 Task: Look for space in Viana, Brazil from 7th July, 2023 to 15th July, 2023 for 6 adults in price range Rs.15000 to Rs.20000. Place can be entire place with 3 bedrooms having 3 beds and 3 bathrooms. Property type can be house, flat, guest house. Booking option can be shelf check-in. Required host language is Spanish.
Action: Mouse moved to (668, 99)
Screenshot: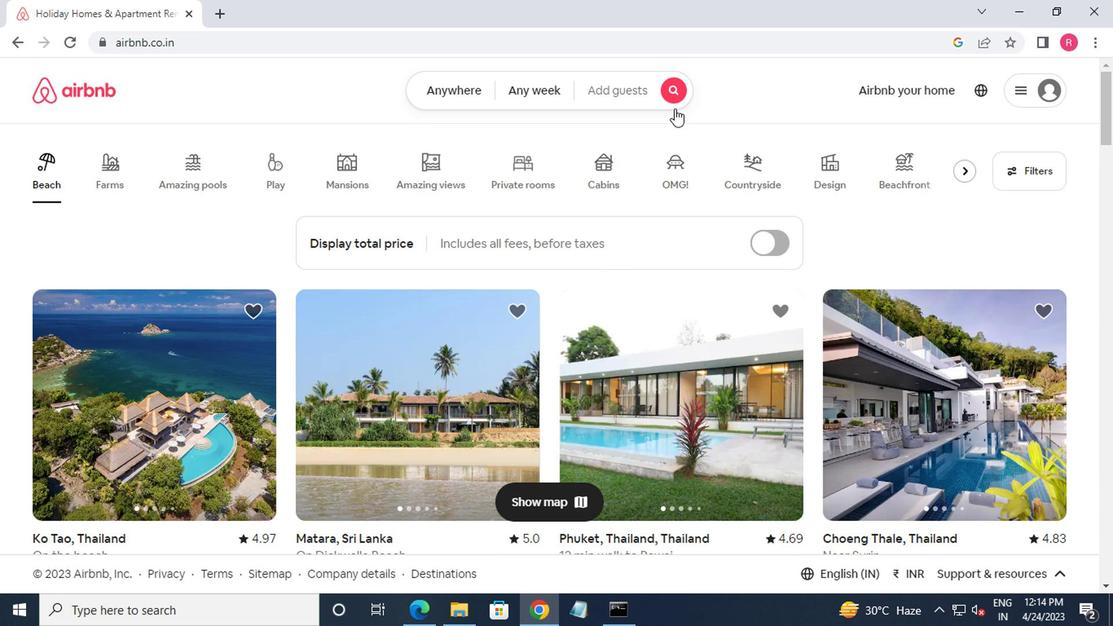 
Action: Mouse pressed left at (668, 99)
Screenshot: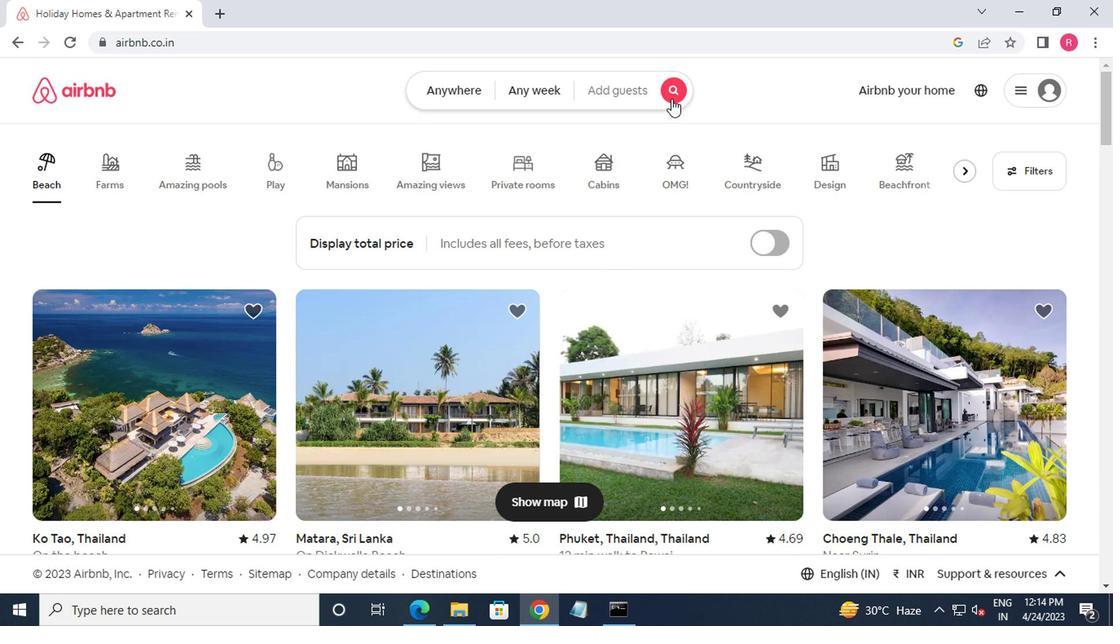 
Action: Mouse moved to (360, 152)
Screenshot: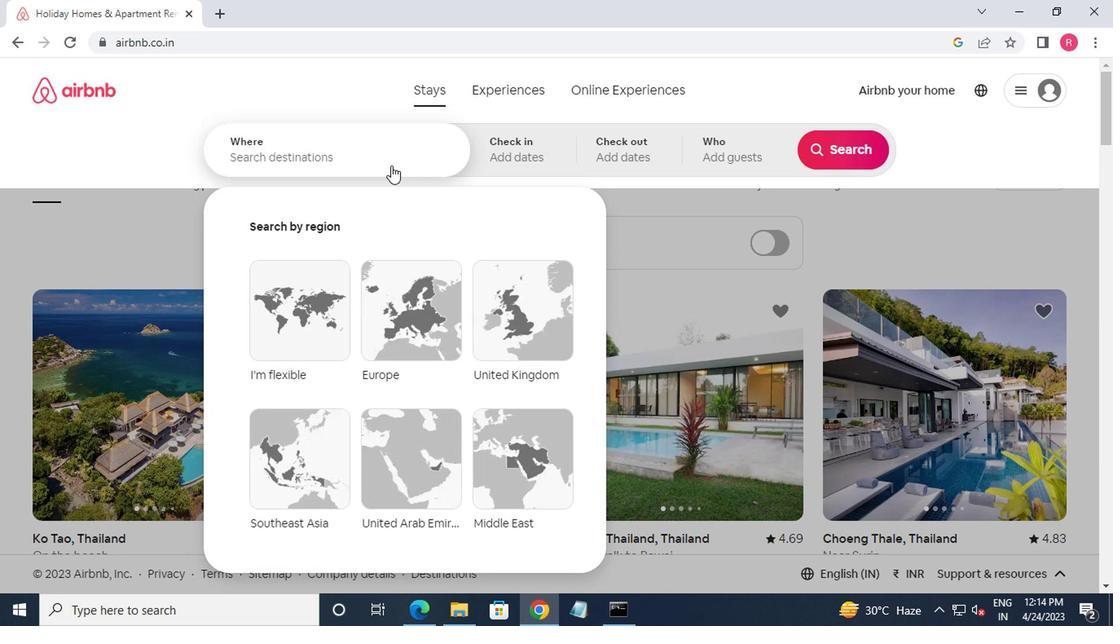 
Action: Mouse pressed left at (360, 152)
Screenshot: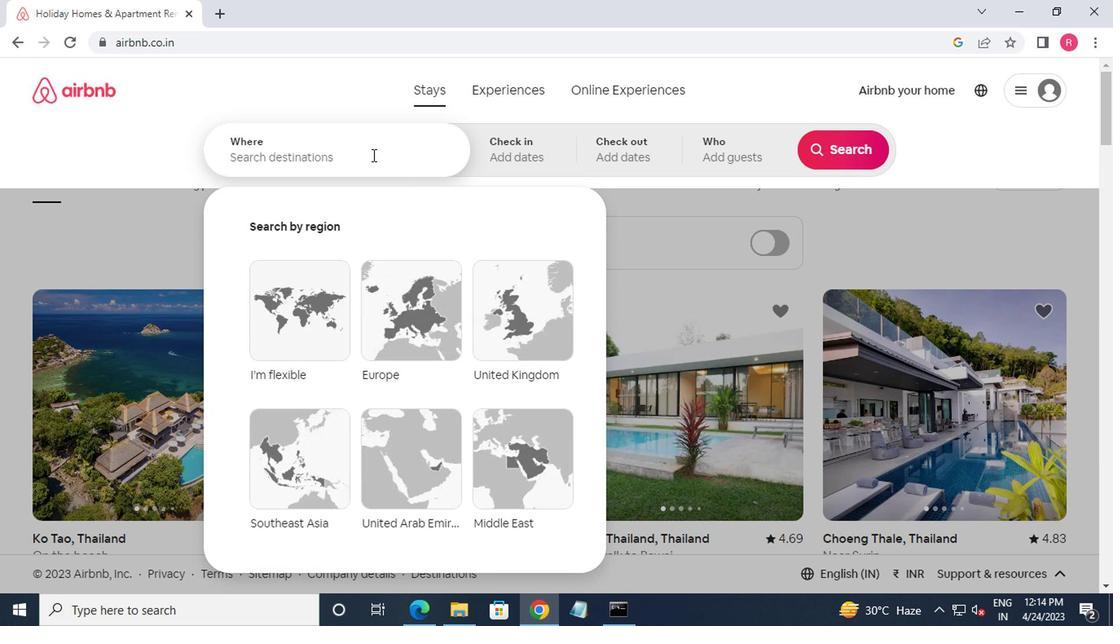 
Action: Mouse moved to (376, 198)
Screenshot: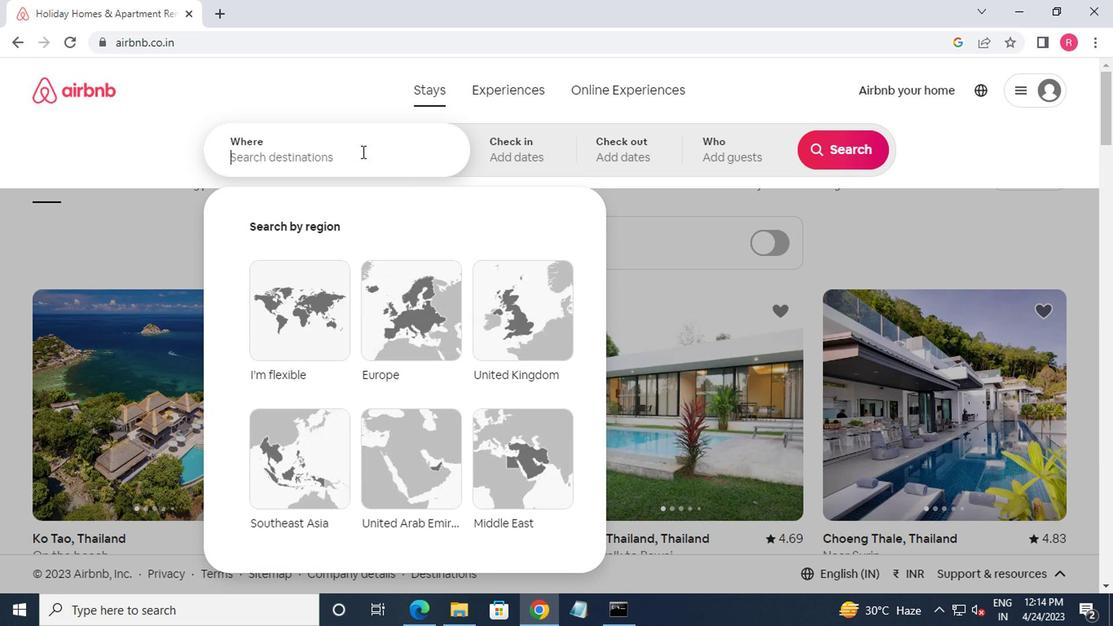 
Action: Key pressed viana,brazil<Key.enter>
Screenshot: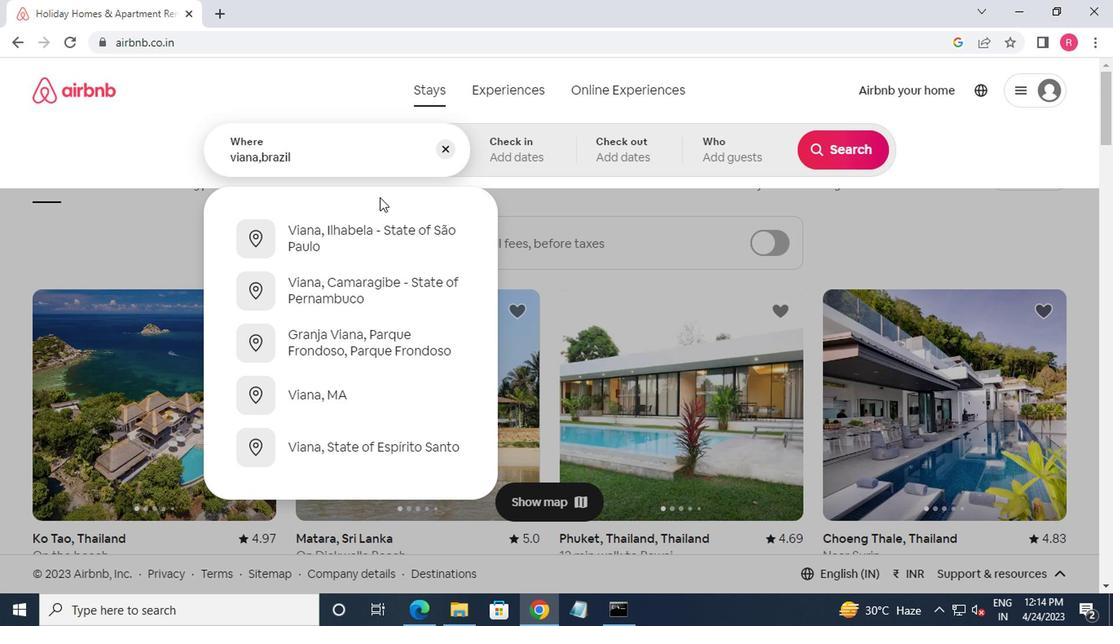 
Action: Mouse moved to (833, 281)
Screenshot: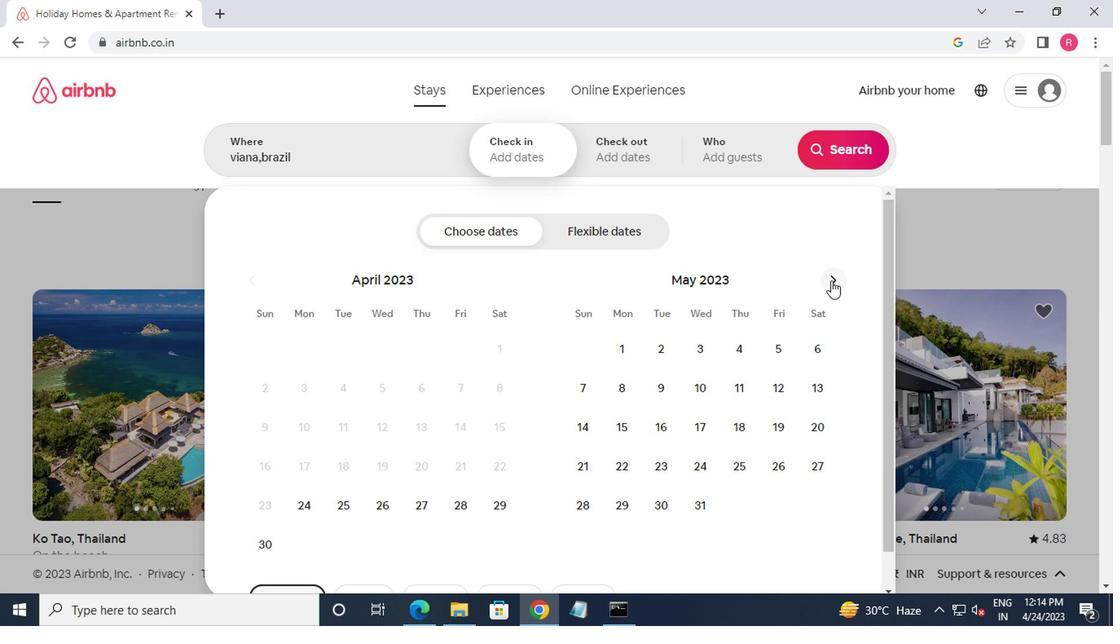 
Action: Mouse pressed left at (833, 281)
Screenshot: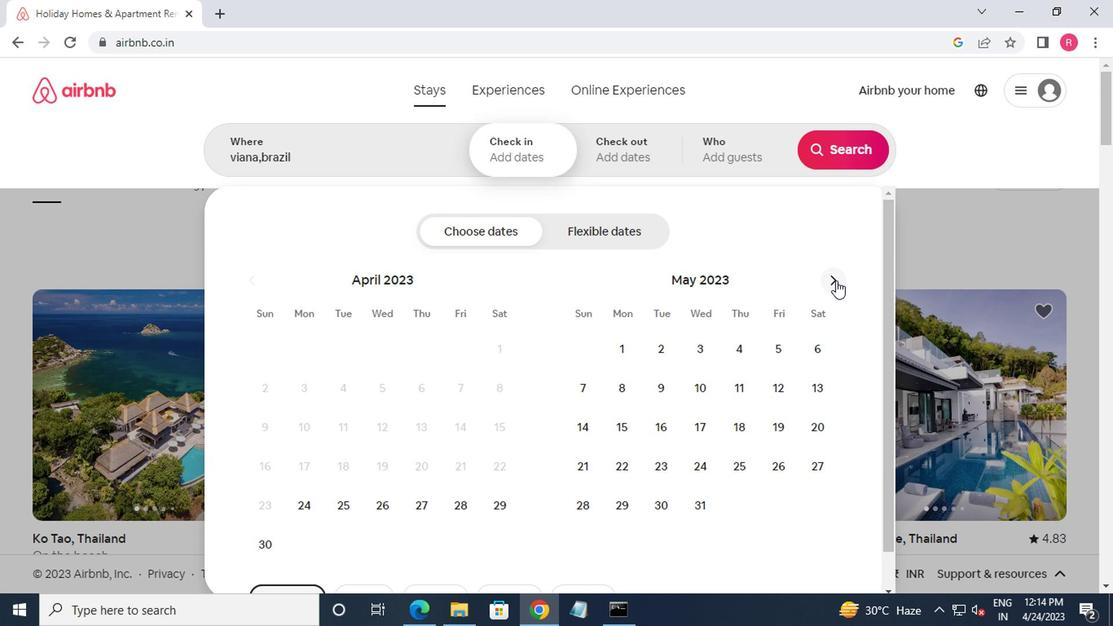 
Action: Mouse moved to (834, 281)
Screenshot: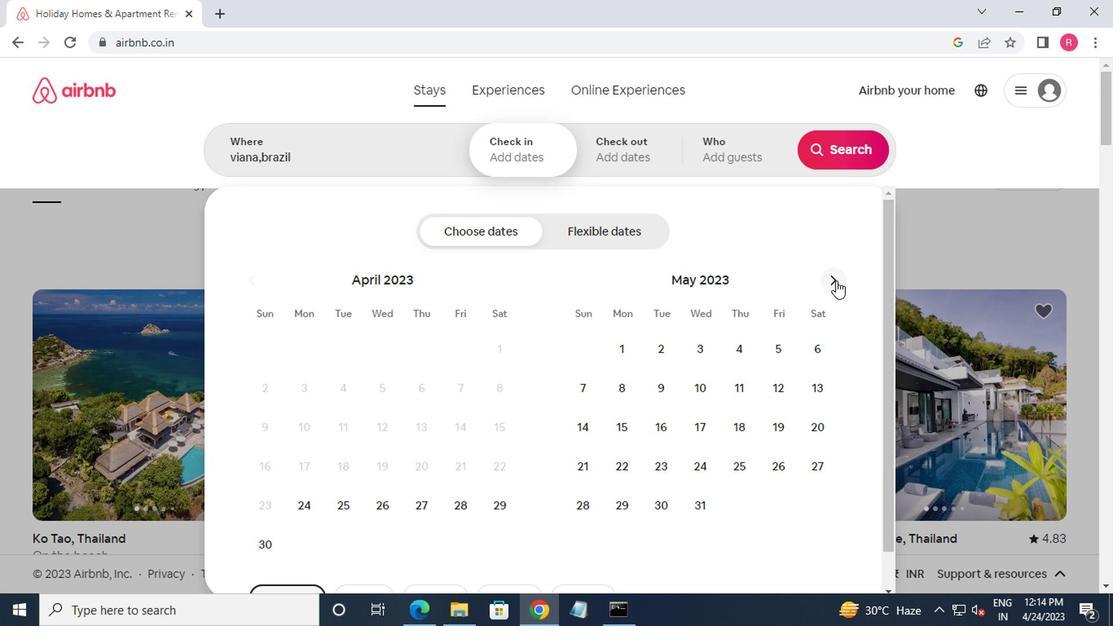 
Action: Mouse pressed left at (834, 281)
Screenshot: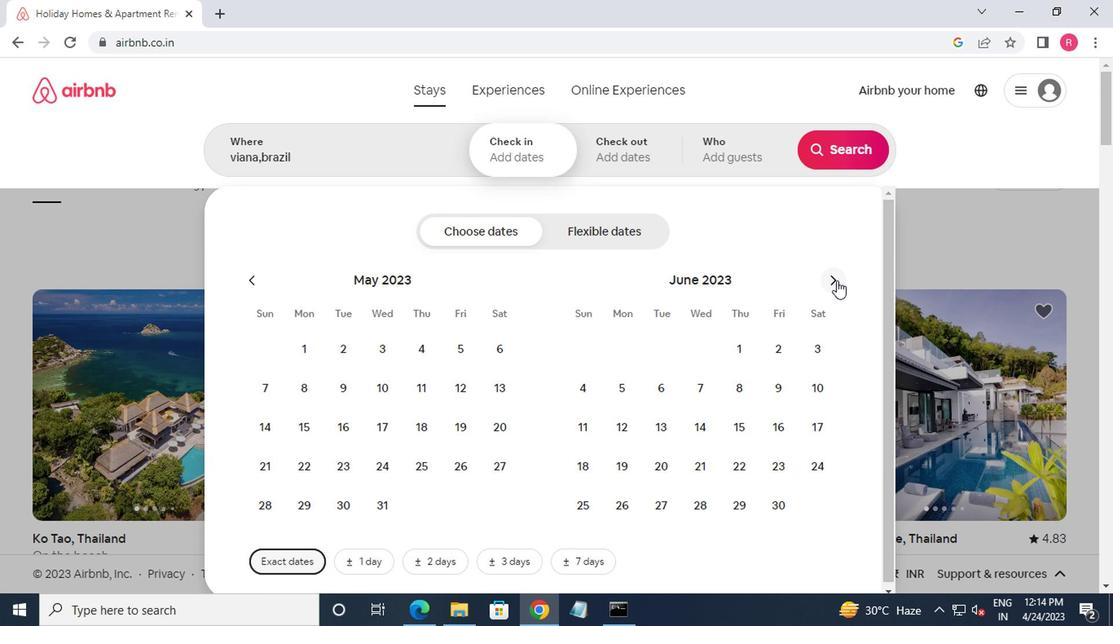 
Action: Mouse moved to (765, 392)
Screenshot: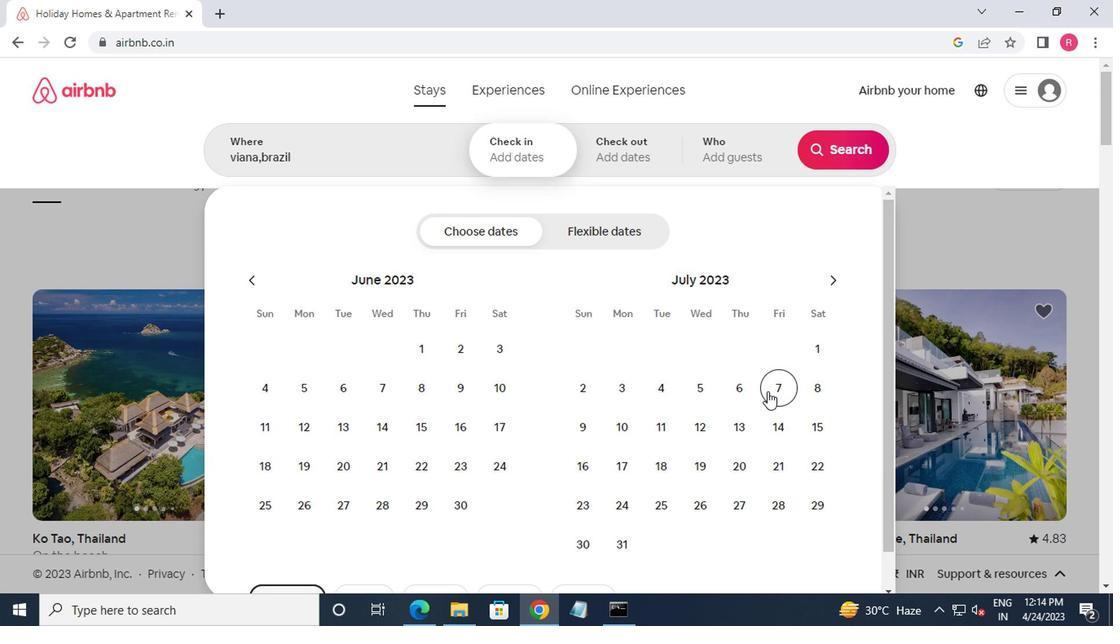 
Action: Mouse pressed left at (765, 392)
Screenshot: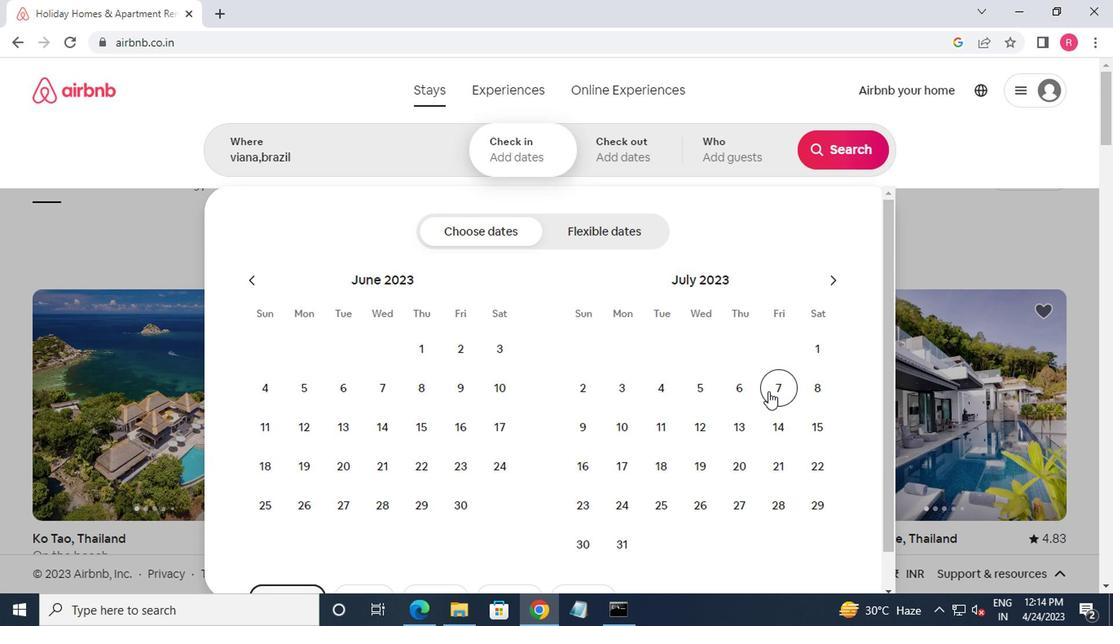 
Action: Mouse moved to (807, 431)
Screenshot: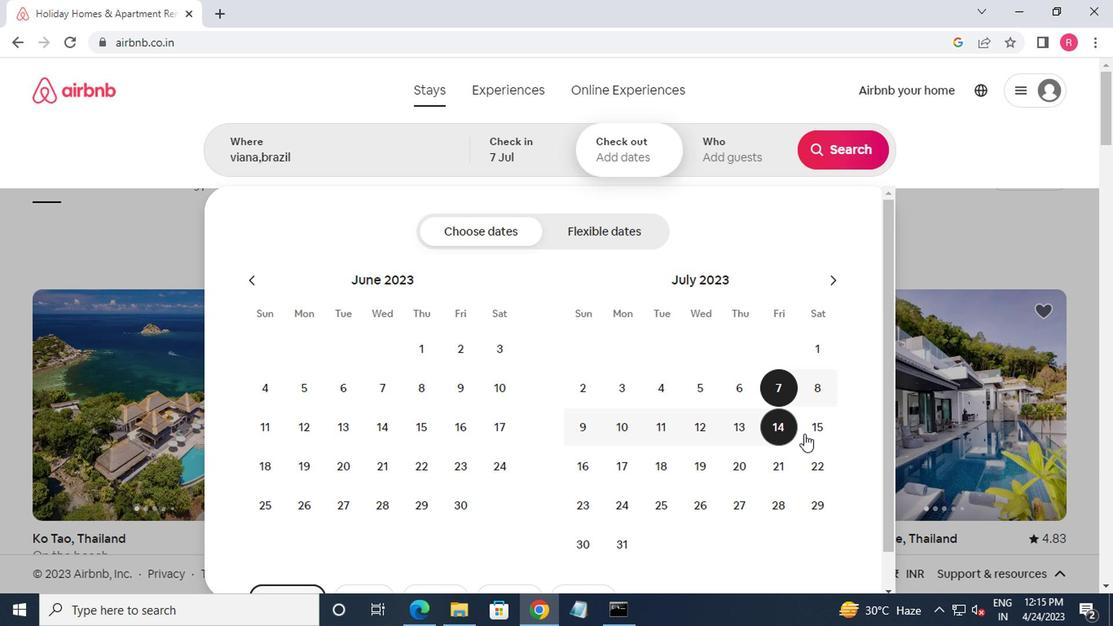 
Action: Mouse pressed left at (807, 431)
Screenshot: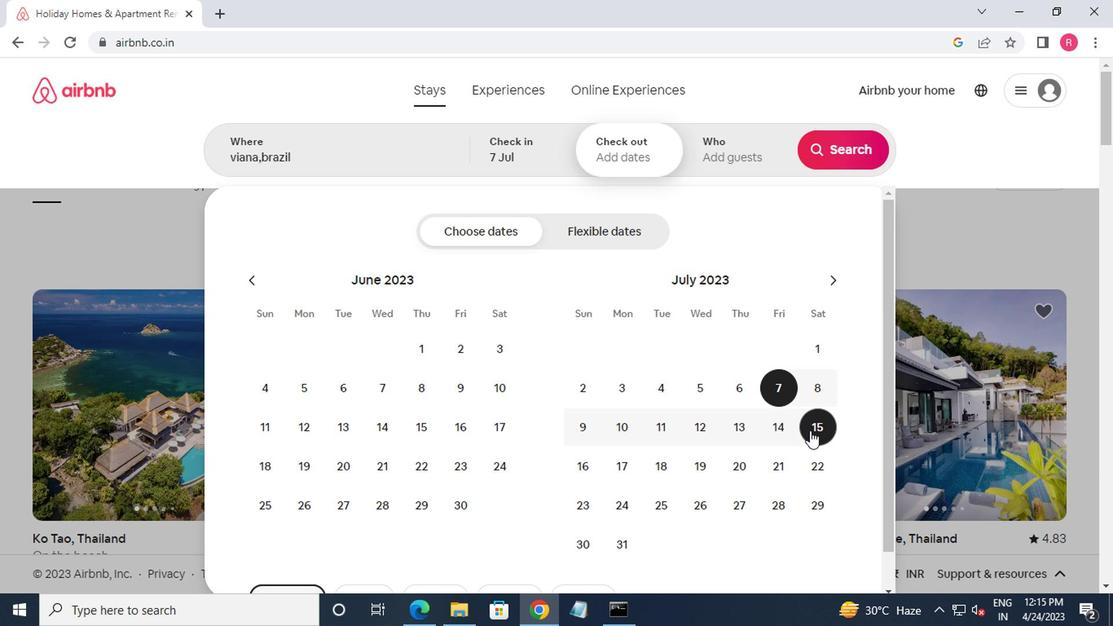 
Action: Mouse moved to (719, 151)
Screenshot: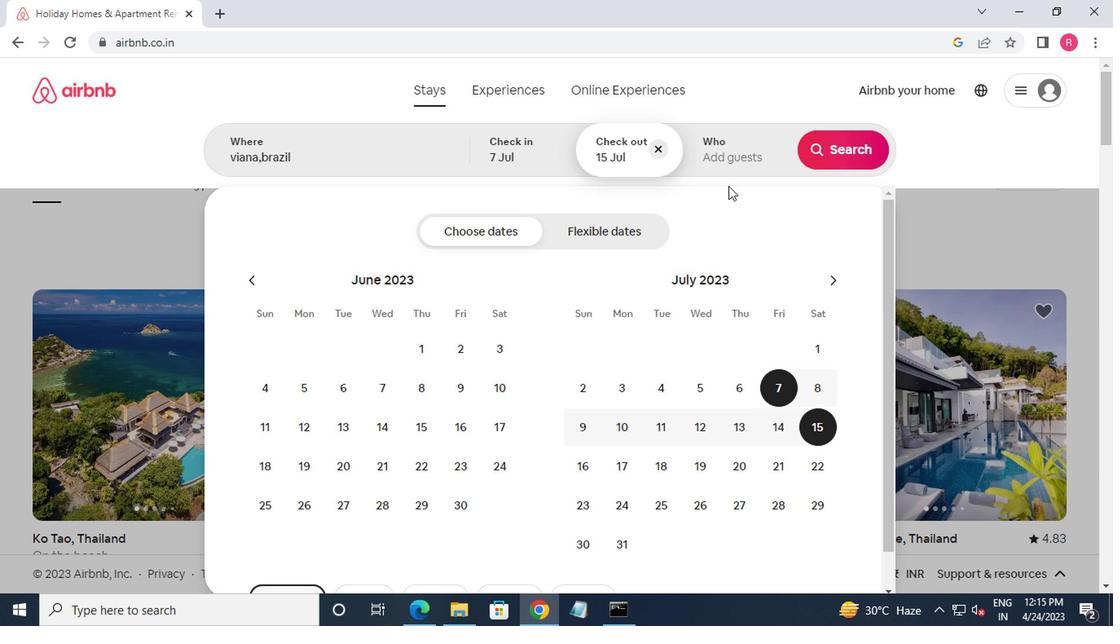 
Action: Mouse pressed left at (719, 151)
Screenshot: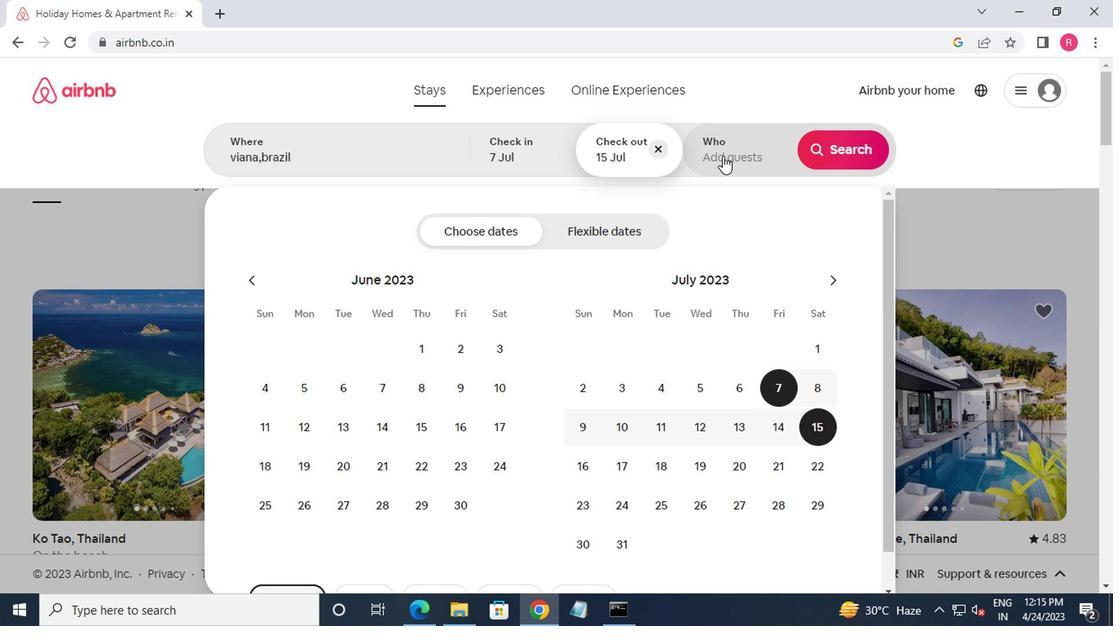
Action: Mouse moved to (849, 239)
Screenshot: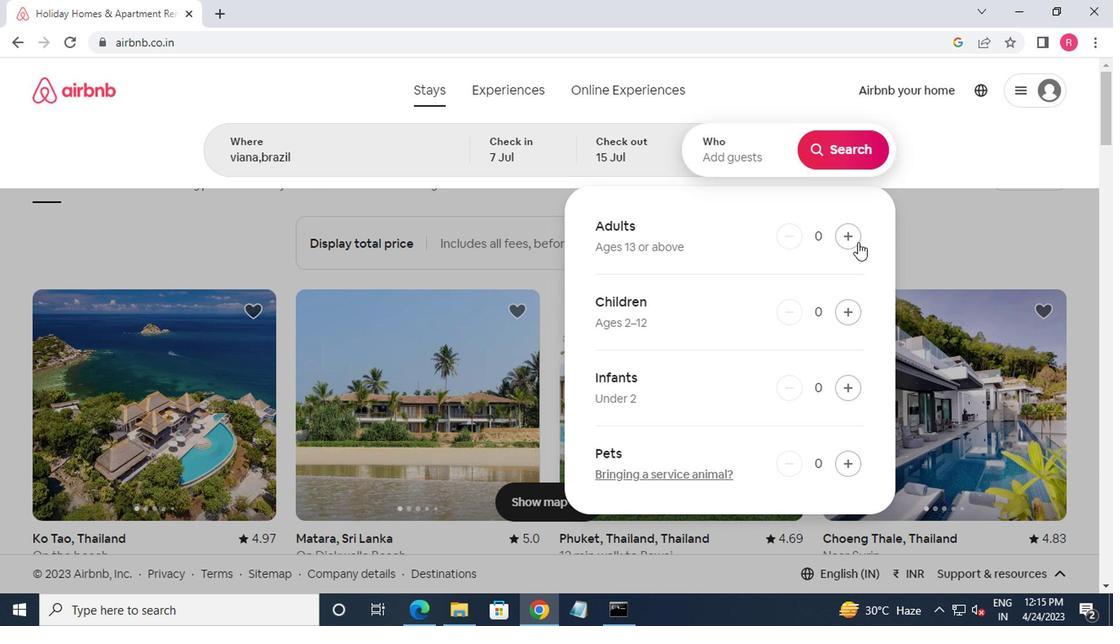 
Action: Mouse pressed left at (849, 239)
Screenshot: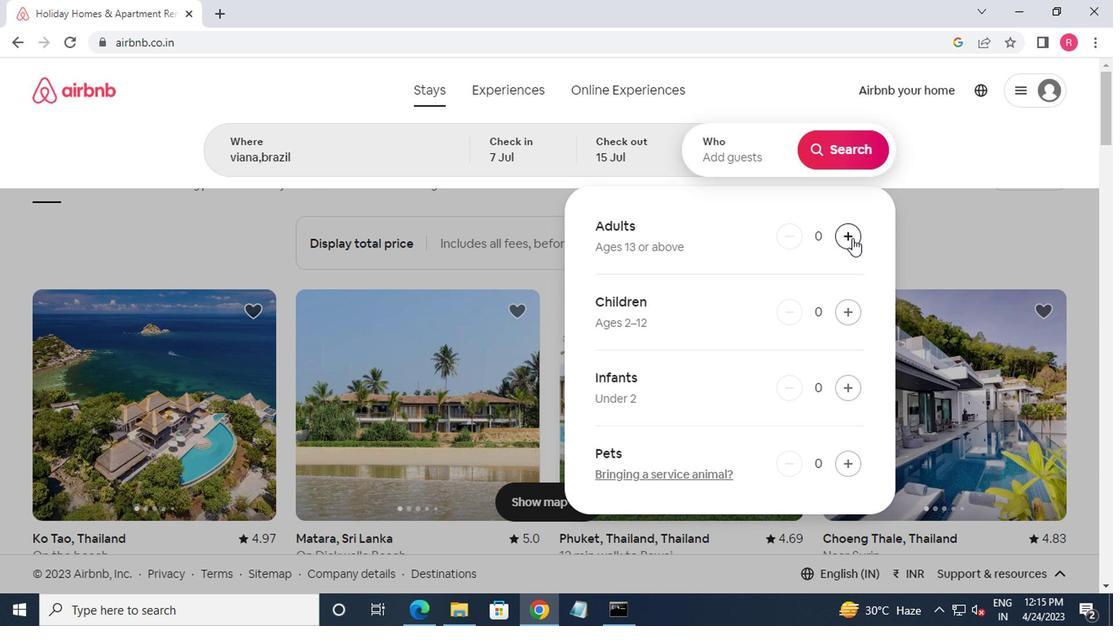 
Action: Mouse pressed left at (849, 239)
Screenshot: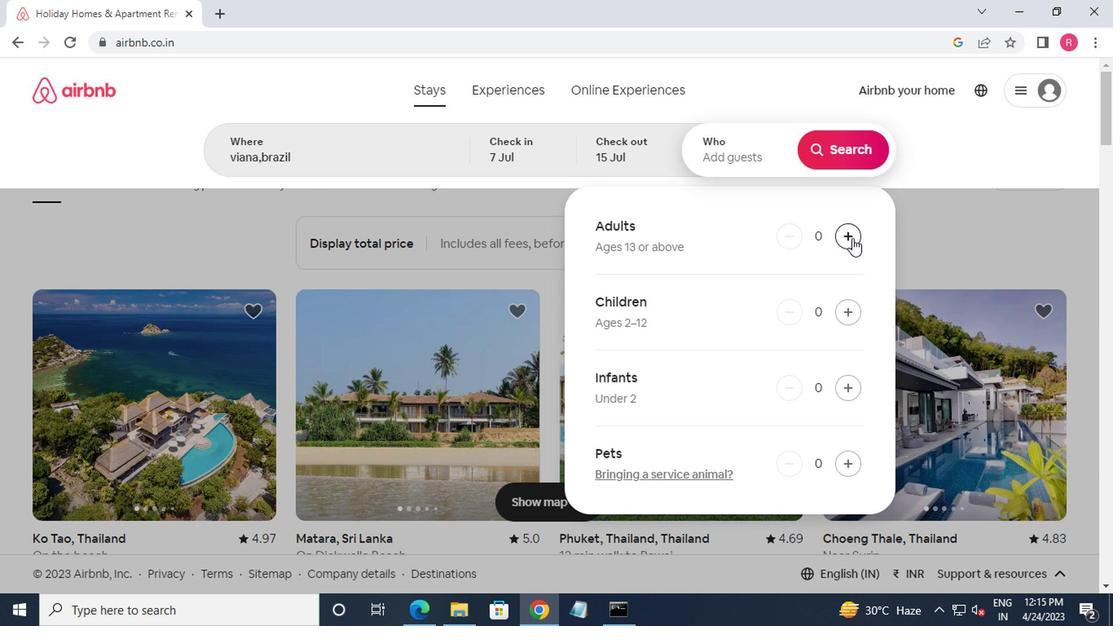 
Action: Mouse pressed left at (849, 239)
Screenshot: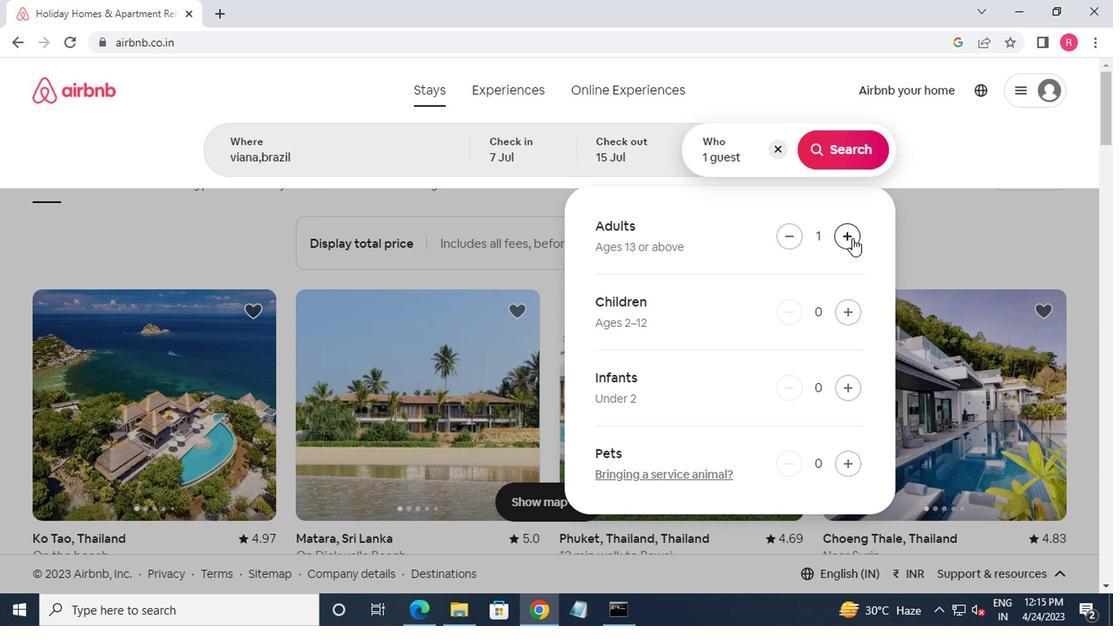 
Action: Mouse pressed left at (849, 239)
Screenshot: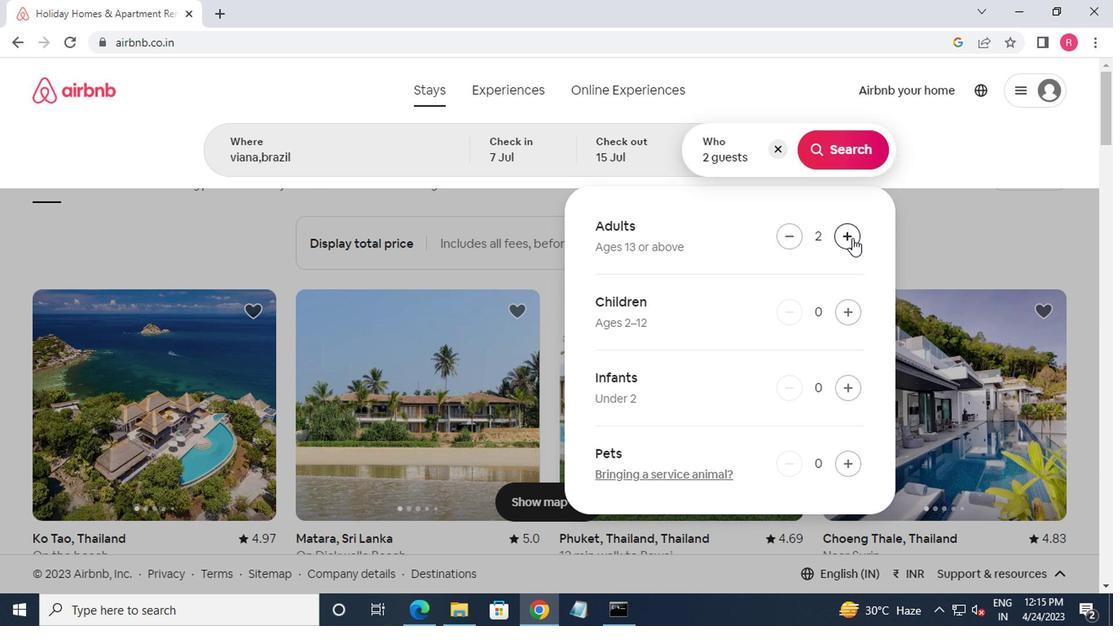 
Action: Mouse pressed left at (849, 239)
Screenshot: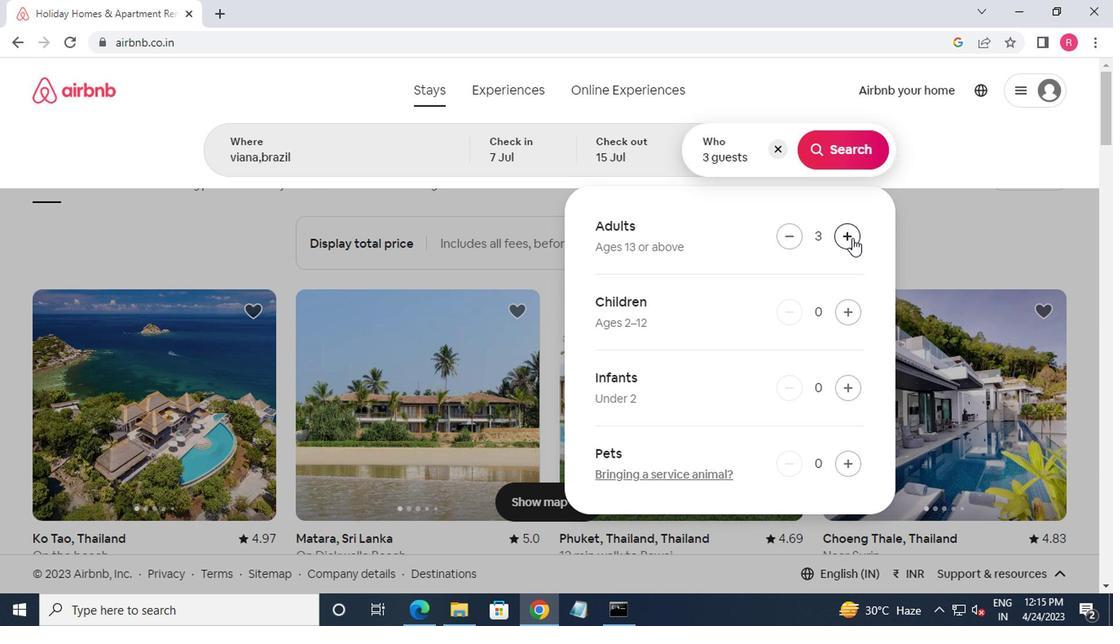 
Action: Mouse pressed left at (849, 239)
Screenshot: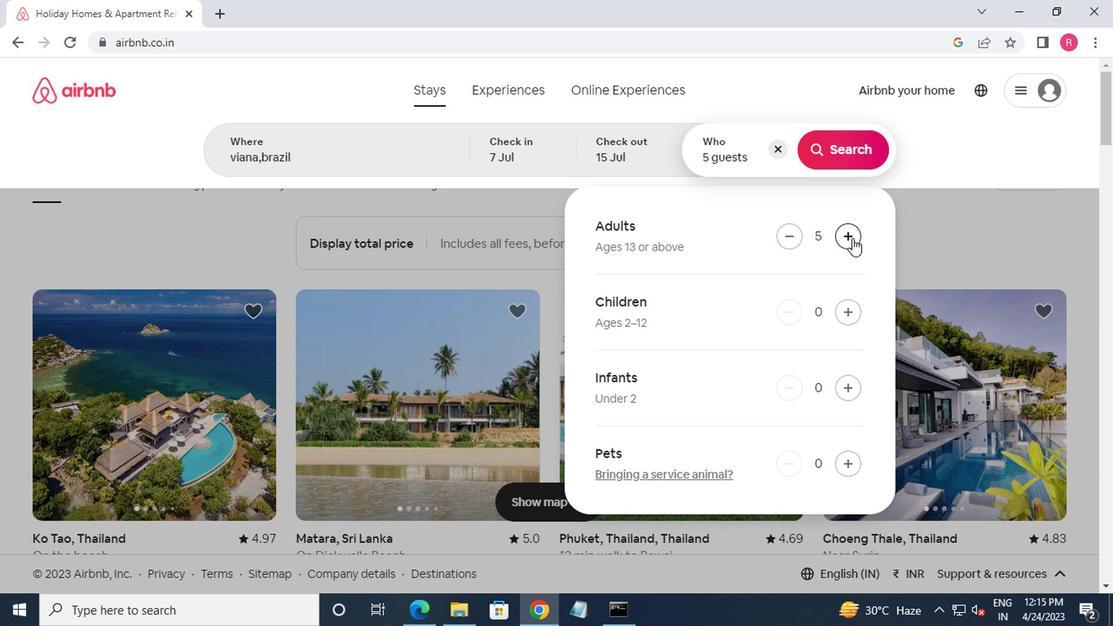 
Action: Mouse moved to (830, 162)
Screenshot: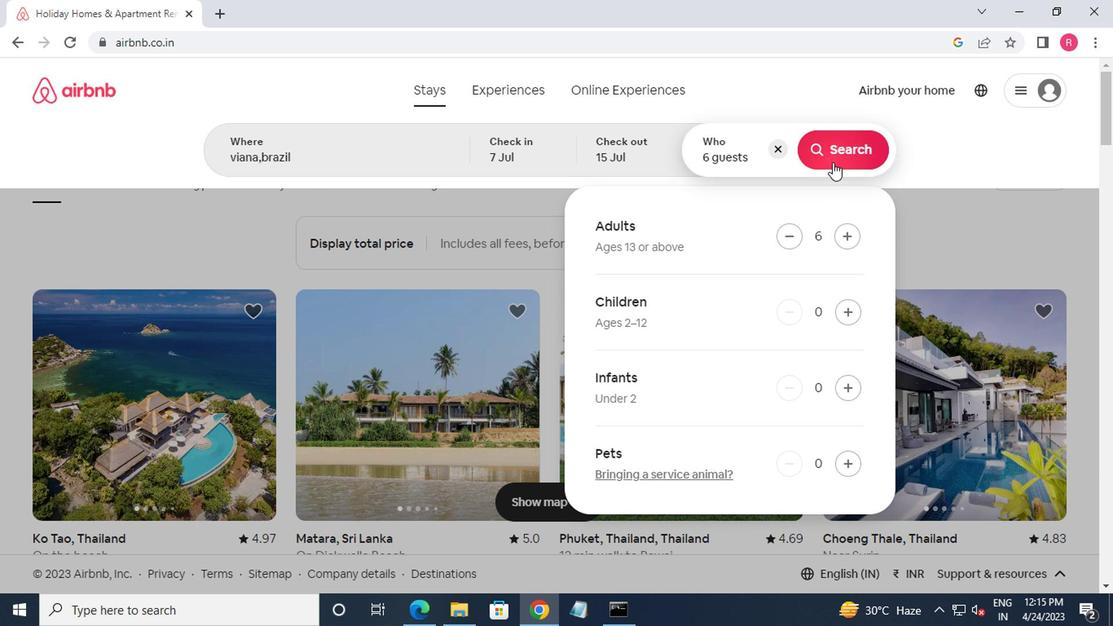 
Action: Mouse pressed left at (830, 162)
Screenshot: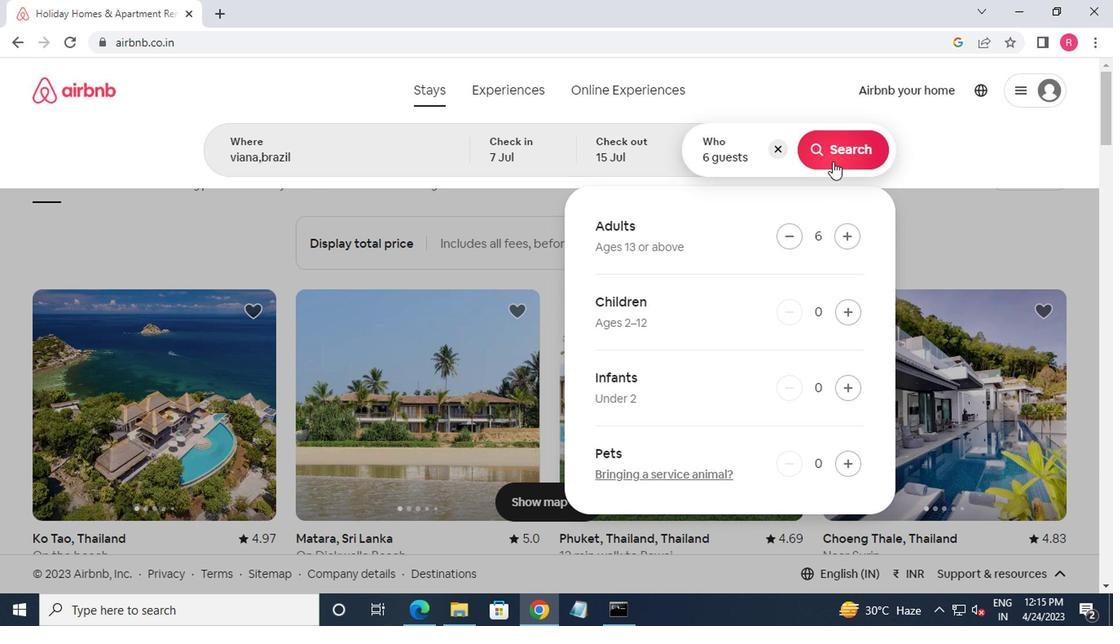 
Action: Mouse moved to (1026, 154)
Screenshot: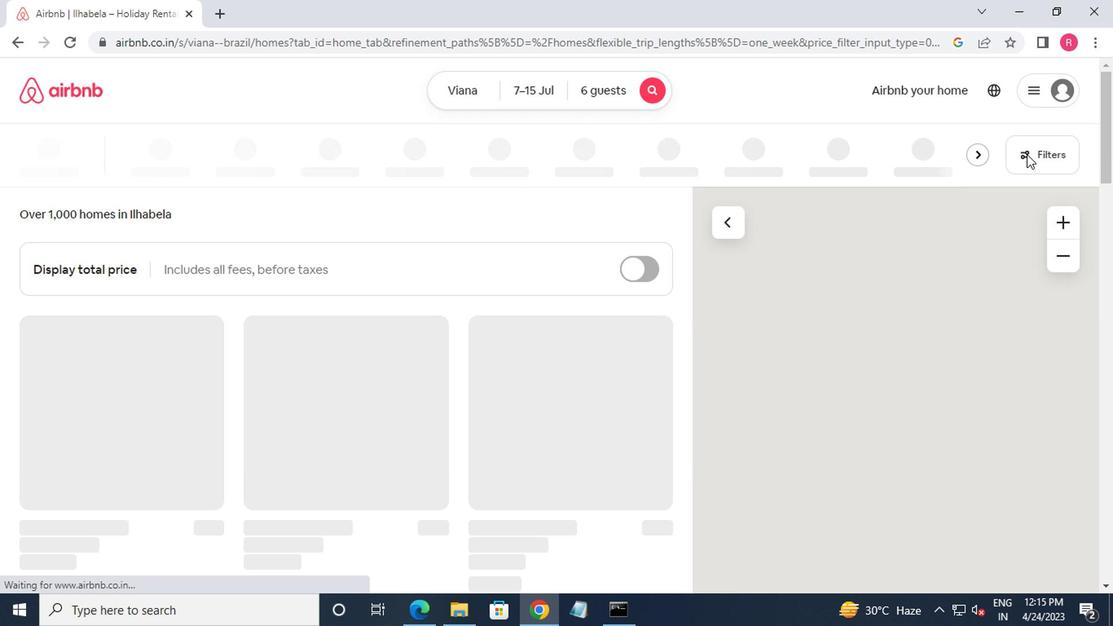 
Action: Mouse pressed left at (1026, 154)
Screenshot: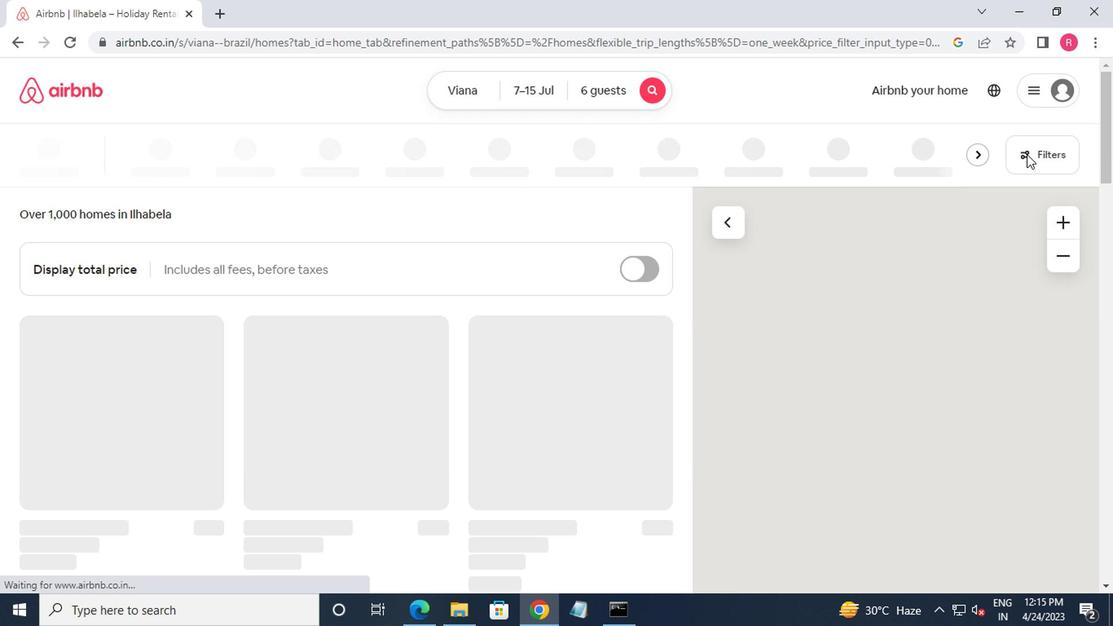 
Action: Mouse moved to (359, 371)
Screenshot: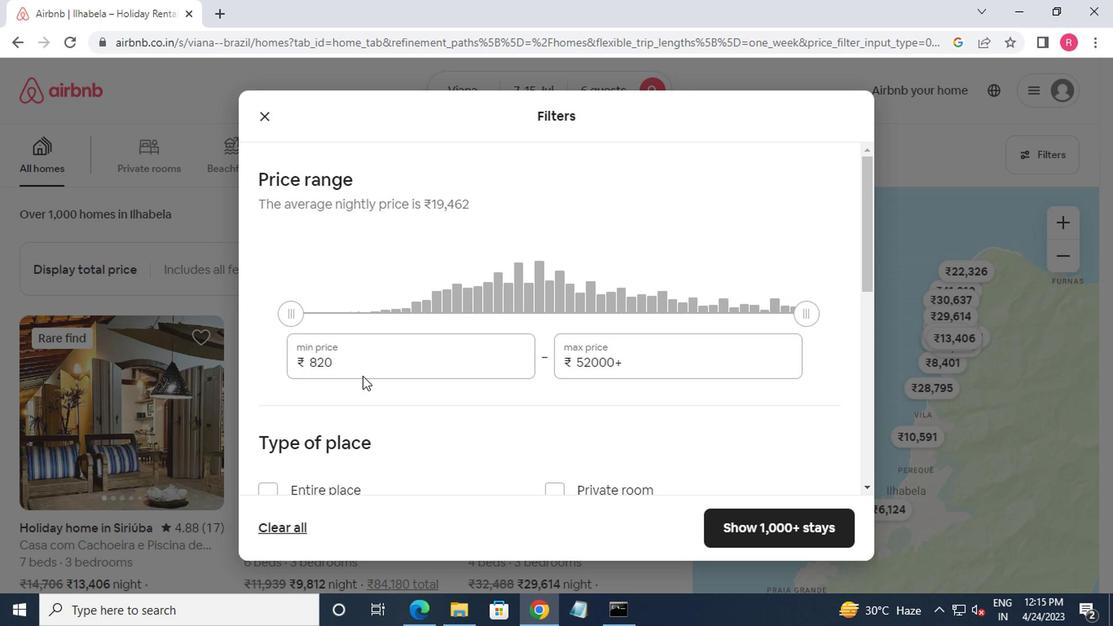 
Action: Mouse pressed left at (359, 371)
Screenshot: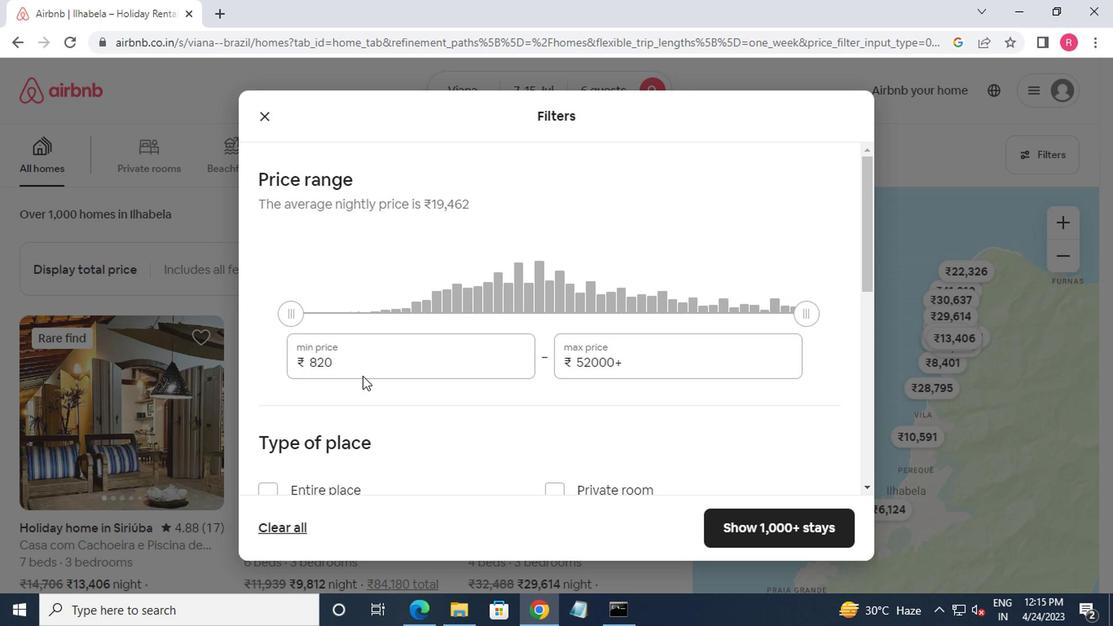 
Action: Mouse moved to (315, 501)
Screenshot: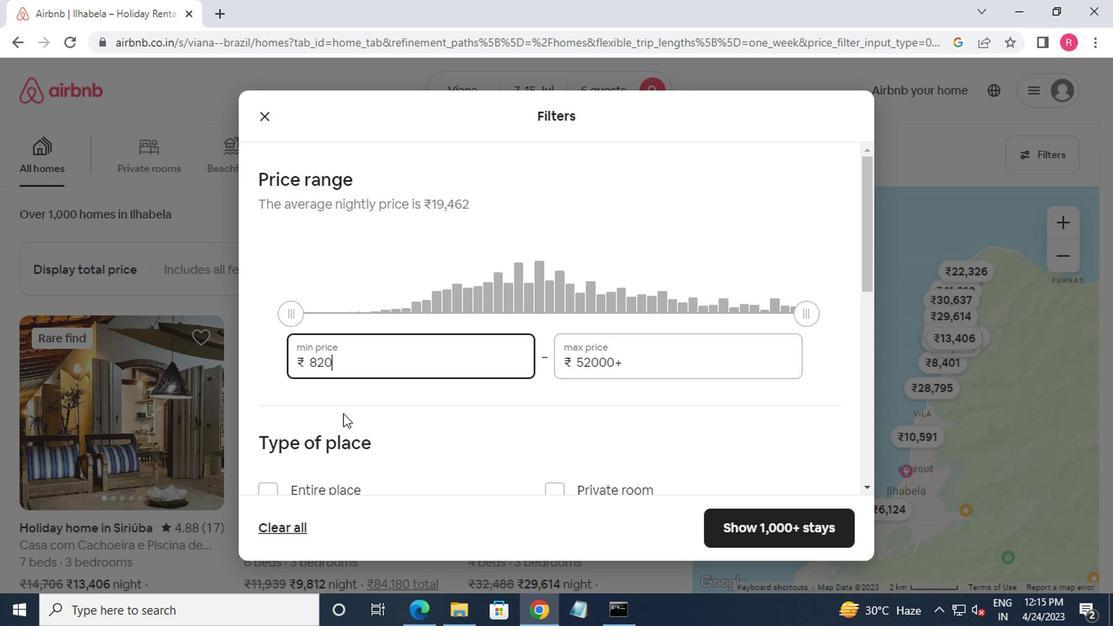 
Action: Key pressed <Key.backspace><Key.backspace><Key.backspace><Key.backspace>15000
Screenshot: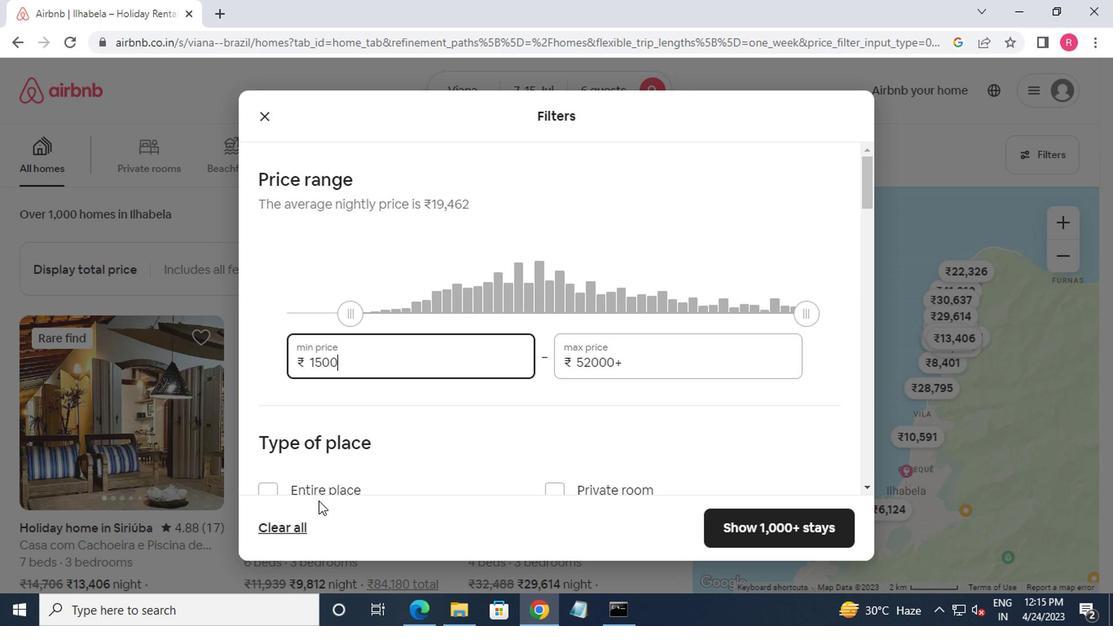 
Action: Mouse moved to (633, 355)
Screenshot: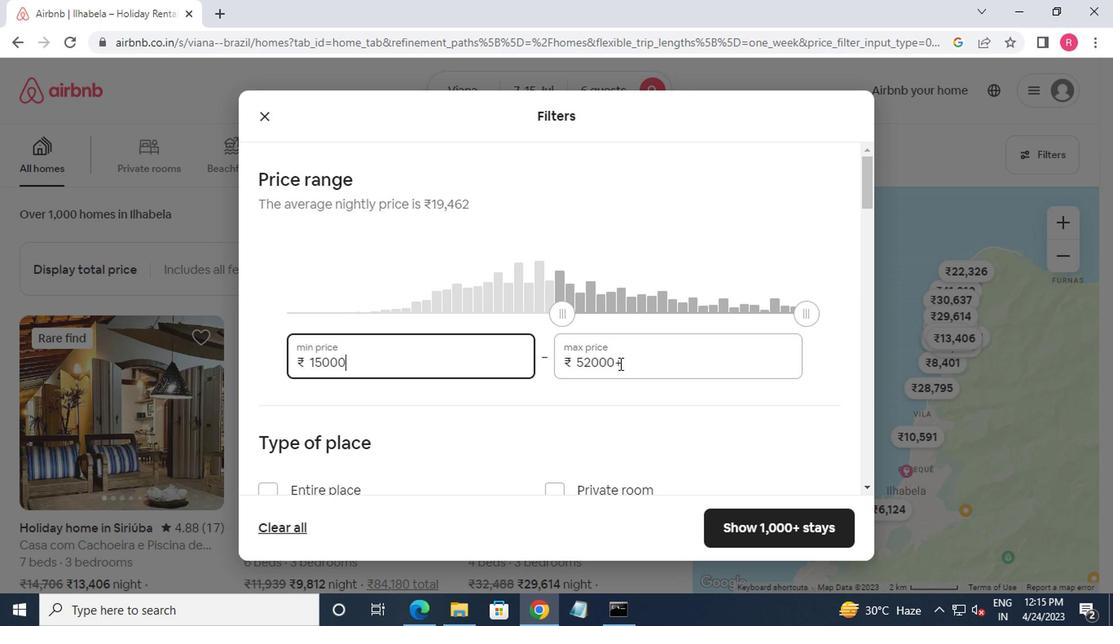 
Action: Mouse pressed left at (633, 355)
Screenshot: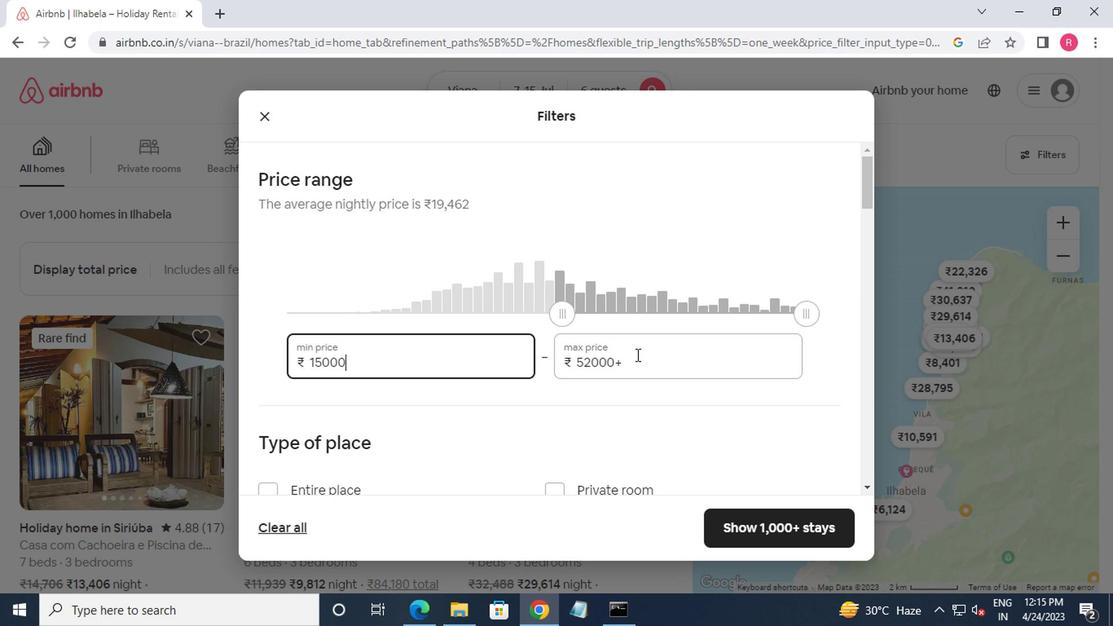 
Action: Mouse moved to (633, 355)
Screenshot: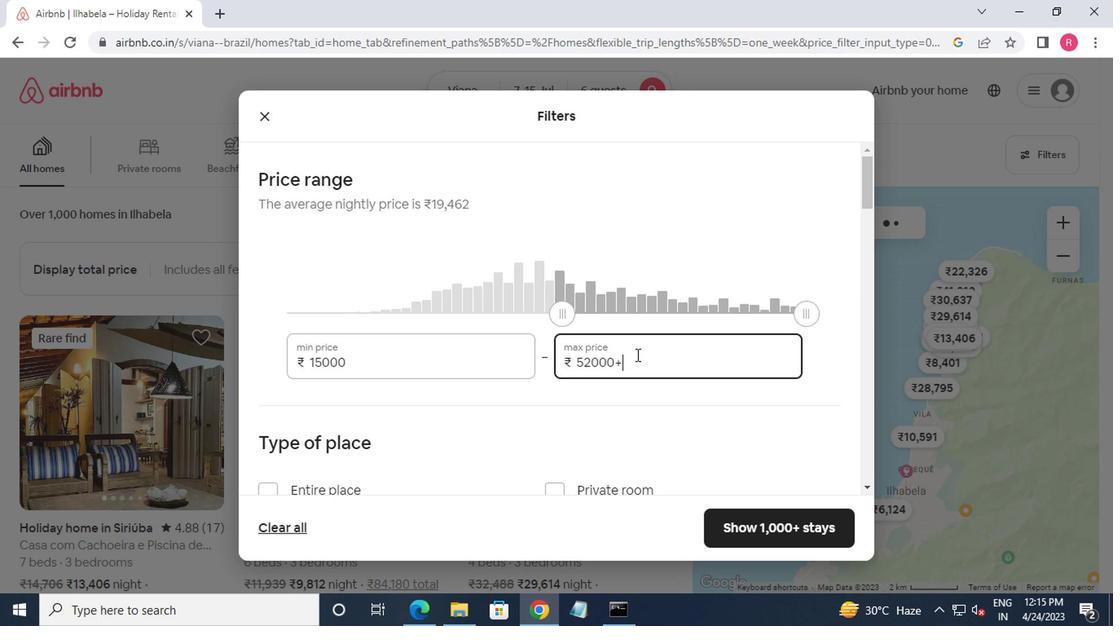 
Action: Key pressed <Key.backspace><Key.backspace><Key.backspace><Key.backspace><Key.backspace><Key.backspace><Key.backspace><Key.backspace><Key.backspace><Key.backspace><Key.backspace><Key.backspace><Key.backspace><Key.backspace><Key.backspace><Key.backspace><Key.backspace><Key.backspace><Key.backspace><Key.backspace>20000
Screenshot: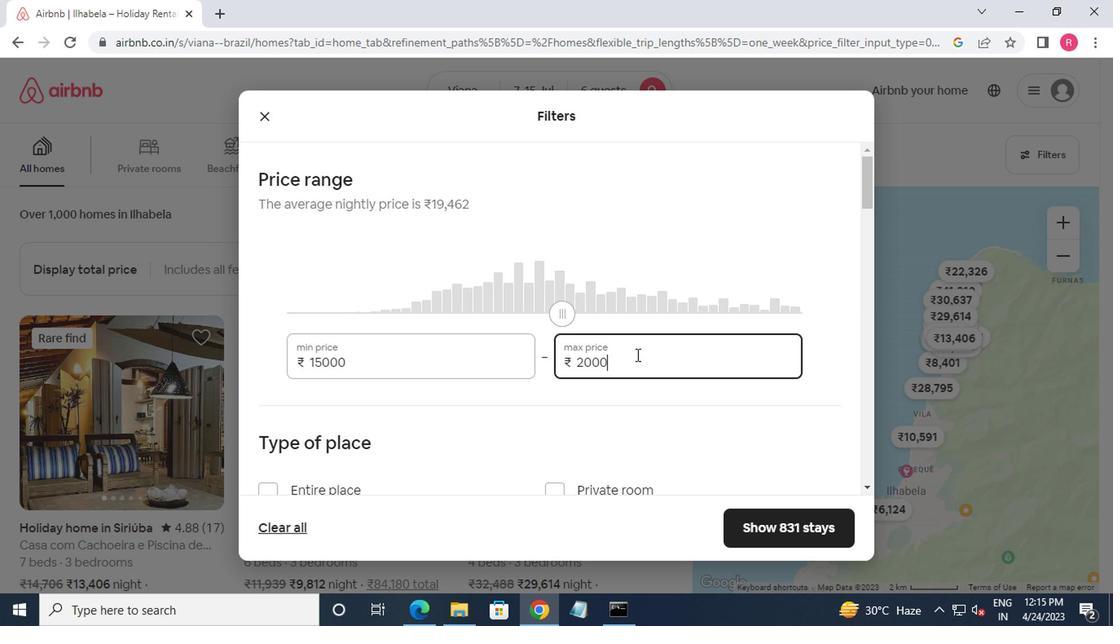 
Action: Mouse moved to (291, 488)
Screenshot: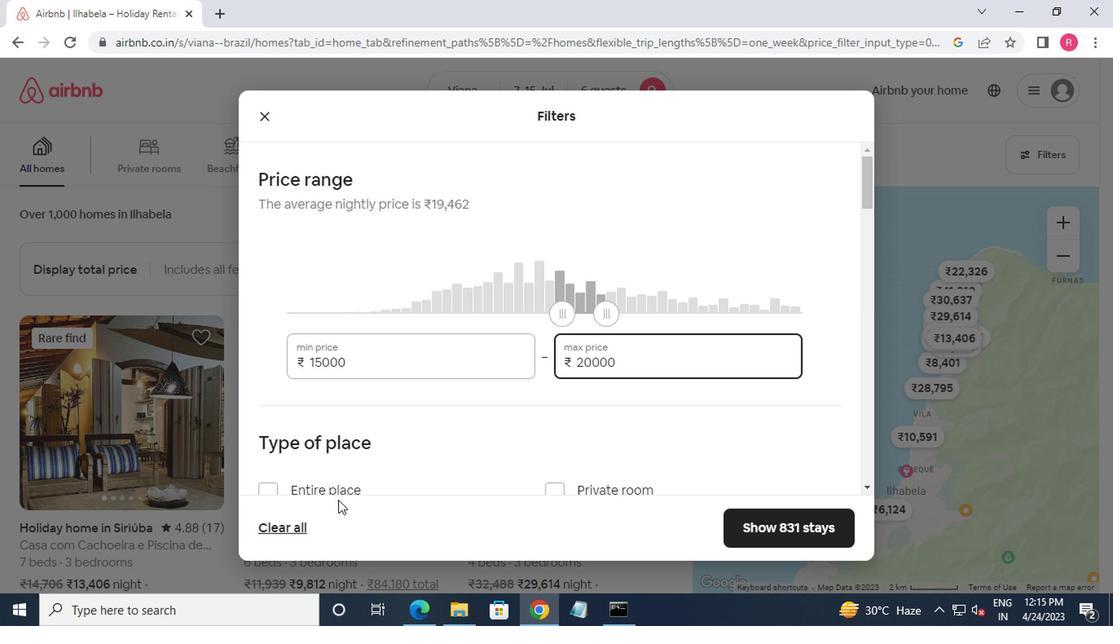 
Action: Mouse pressed left at (291, 488)
Screenshot: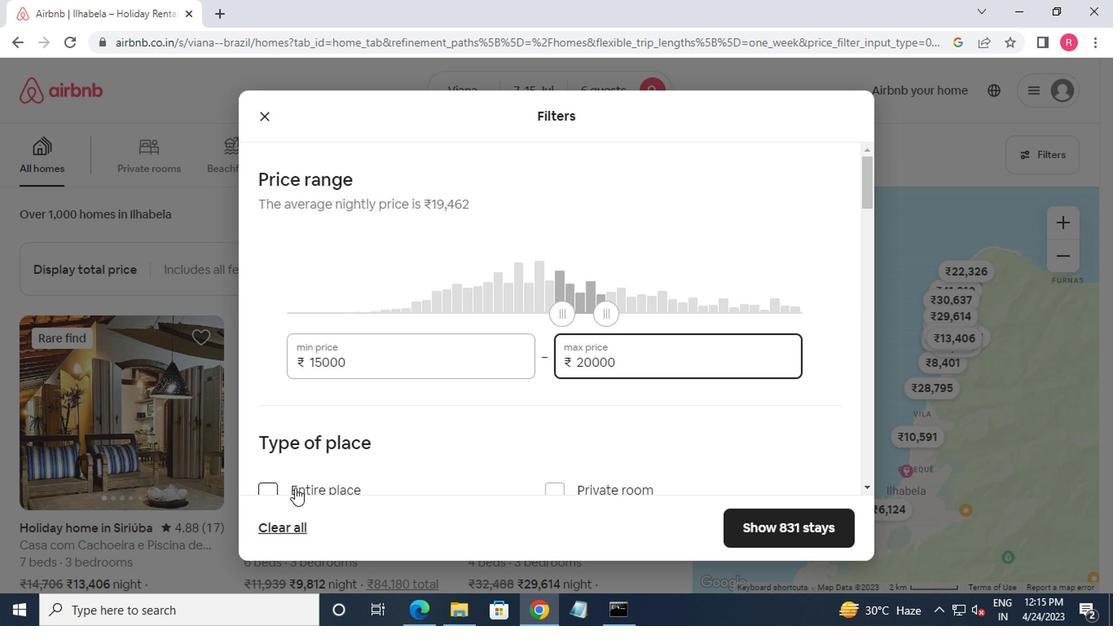 
Action: Mouse moved to (482, 400)
Screenshot: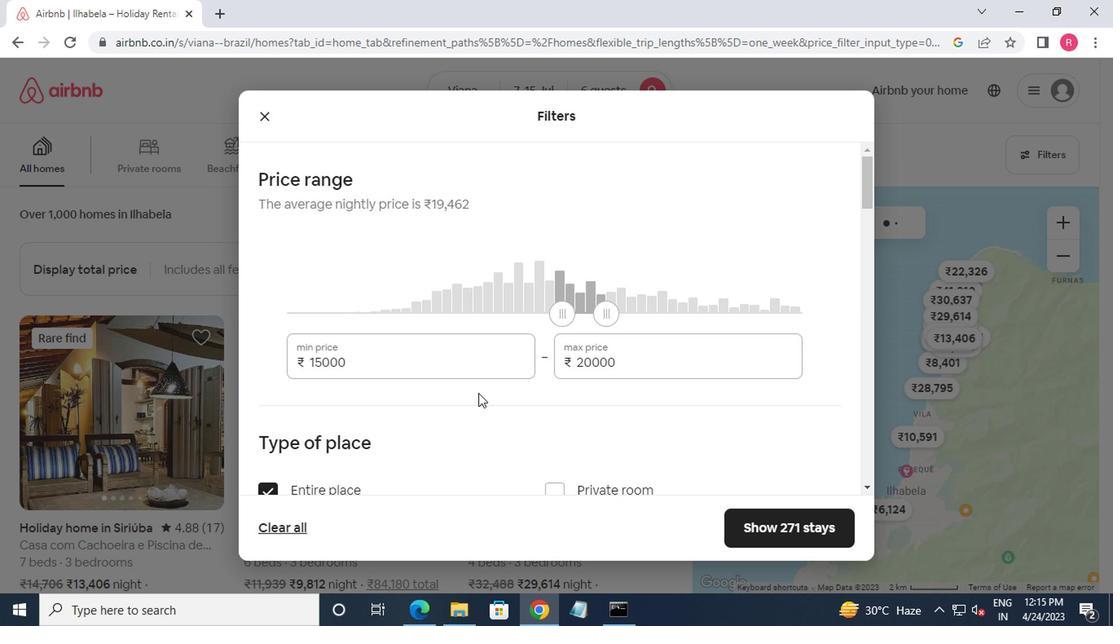 
Action: Mouse scrolled (482, 399) with delta (0, 0)
Screenshot: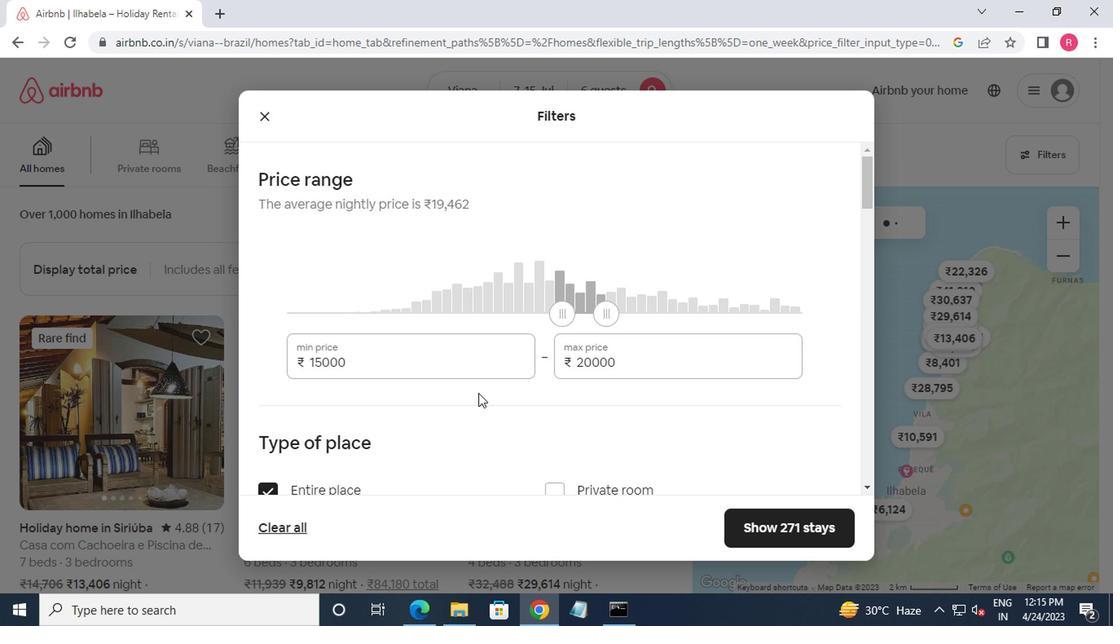 
Action: Mouse moved to (489, 404)
Screenshot: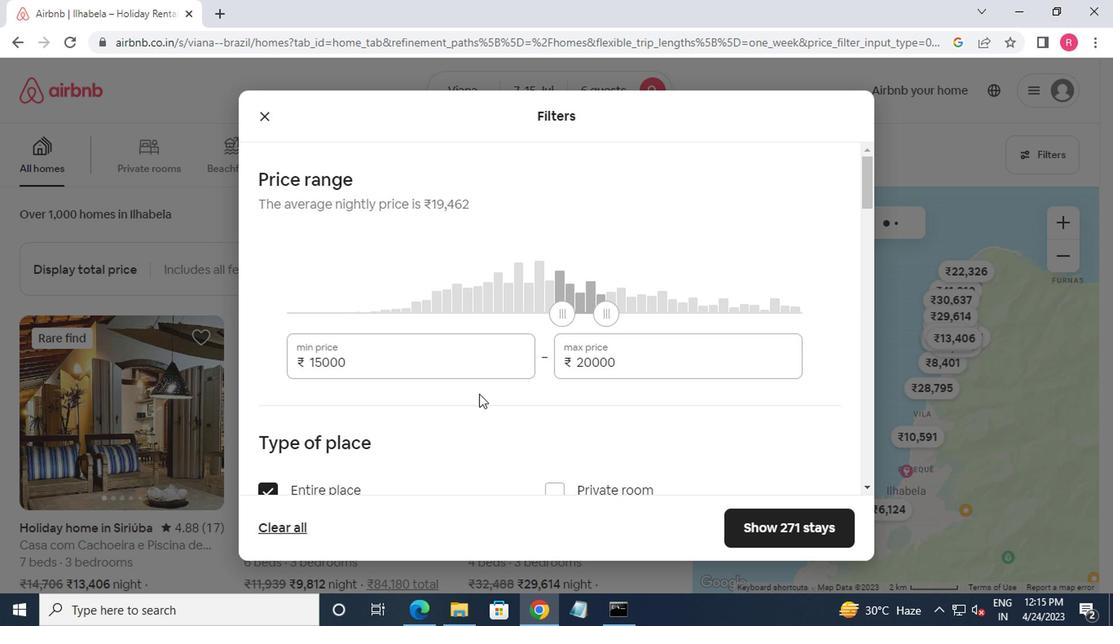 
Action: Mouse scrolled (489, 404) with delta (0, 0)
Screenshot: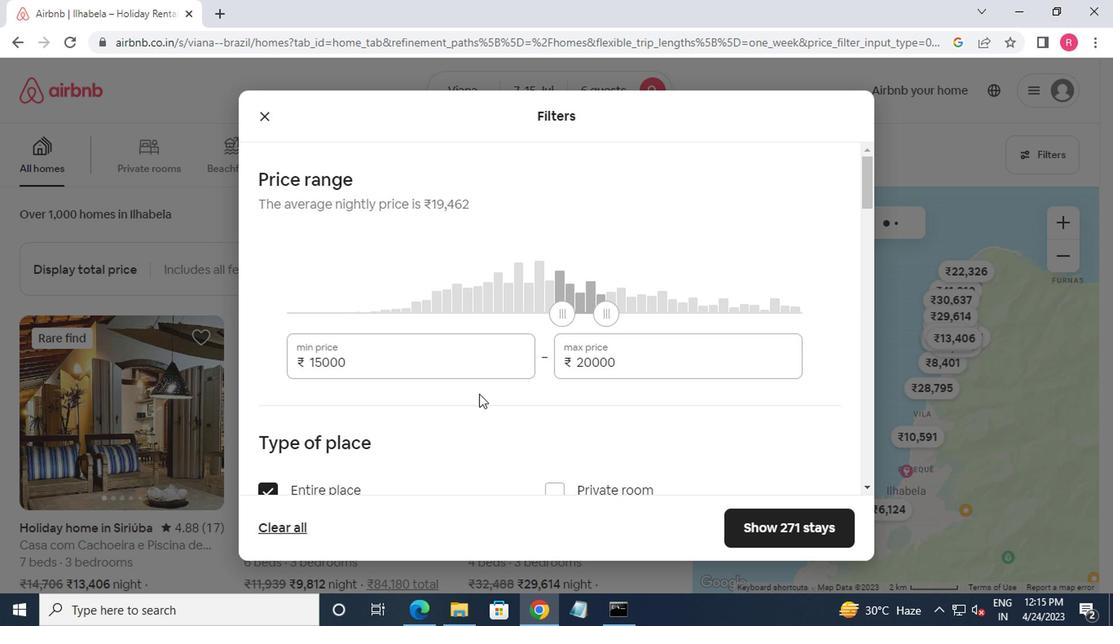 
Action: Mouse moved to (509, 409)
Screenshot: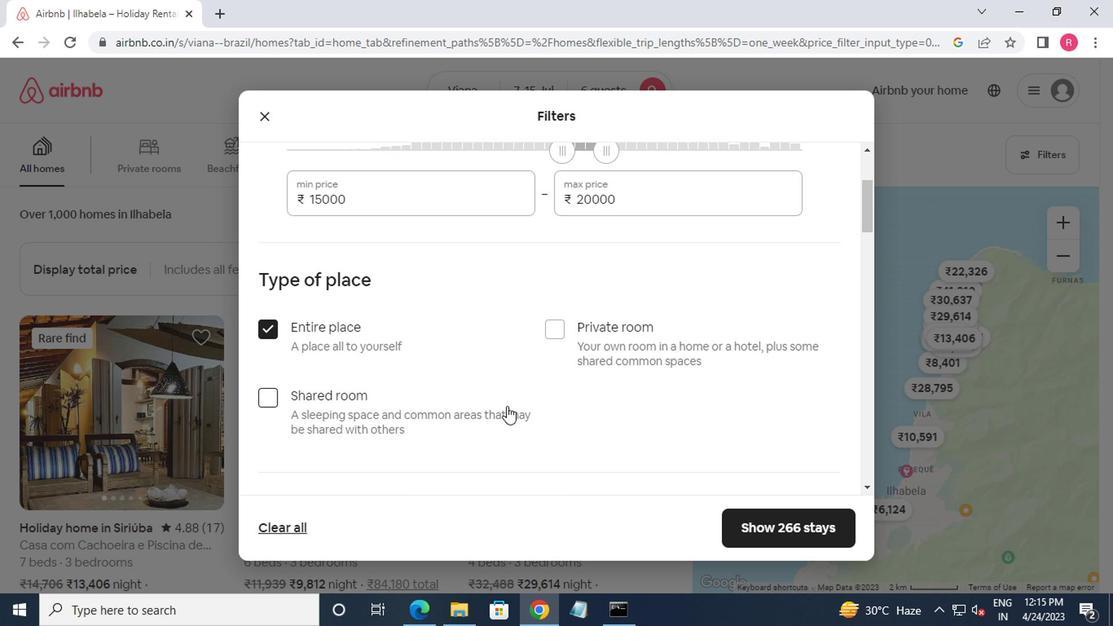 
Action: Mouse scrolled (509, 408) with delta (0, -1)
Screenshot: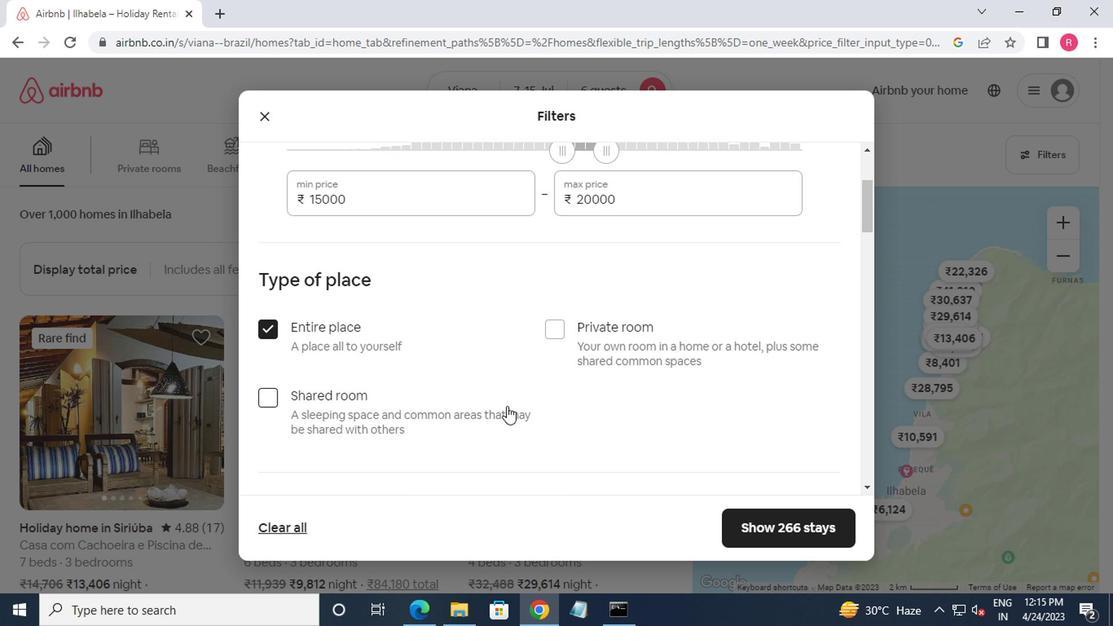 
Action: Mouse moved to (765, 462)
Screenshot: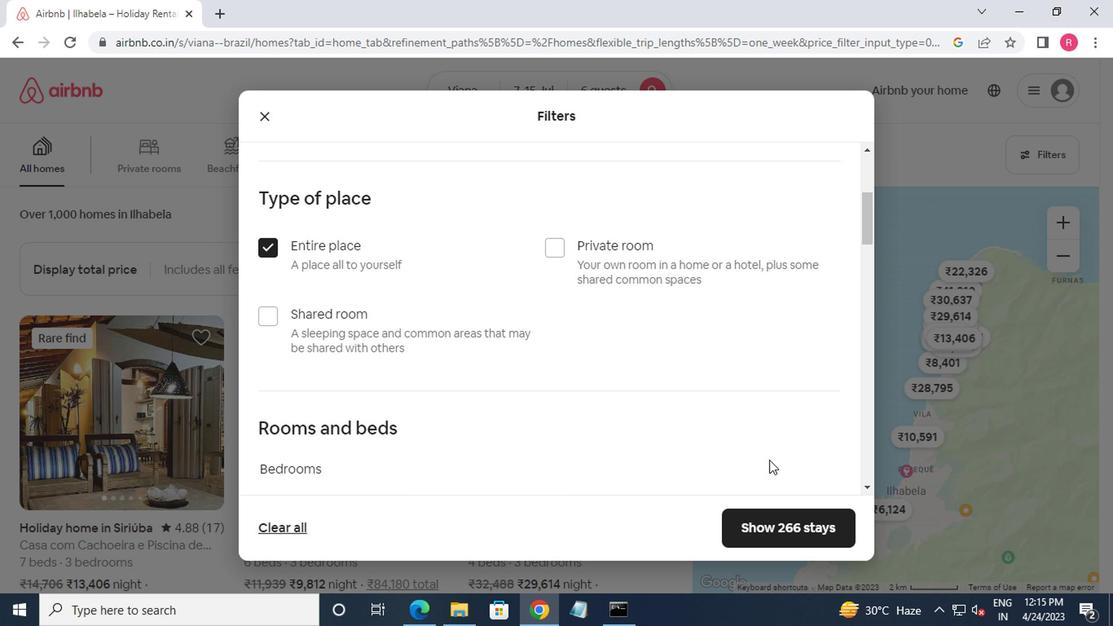 
Action: Mouse scrolled (765, 462) with delta (0, 0)
Screenshot: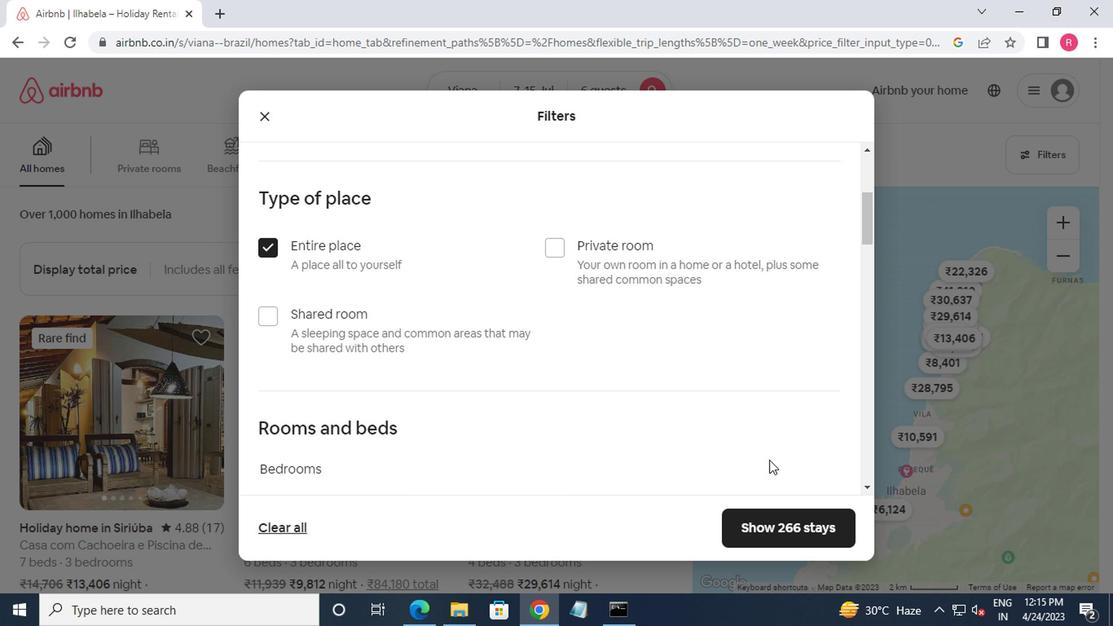 
Action: Mouse moved to (617, 429)
Screenshot: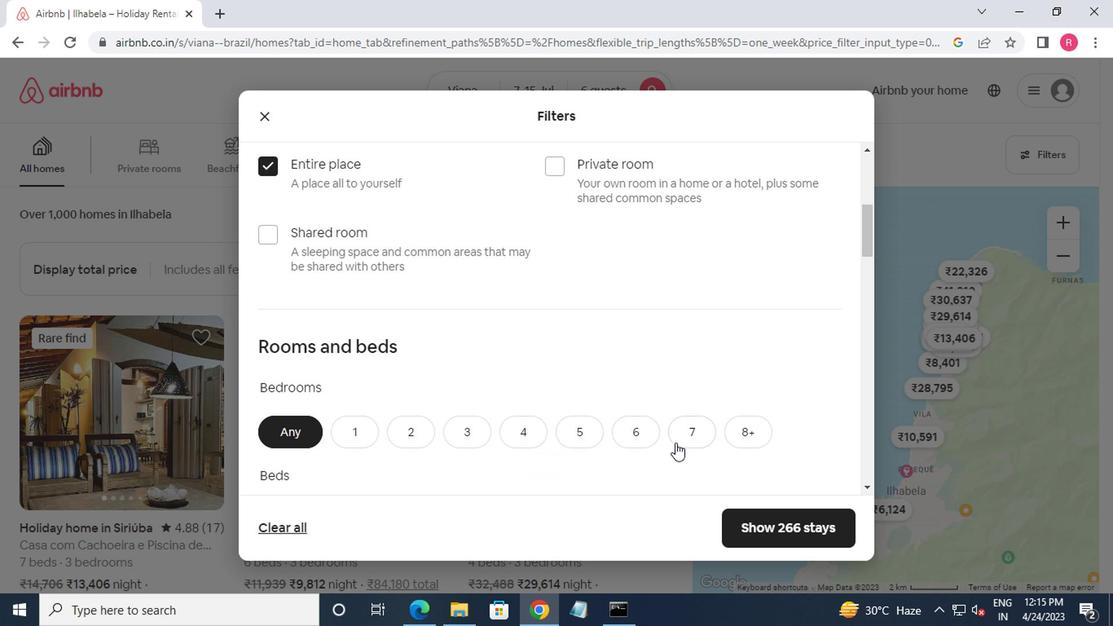 
Action: Mouse scrolled (617, 428) with delta (0, -1)
Screenshot: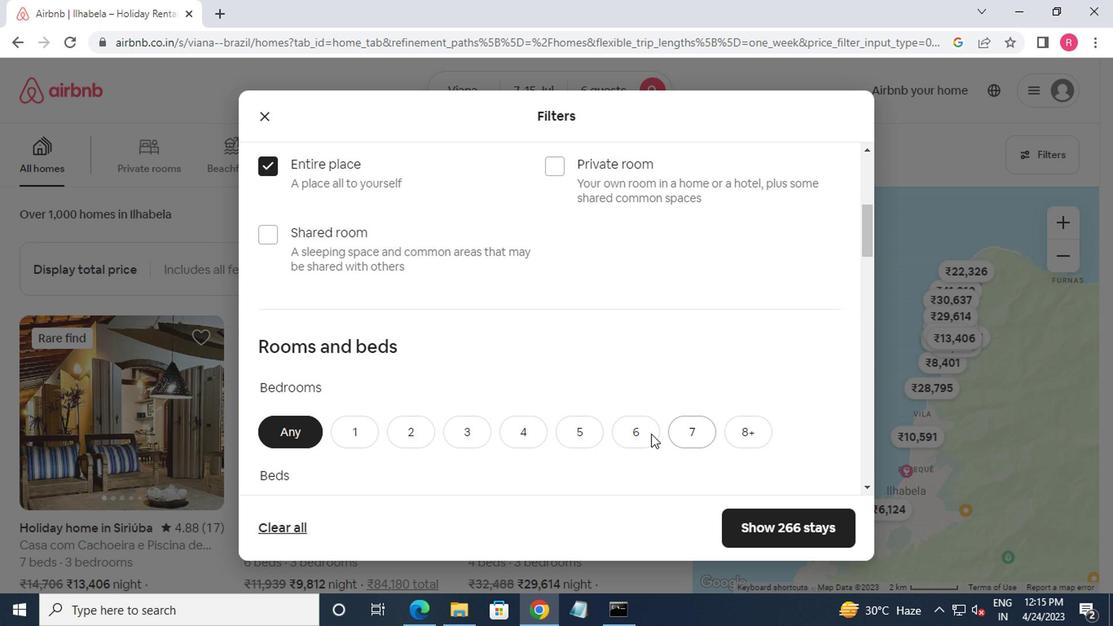 
Action: Mouse moved to (479, 355)
Screenshot: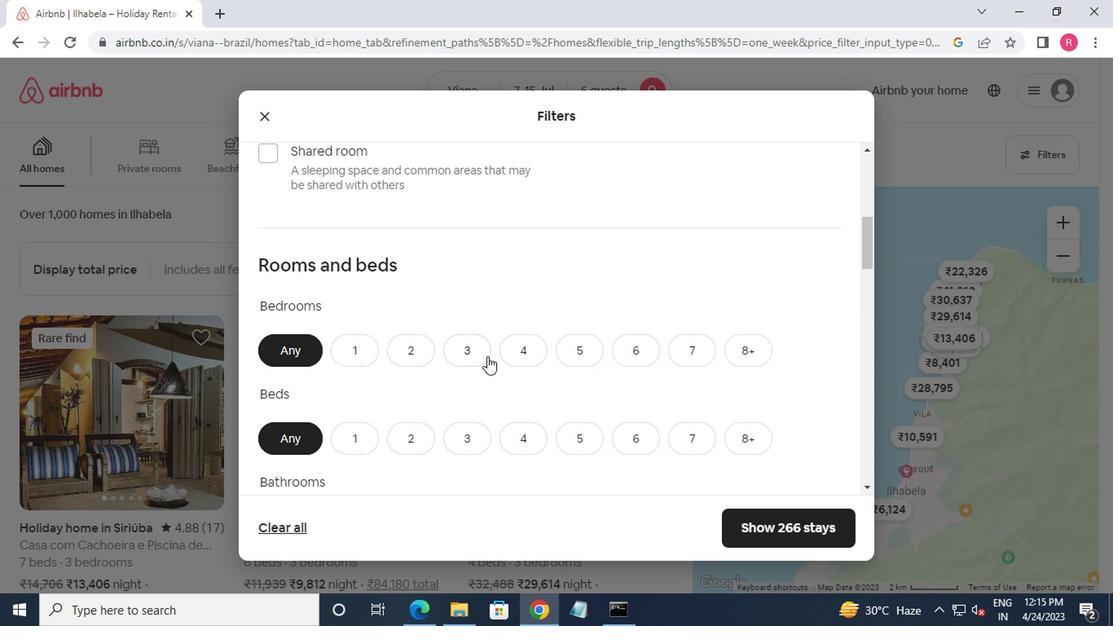 
Action: Mouse pressed left at (479, 355)
Screenshot: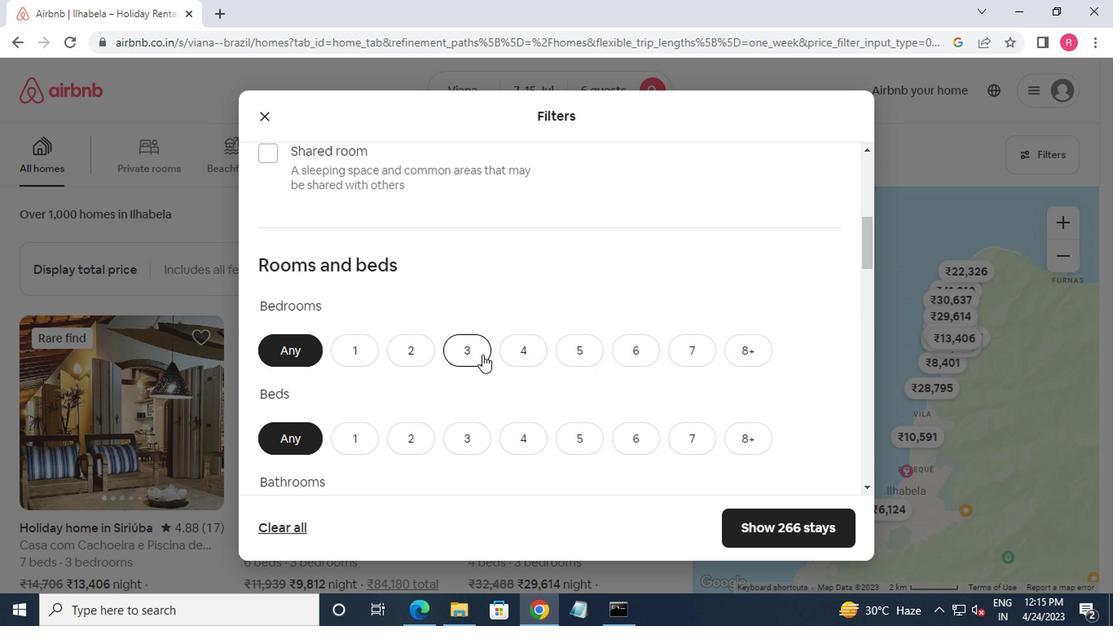 
Action: Mouse moved to (453, 435)
Screenshot: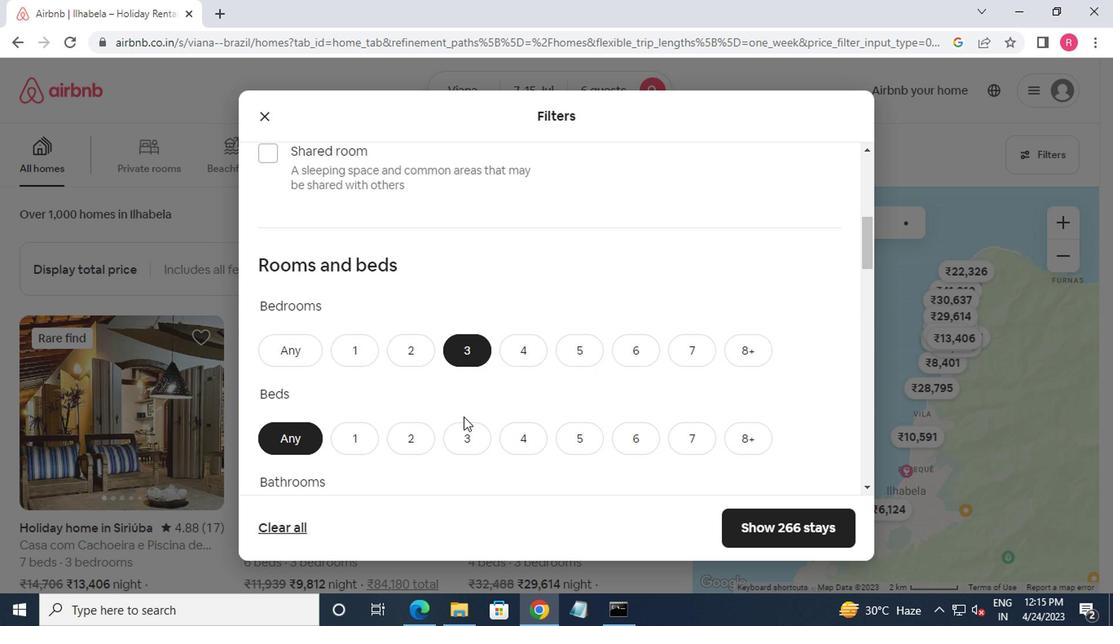 
Action: Mouse pressed left at (453, 435)
Screenshot: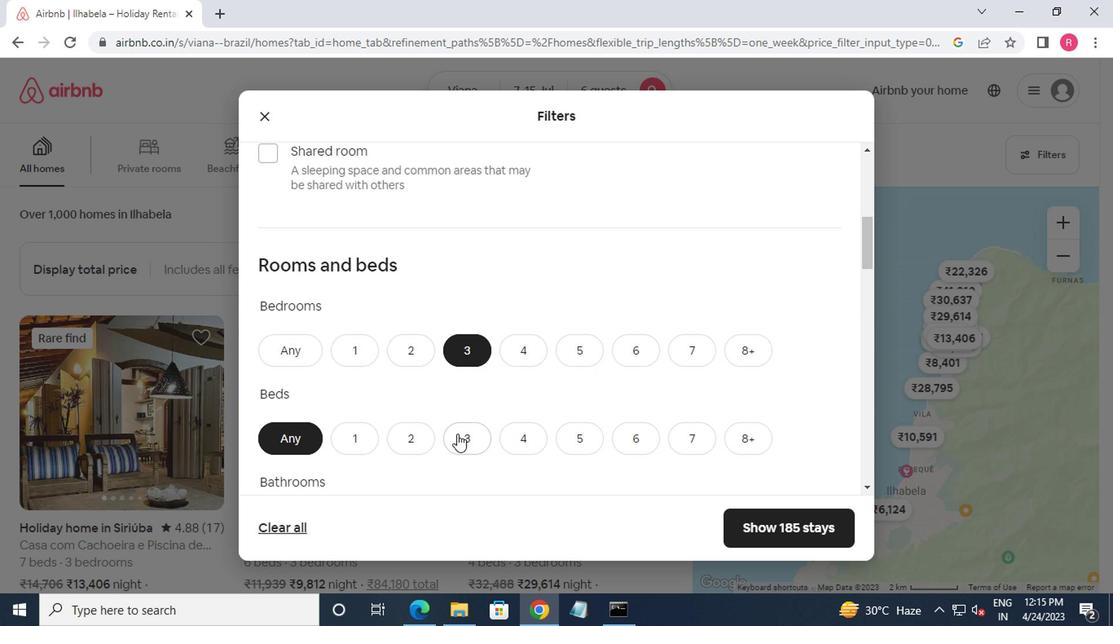 
Action: Mouse moved to (454, 436)
Screenshot: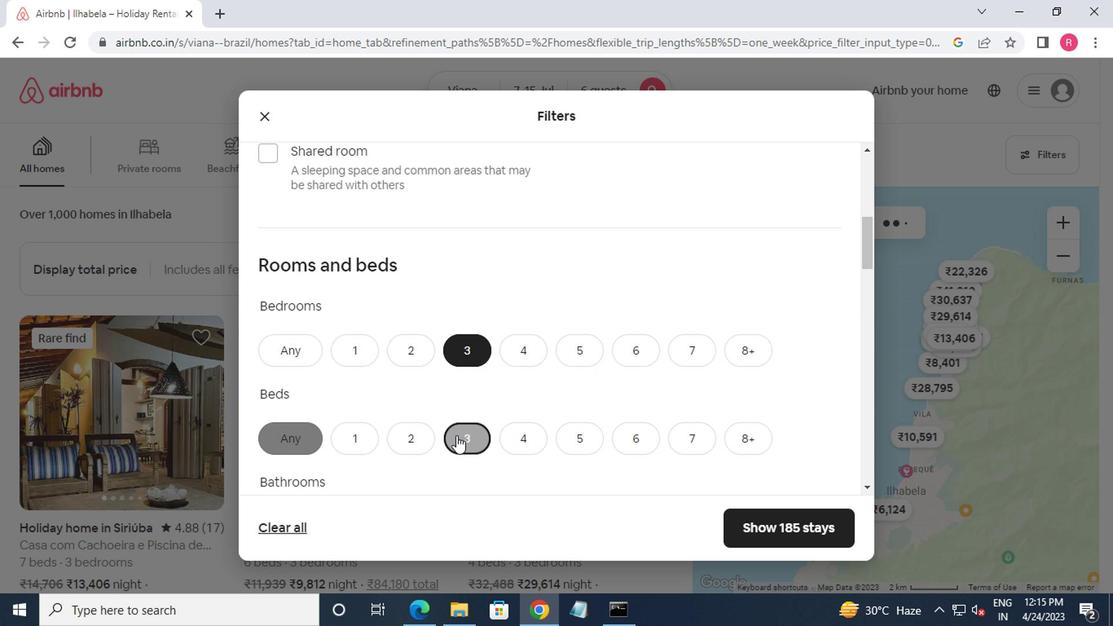 
Action: Mouse scrolled (454, 435) with delta (0, -1)
Screenshot: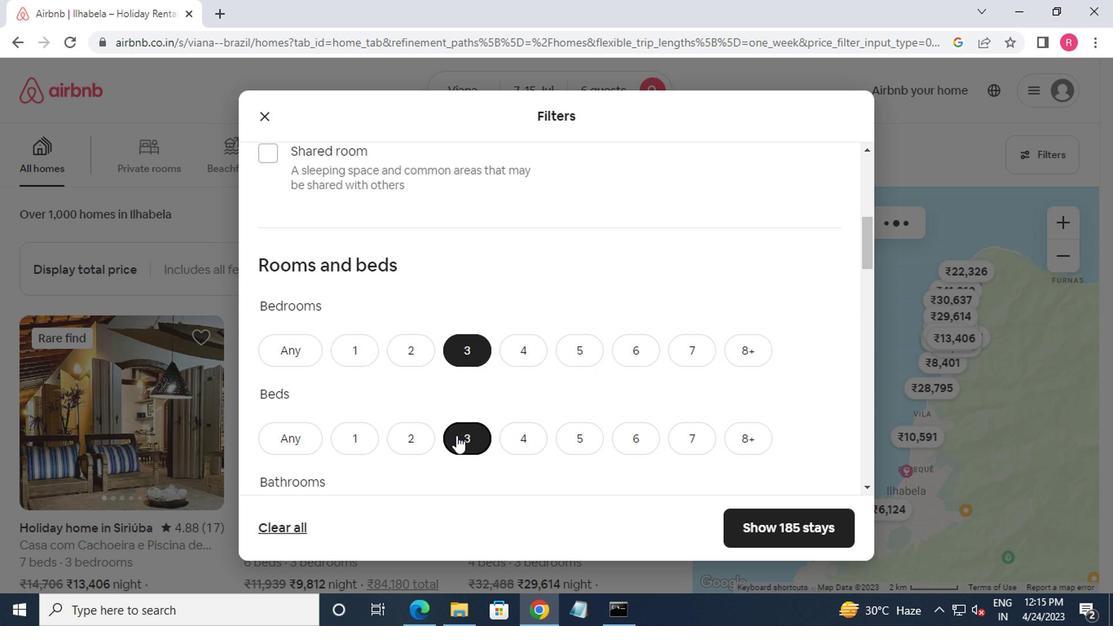 
Action: Mouse scrolled (454, 435) with delta (0, -1)
Screenshot: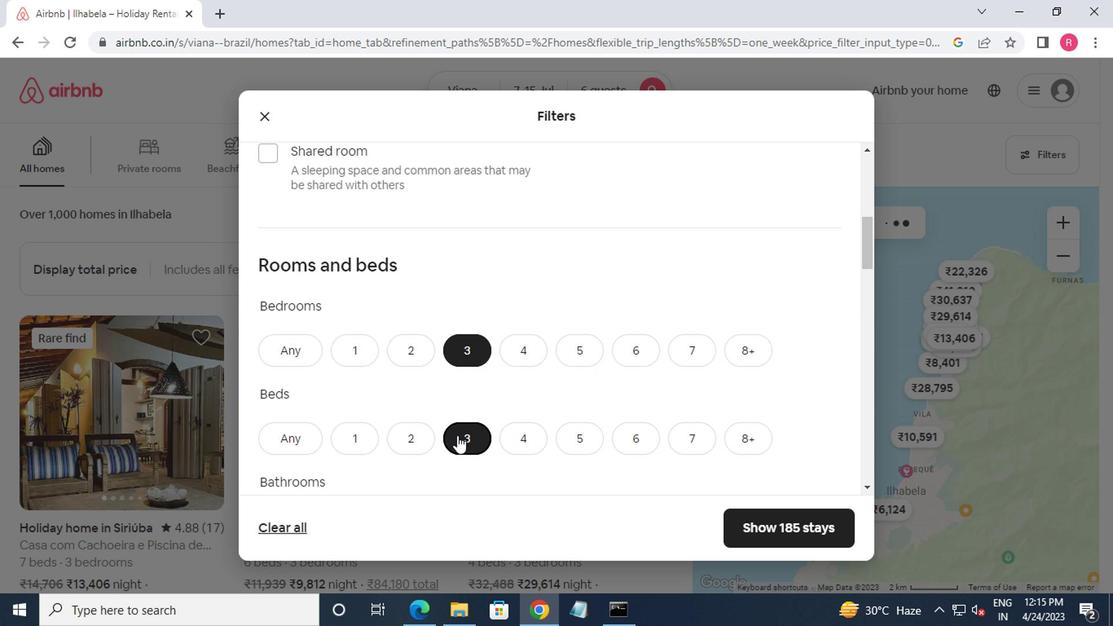 
Action: Mouse moved to (462, 371)
Screenshot: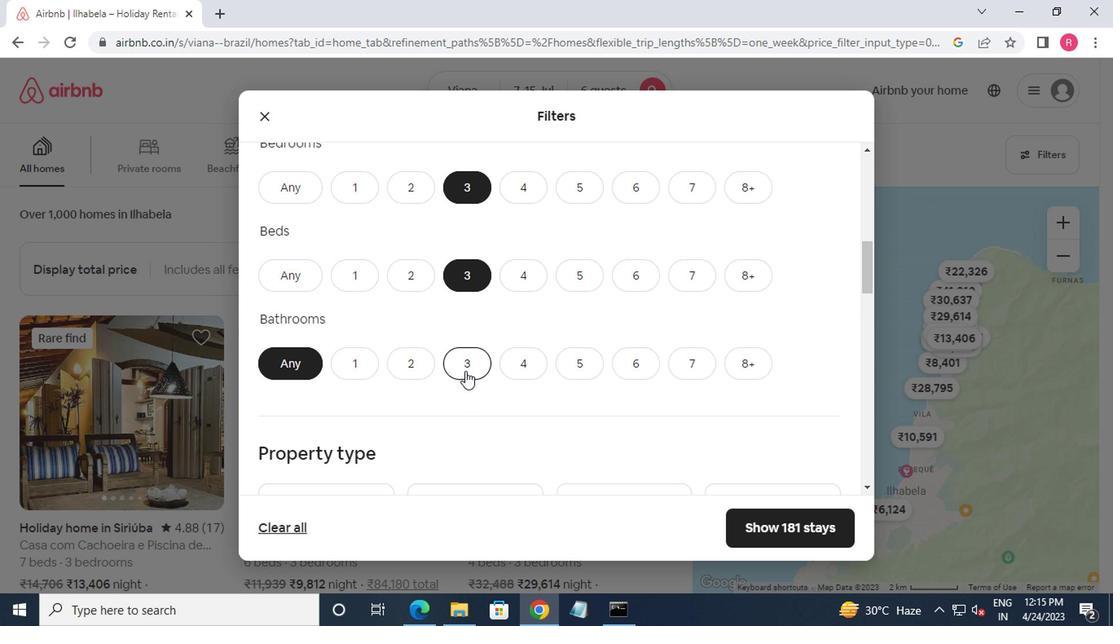 
Action: Mouse pressed left at (462, 371)
Screenshot: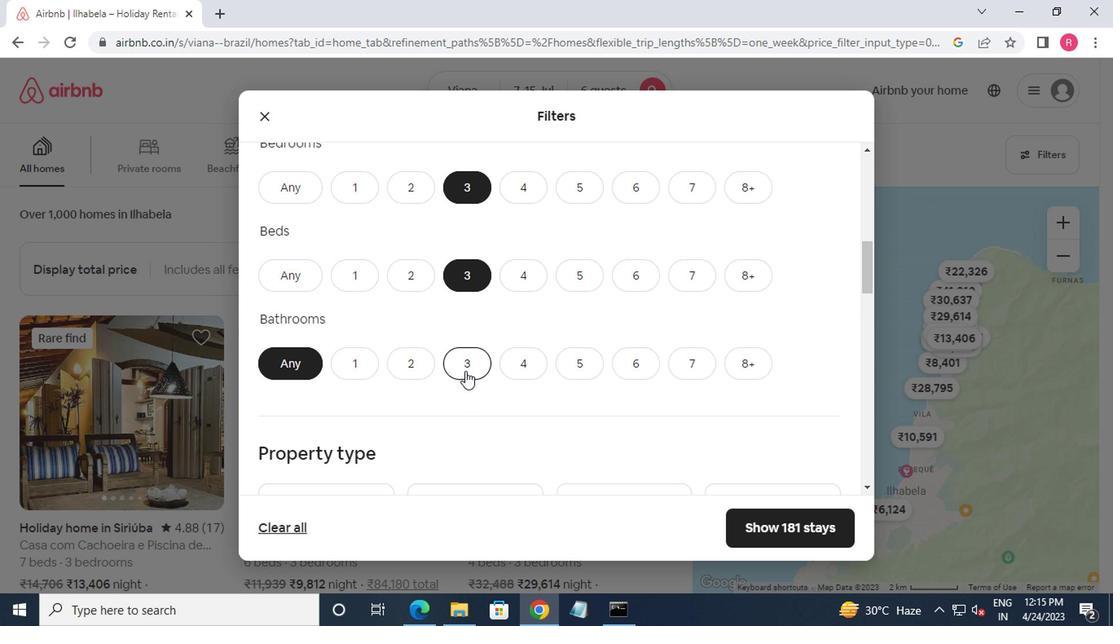 
Action: Mouse moved to (485, 425)
Screenshot: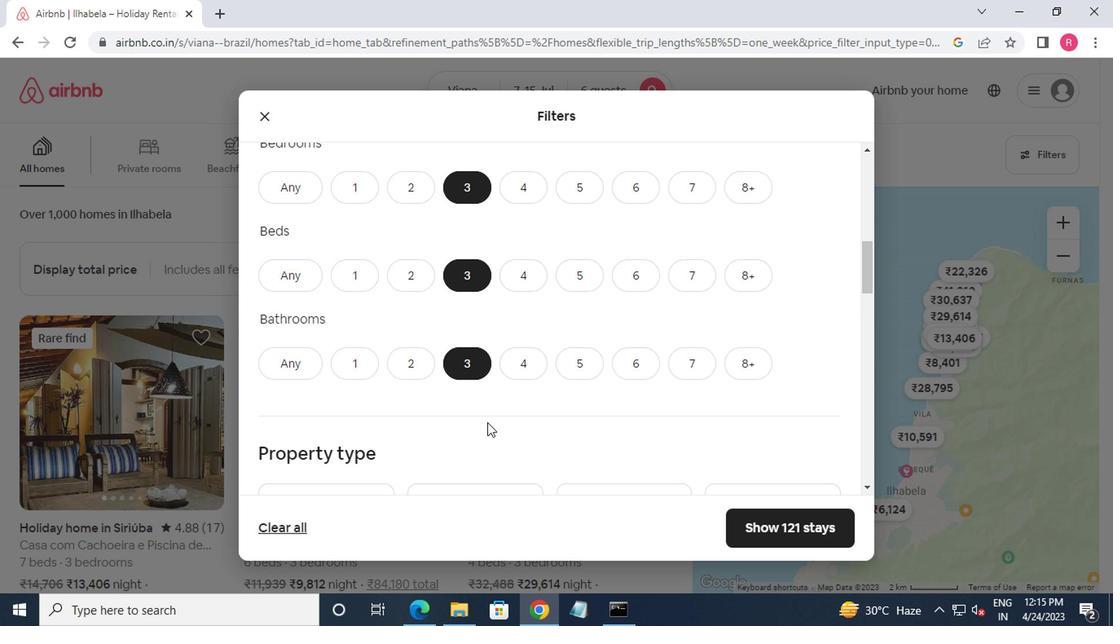 
Action: Mouse scrolled (485, 424) with delta (0, -1)
Screenshot: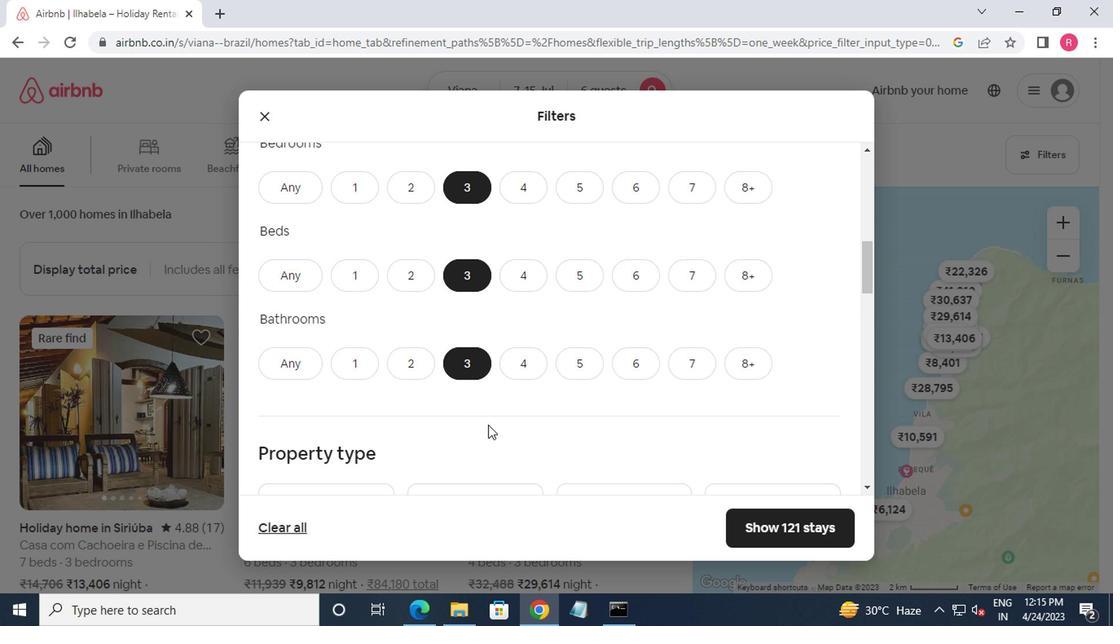 
Action: Mouse moved to (485, 427)
Screenshot: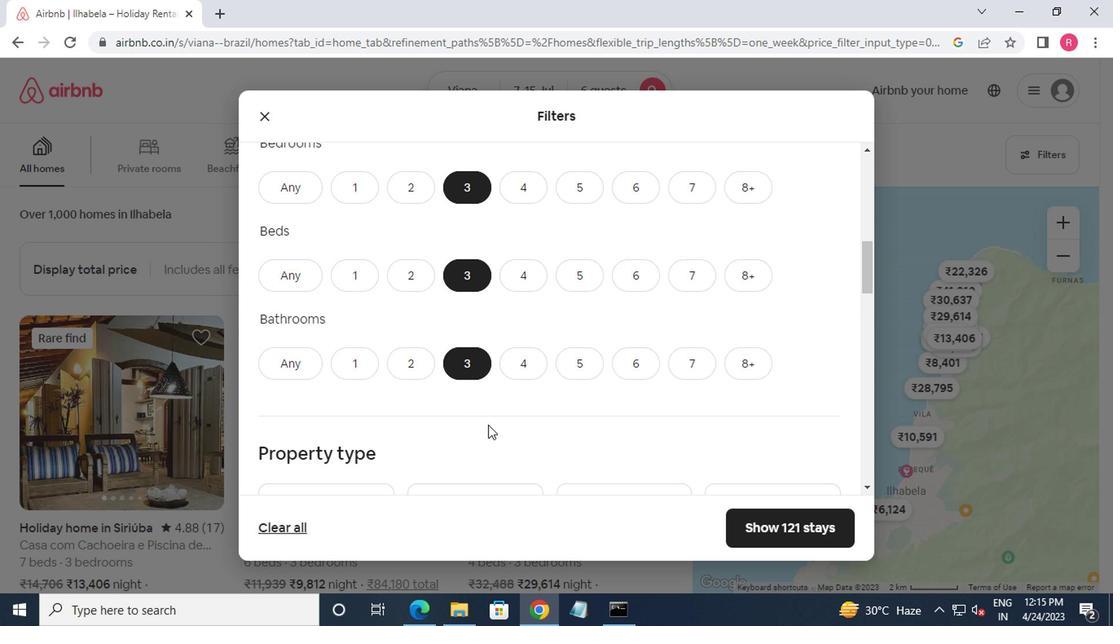 
Action: Mouse scrolled (485, 426) with delta (0, 0)
Screenshot: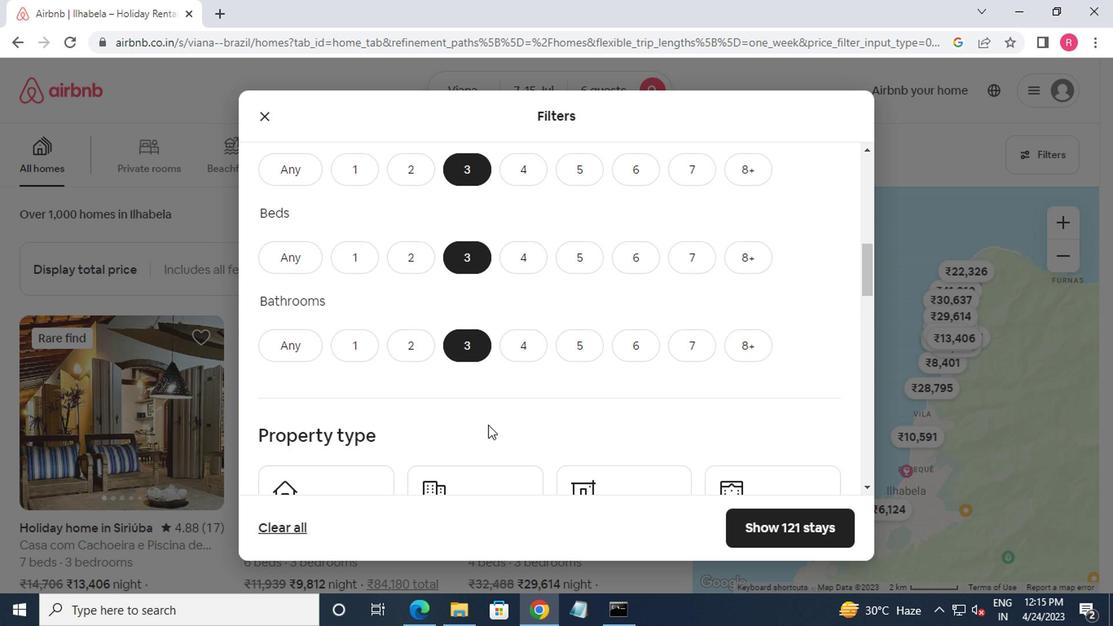 
Action: Mouse moved to (354, 395)
Screenshot: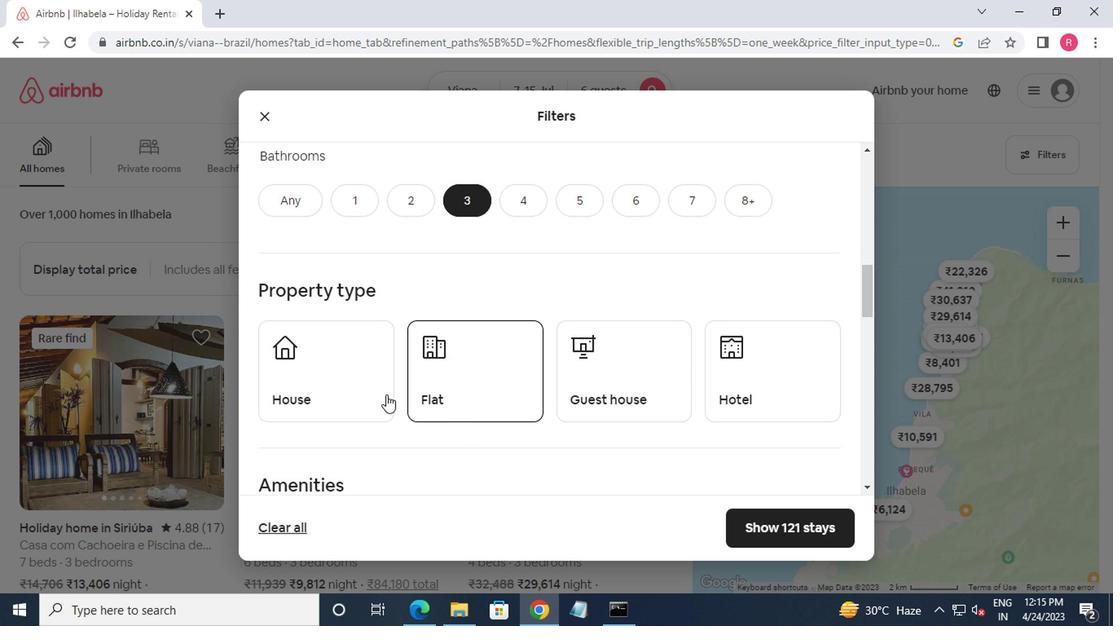 
Action: Mouse pressed left at (354, 395)
Screenshot: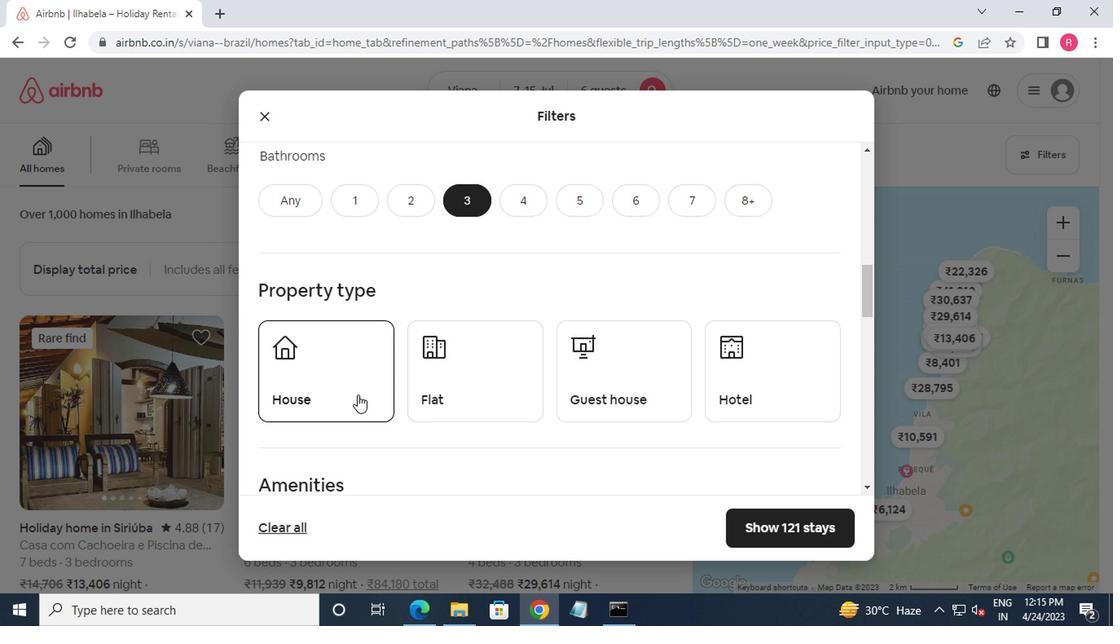 
Action: Mouse moved to (450, 392)
Screenshot: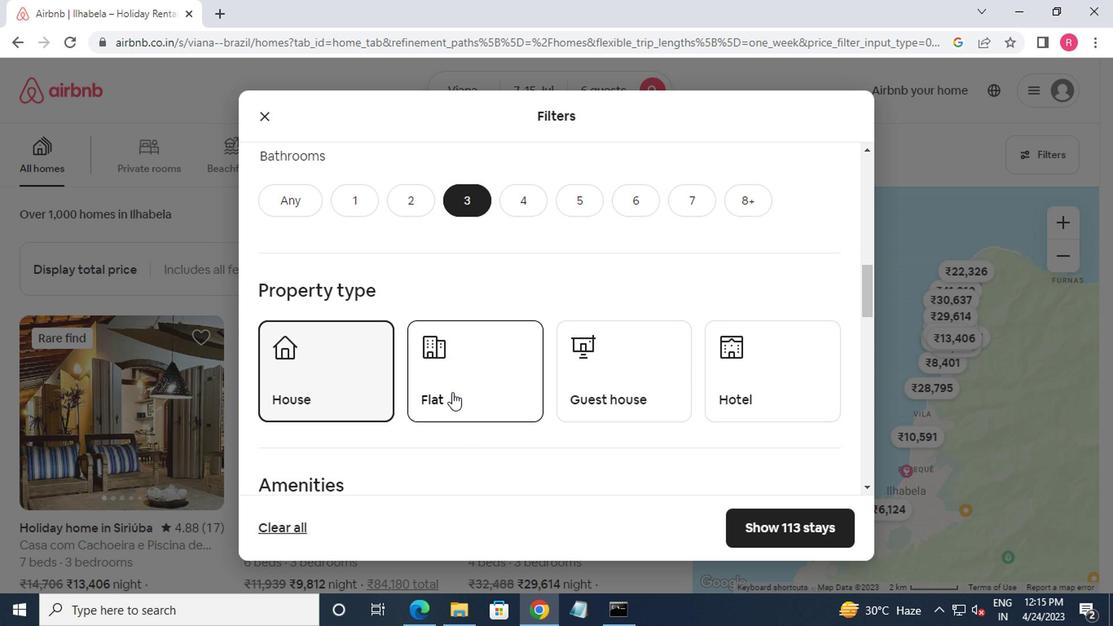
Action: Mouse pressed left at (450, 392)
Screenshot: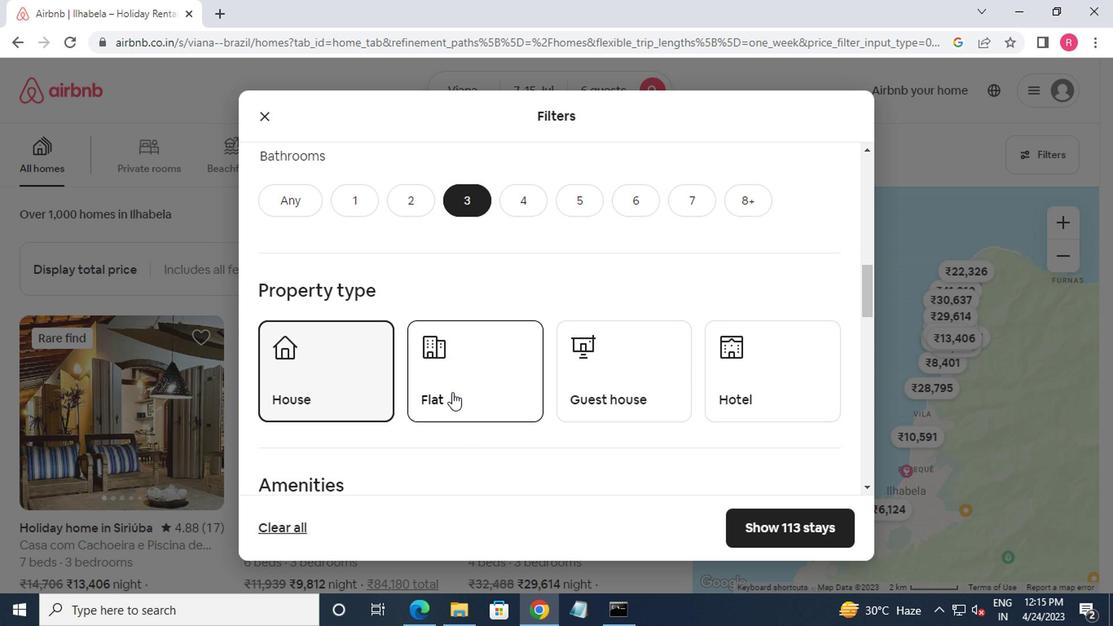 
Action: Mouse moved to (570, 392)
Screenshot: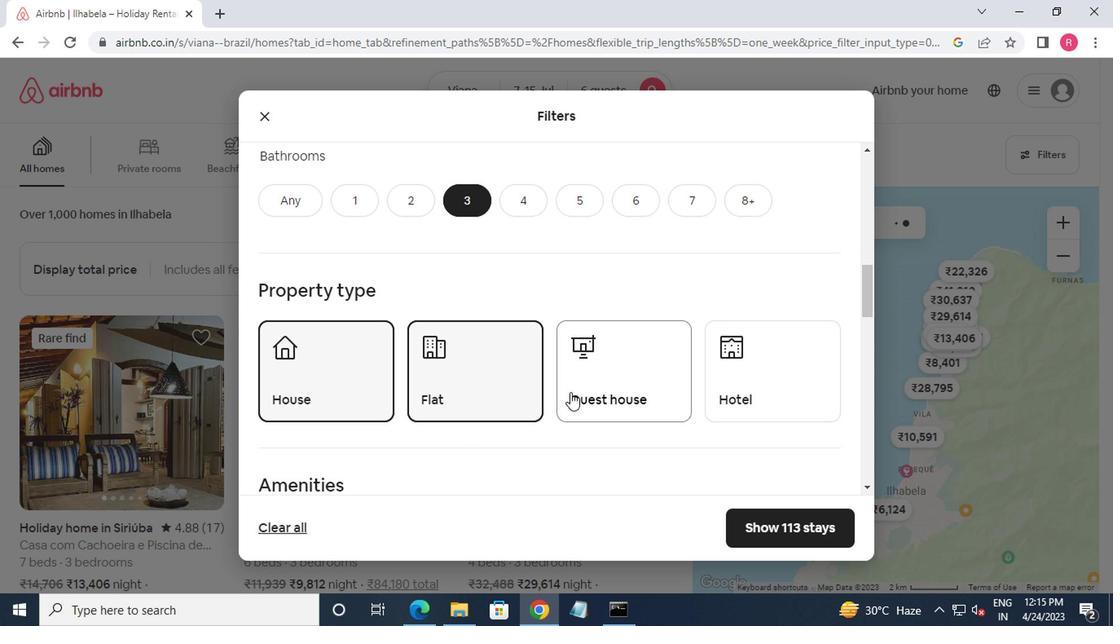 
Action: Mouse pressed left at (570, 392)
Screenshot: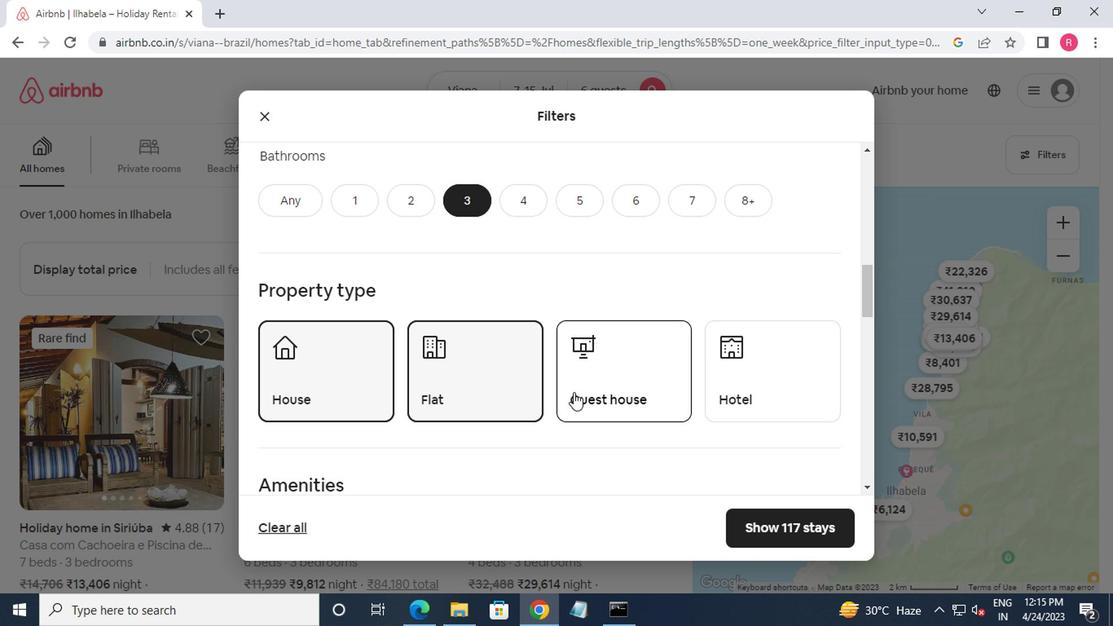 
Action: Mouse moved to (657, 404)
Screenshot: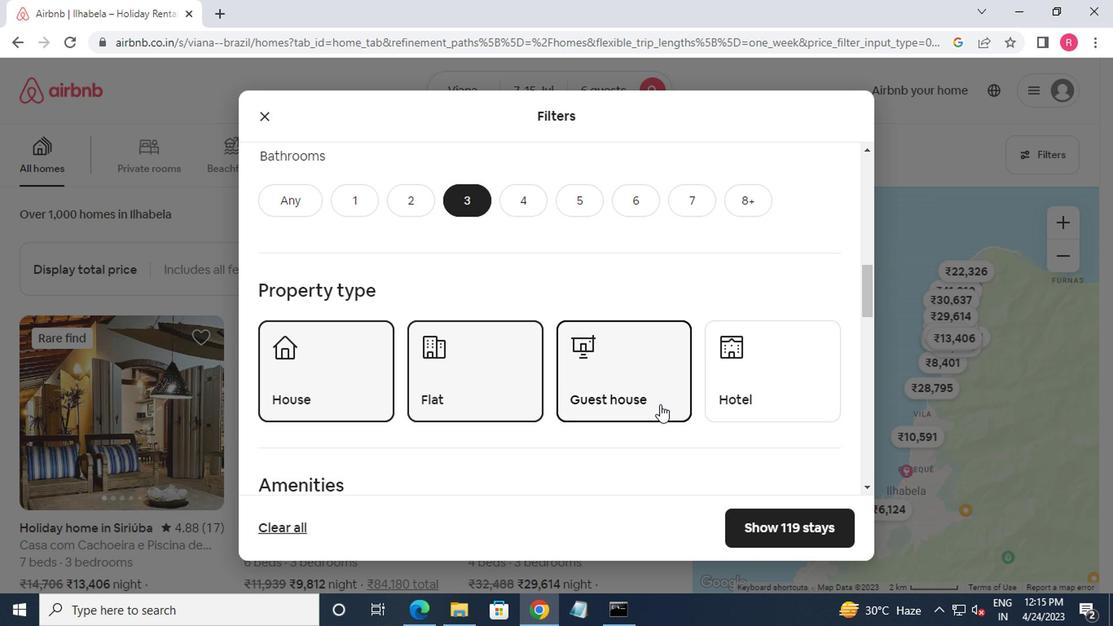 
Action: Mouse scrolled (657, 404) with delta (0, 0)
Screenshot: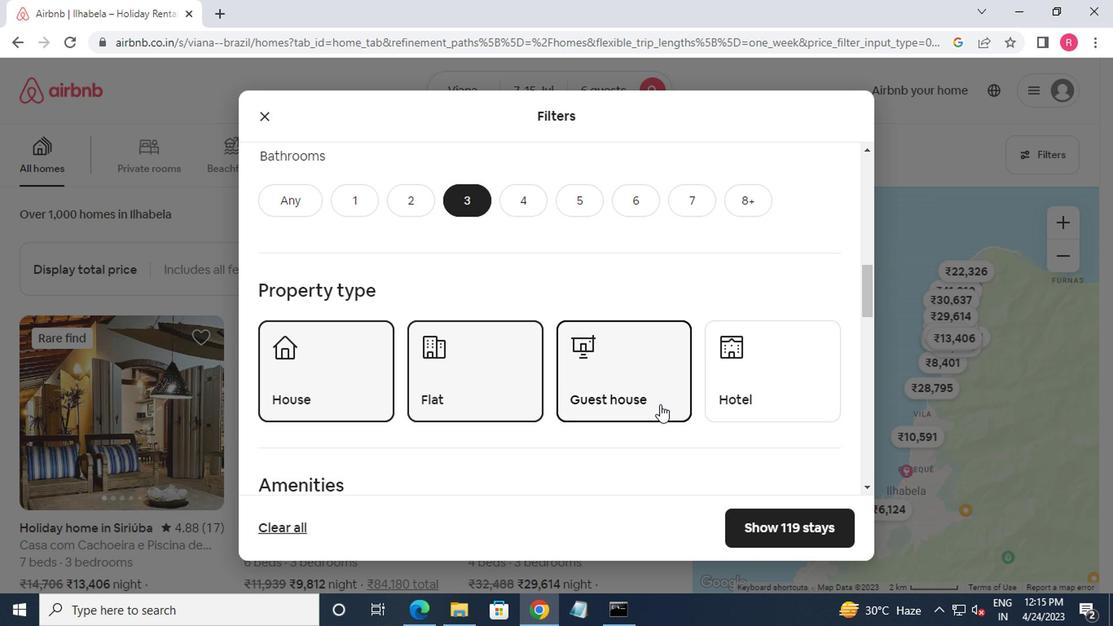 
Action: Mouse moved to (656, 406)
Screenshot: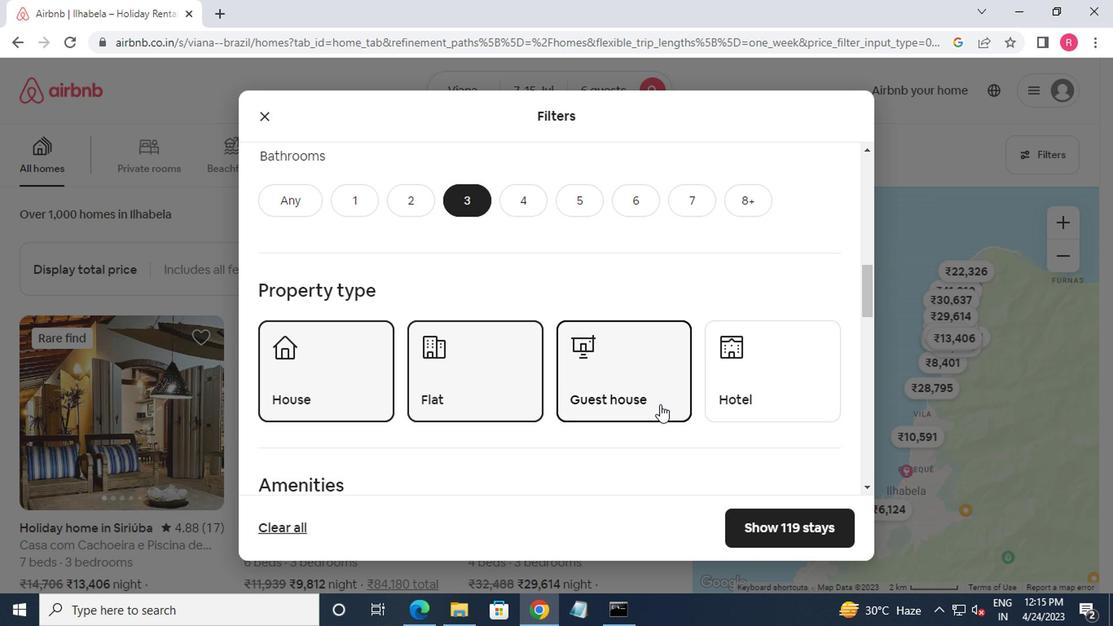 
Action: Mouse scrolled (656, 406) with delta (0, 0)
Screenshot: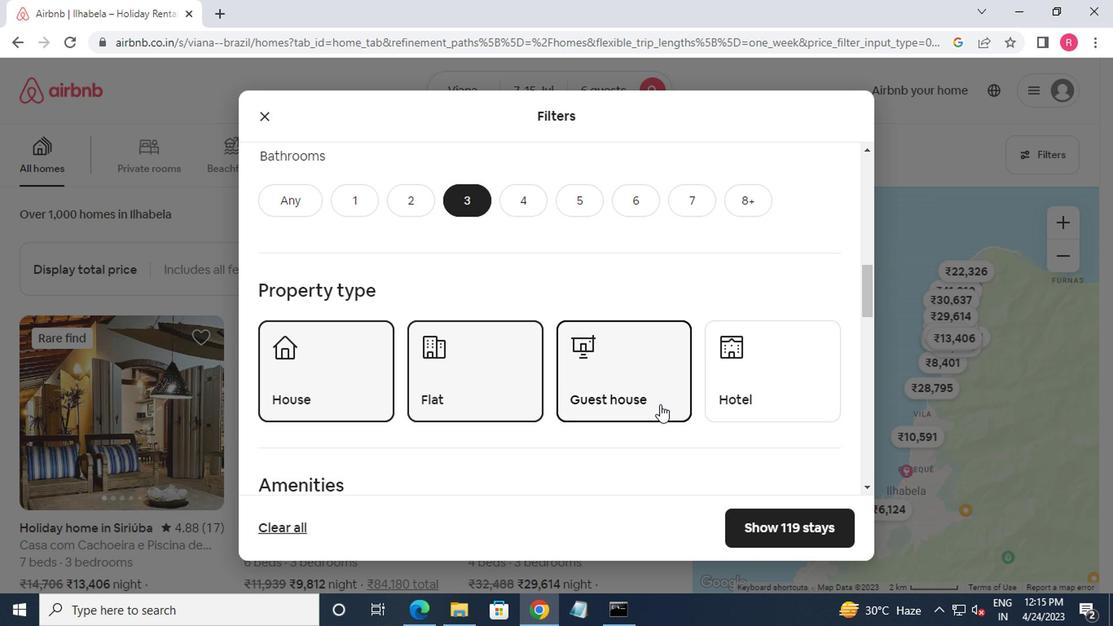 
Action: Mouse moved to (562, 413)
Screenshot: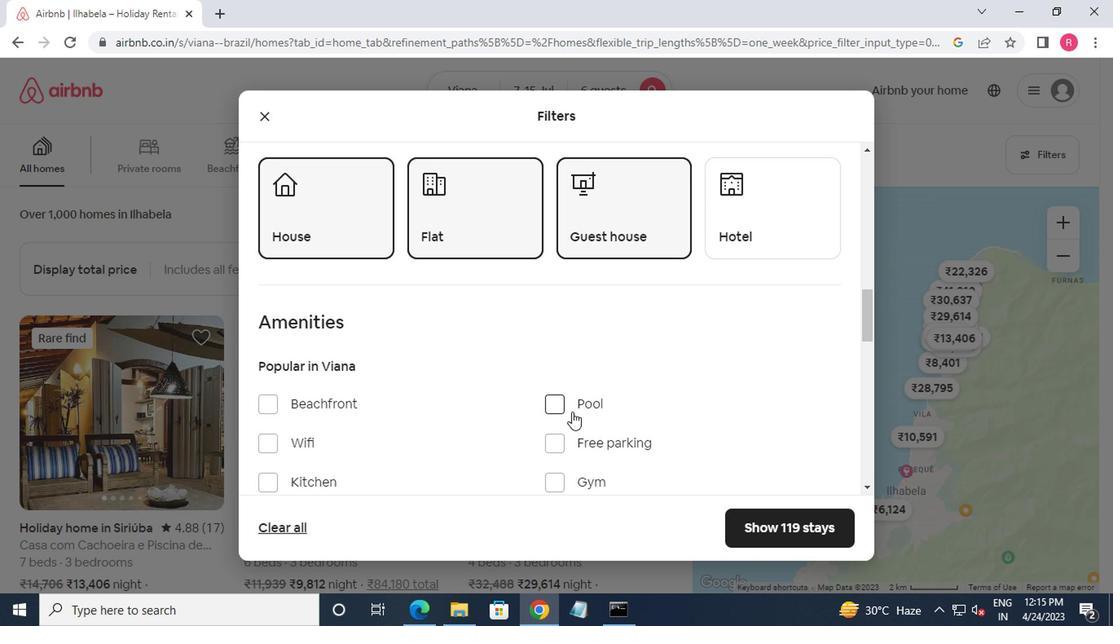 
Action: Mouse scrolled (562, 412) with delta (0, -1)
Screenshot: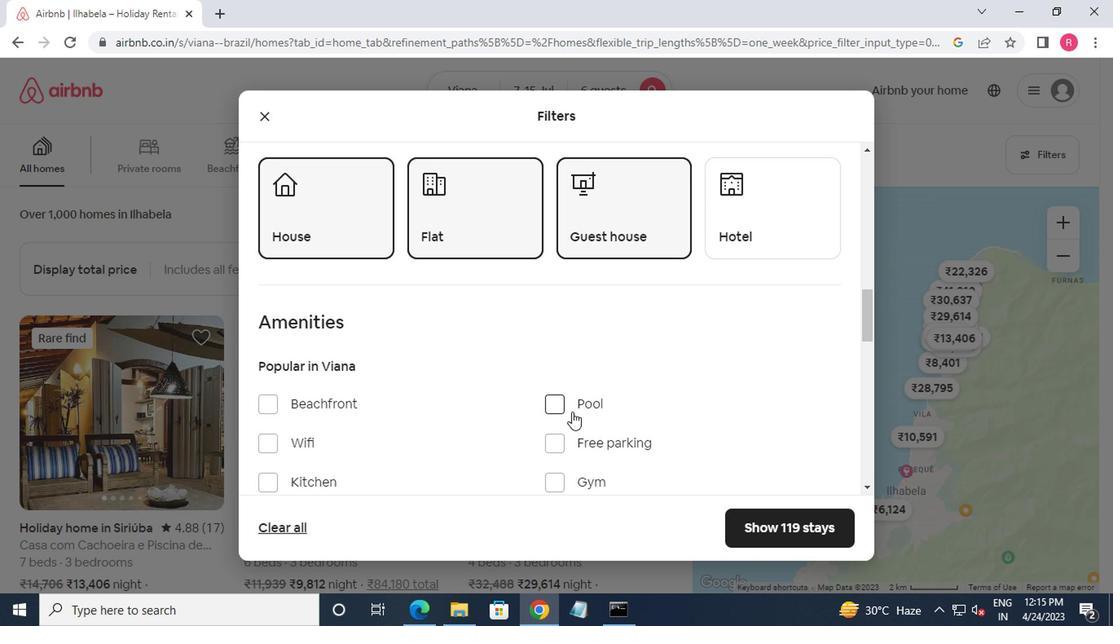 
Action: Mouse moved to (561, 413)
Screenshot: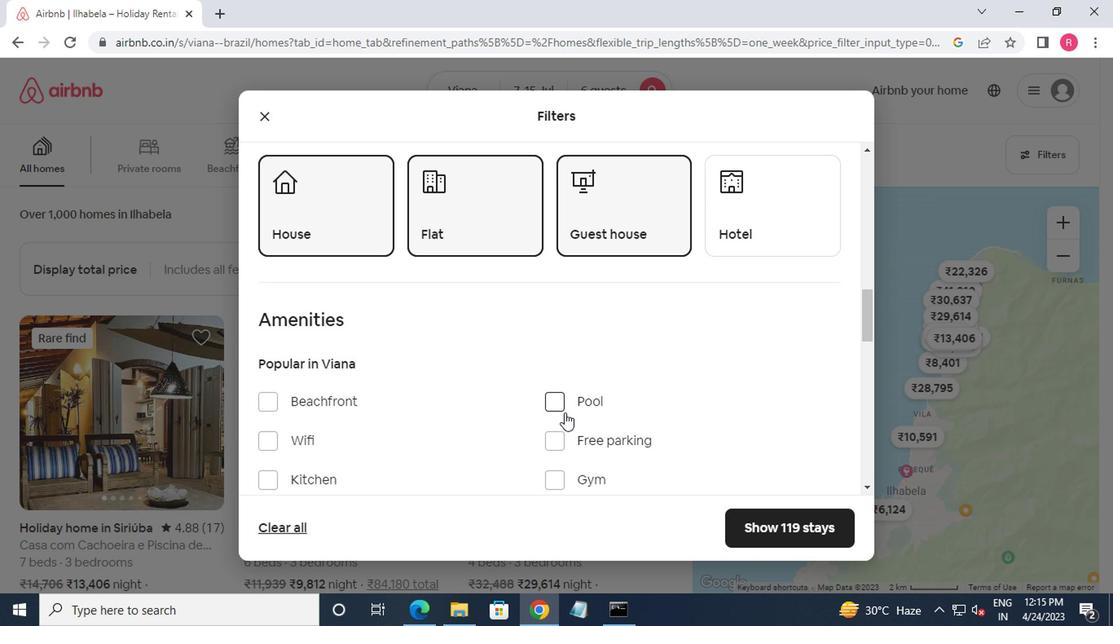 
Action: Mouse scrolled (561, 412) with delta (0, -1)
Screenshot: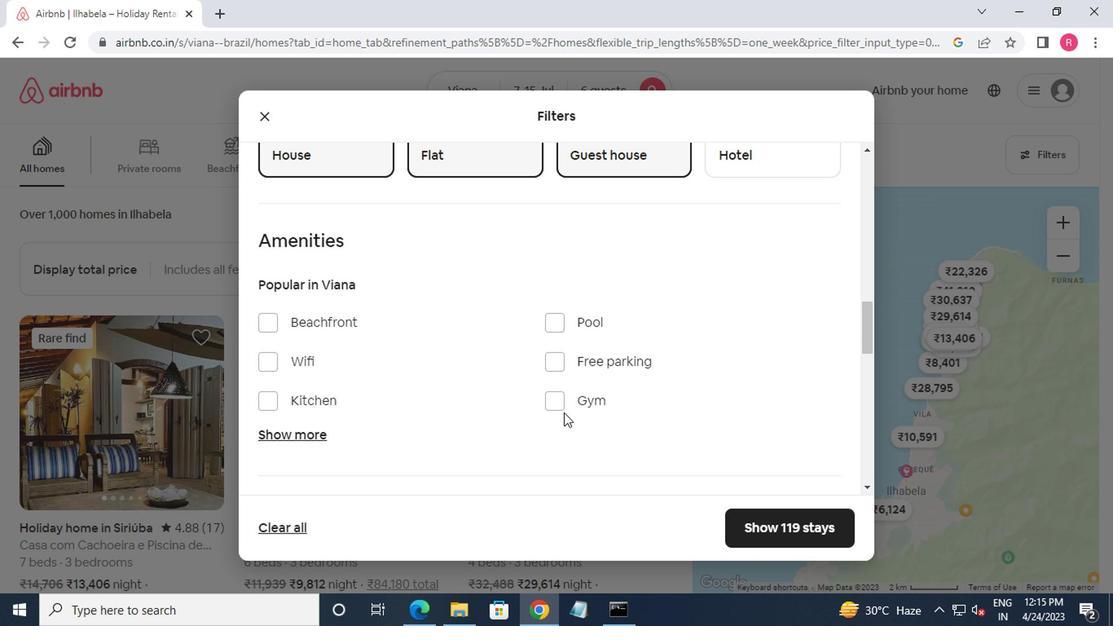 
Action: Mouse scrolled (561, 412) with delta (0, -1)
Screenshot: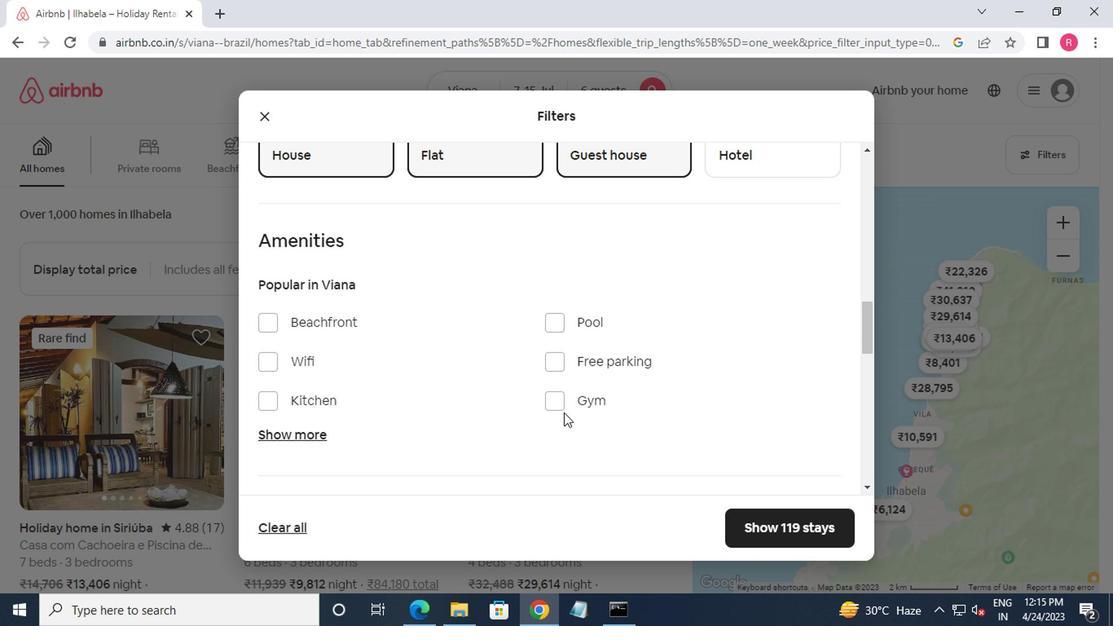 
Action: Mouse moved to (799, 458)
Screenshot: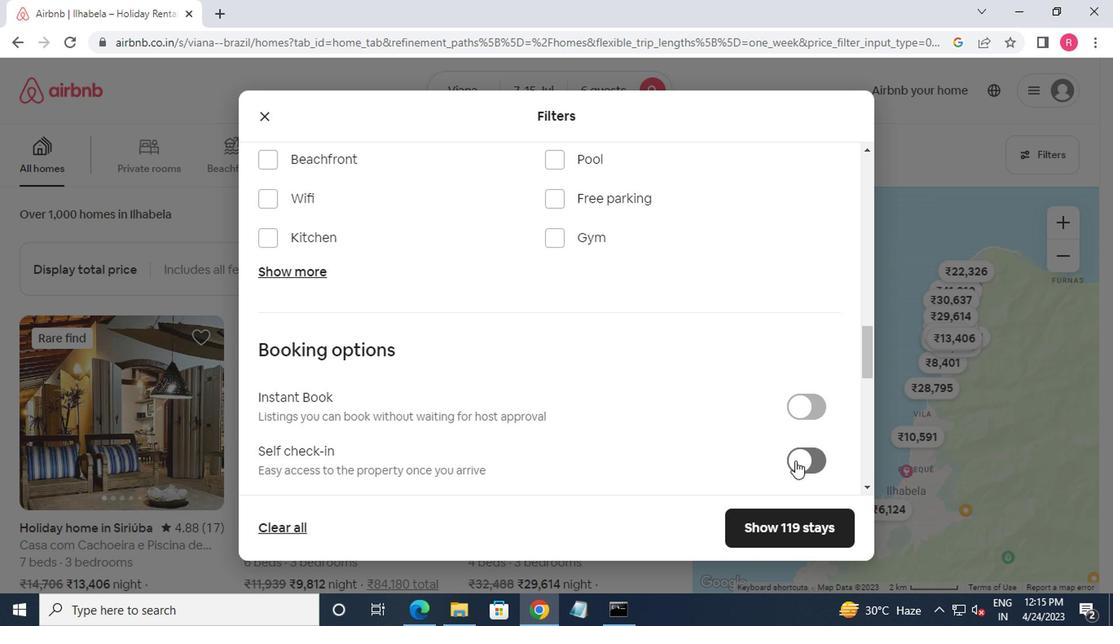 
Action: Mouse pressed left at (799, 458)
Screenshot: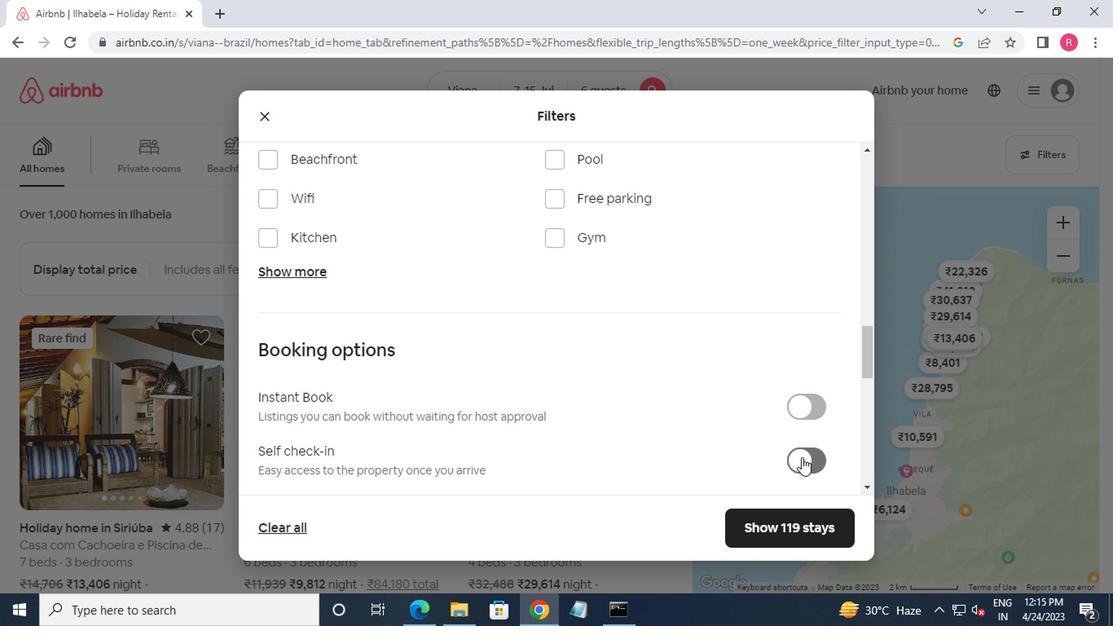 
Action: Mouse moved to (724, 432)
Screenshot: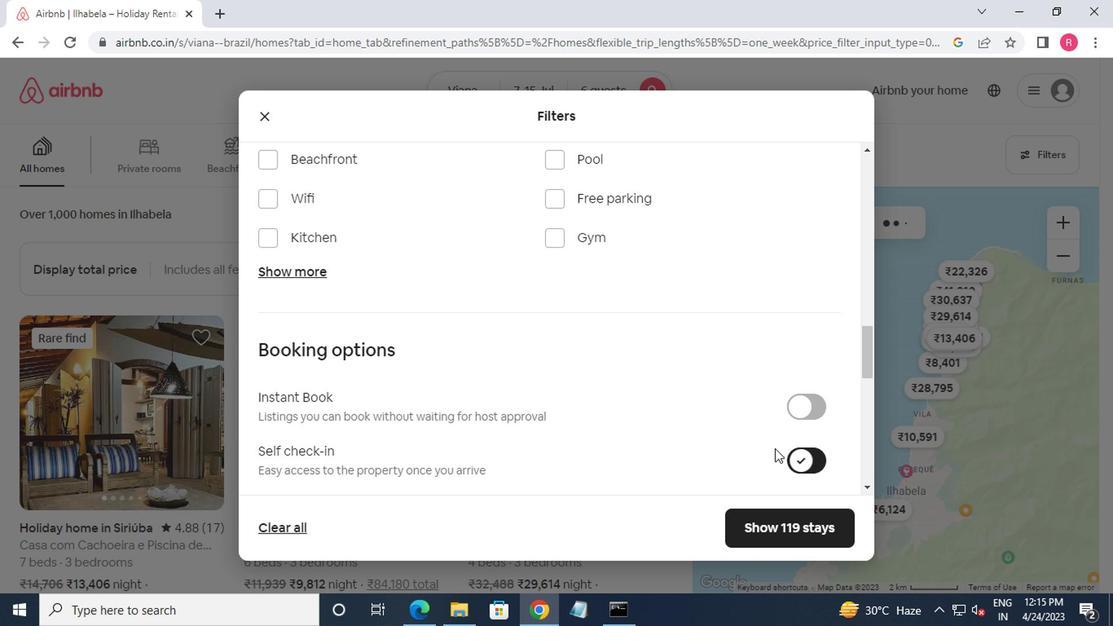 
Action: Mouse scrolled (724, 432) with delta (0, 0)
Screenshot: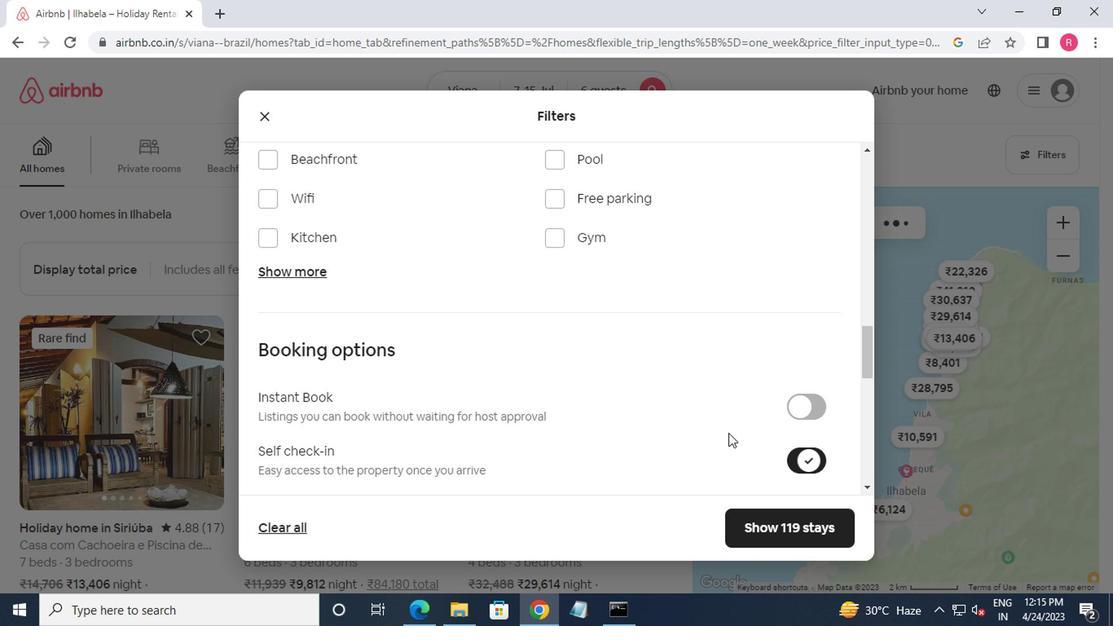 
Action: Mouse scrolled (724, 432) with delta (0, 0)
Screenshot: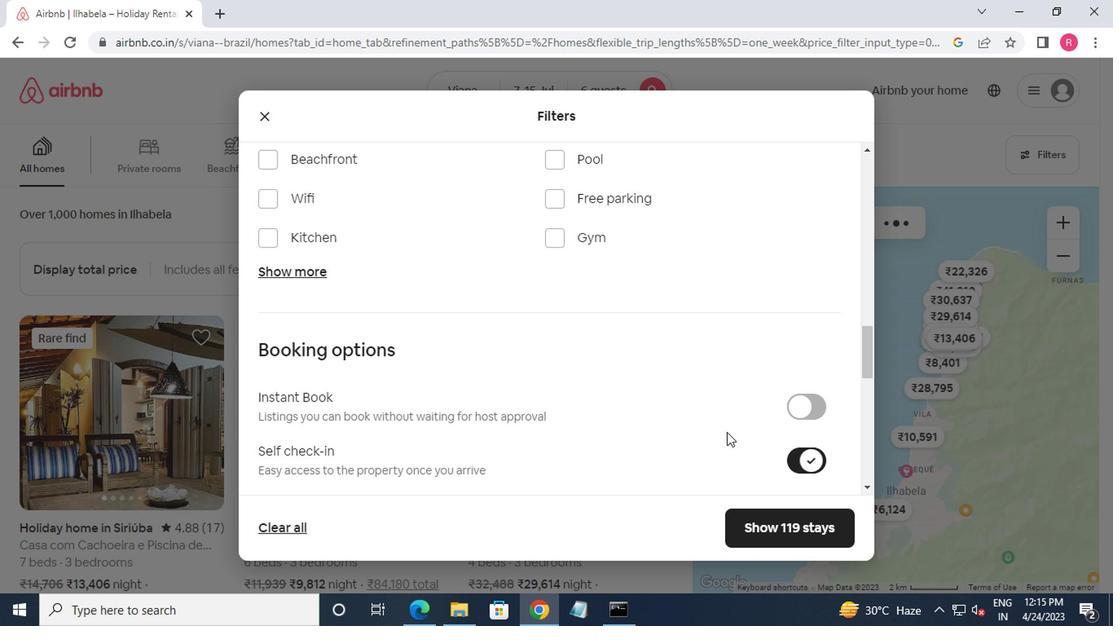 
Action: Mouse moved to (723, 432)
Screenshot: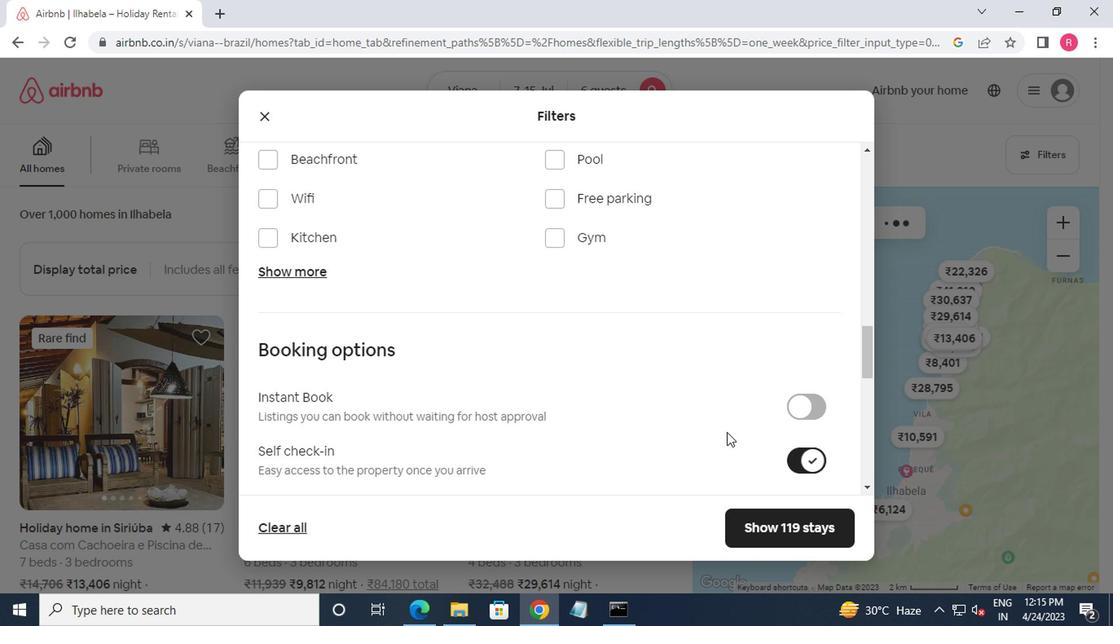 
Action: Mouse scrolled (723, 432) with delta (0, 0)
Screenshot: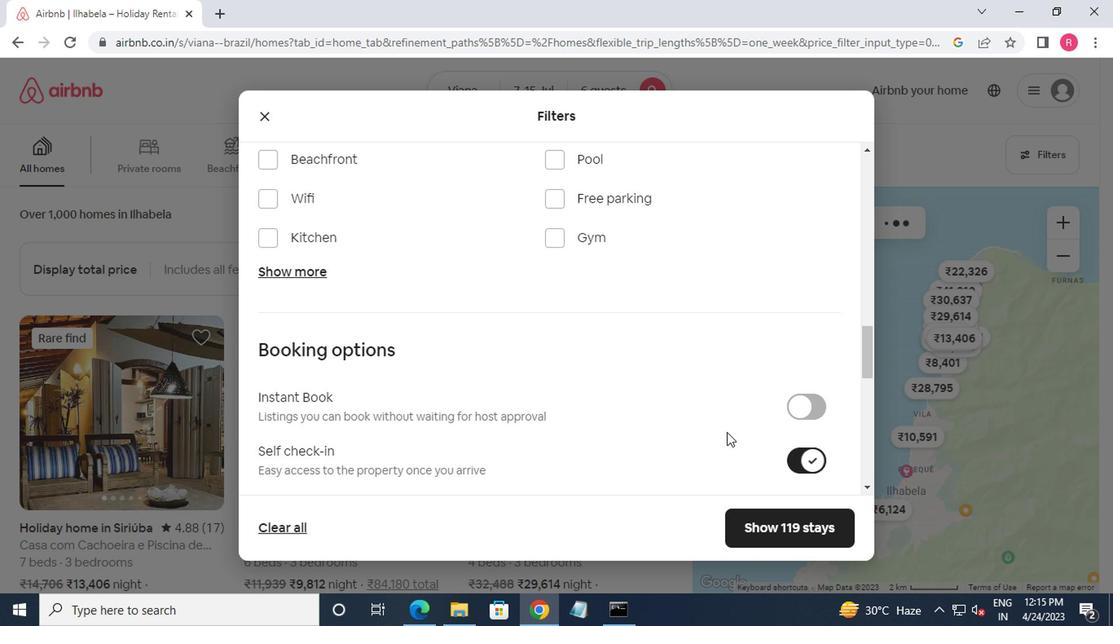 
Action: Mouse moved to (722, 432)
Screenshot: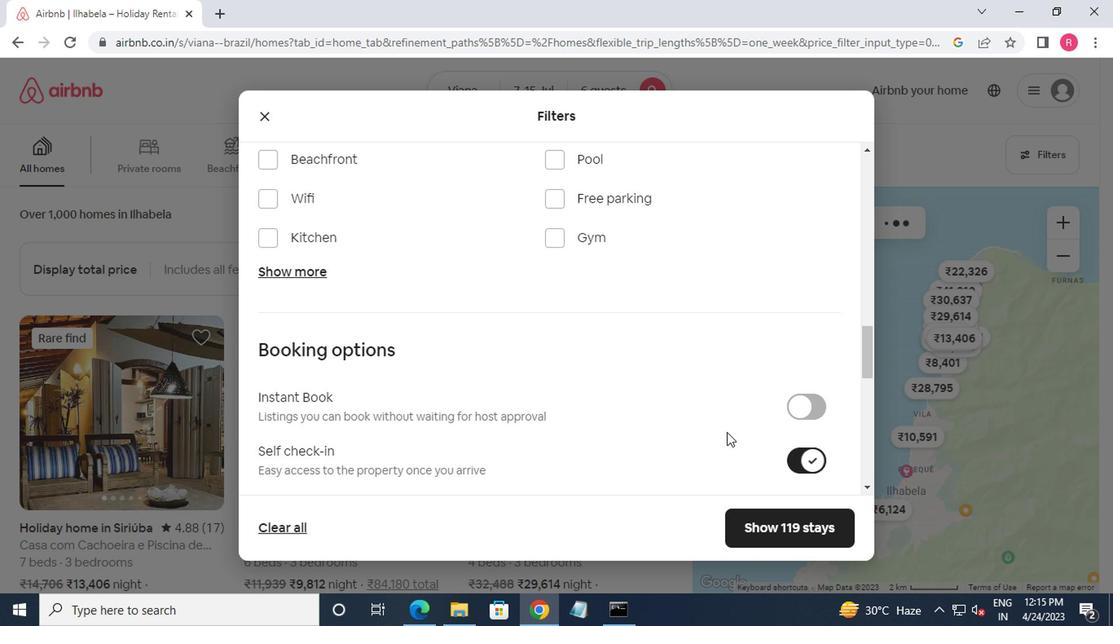 
Action: Mouse scrolled (722, 432) with delta (0, 0)
Screenshot: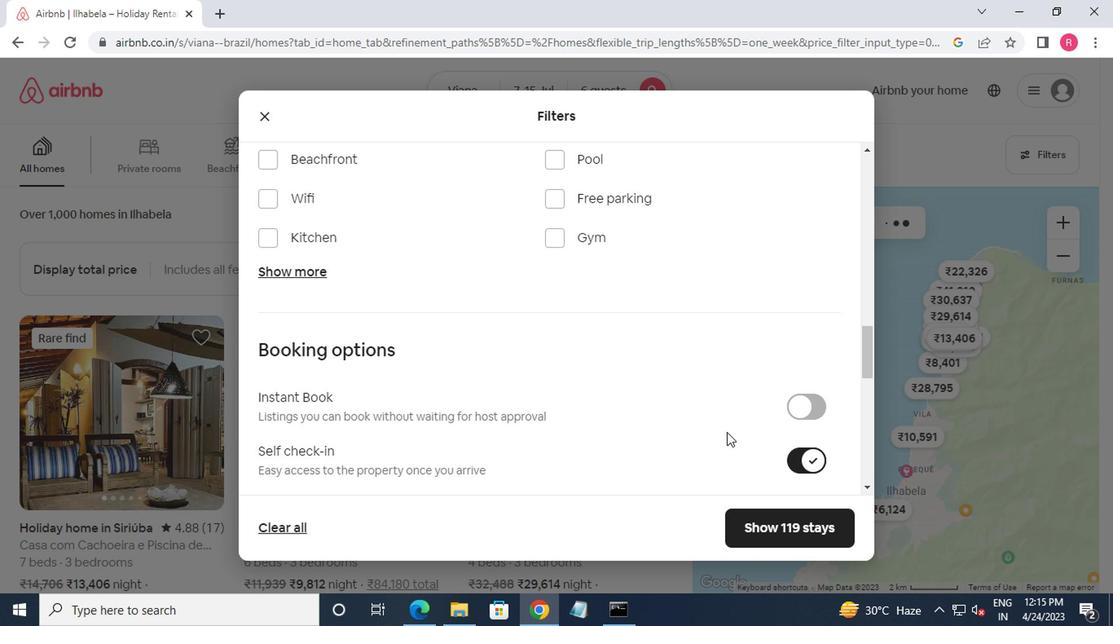
Action: Mouse moved to (721, 429)
Screenshot: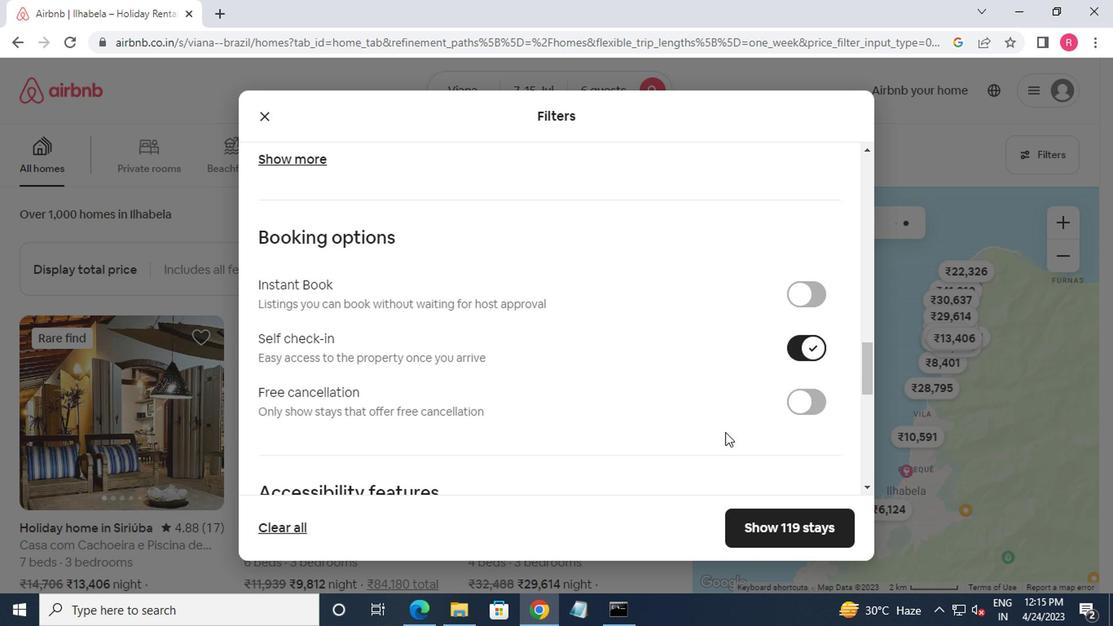 
Action: Mouse scrolled (721, 428) with delta (0, -1)
Screenshot: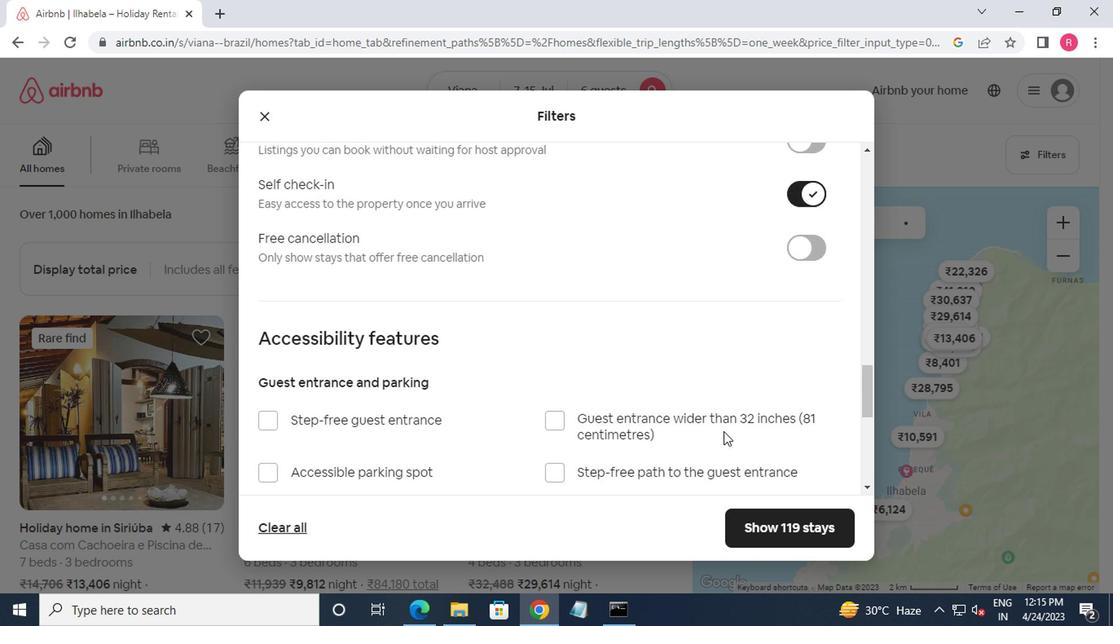 
Action: Mouse moved to (719, 430)
Screenshot: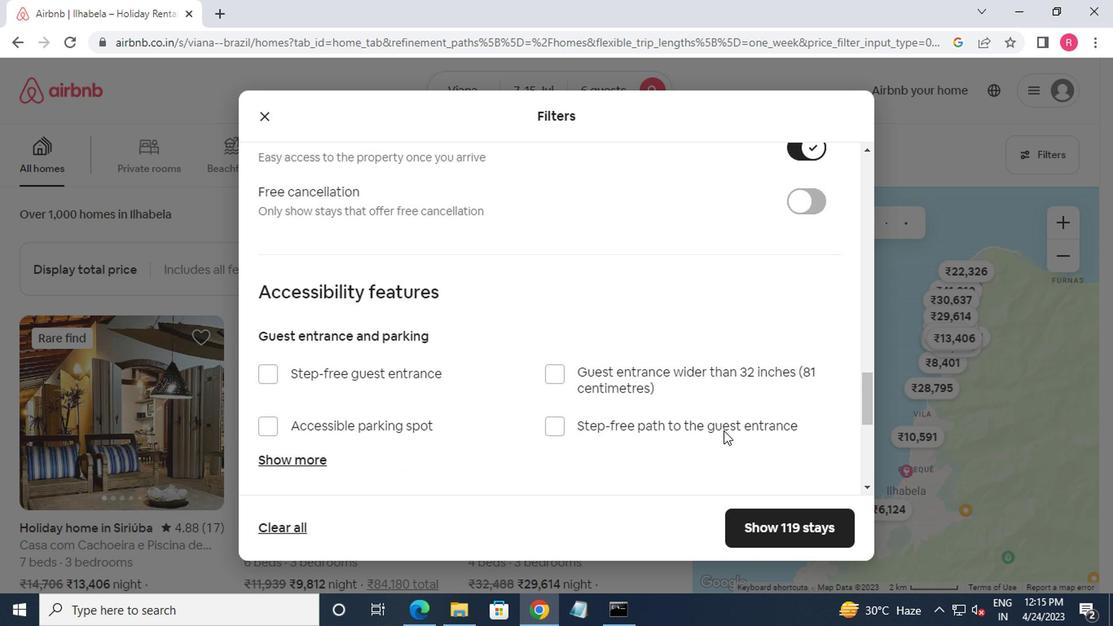
Action: Mouse scrolled (719, 429) with delta (0, 0)
Screenshot: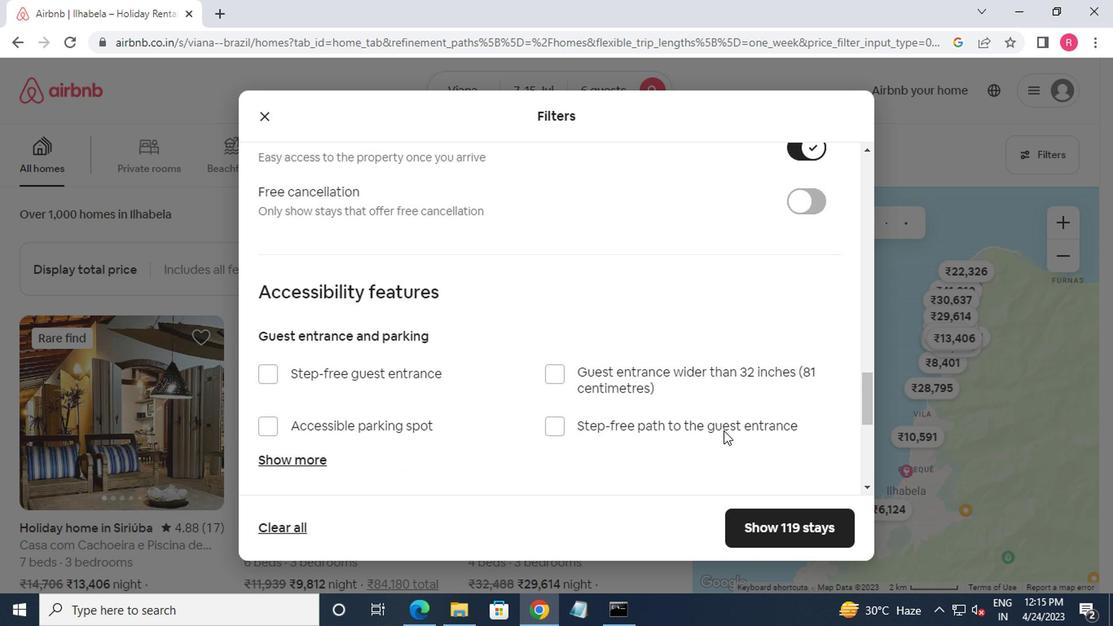
Action: Mouse moved to (719, 432)
Screenshot: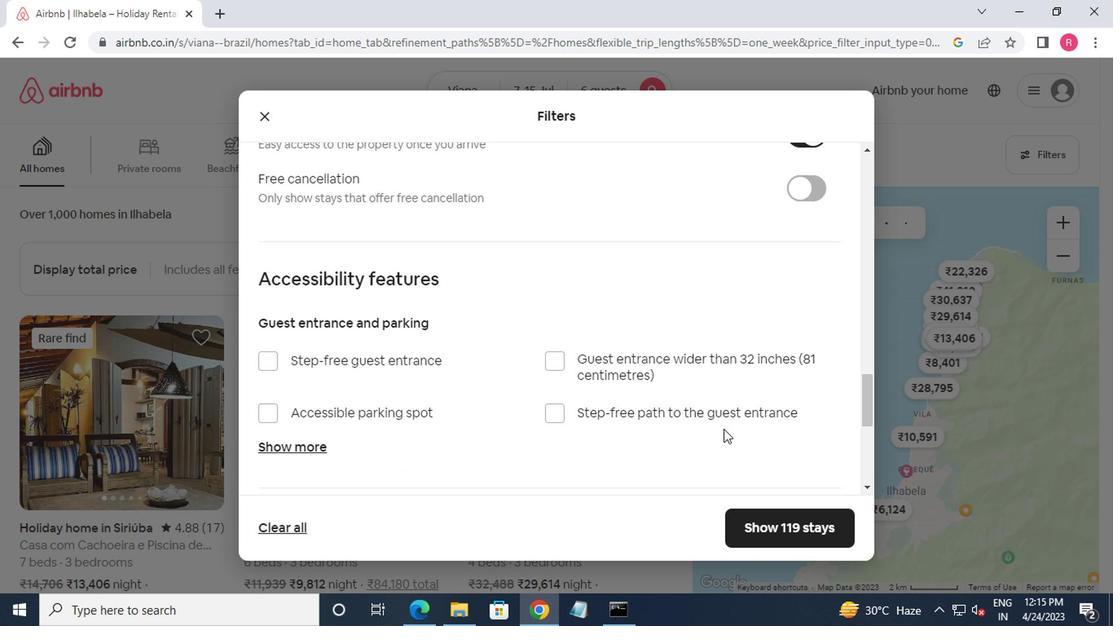 
Action: Mouse scrolled (719, 431) with delta (0, -1)
Screenshot: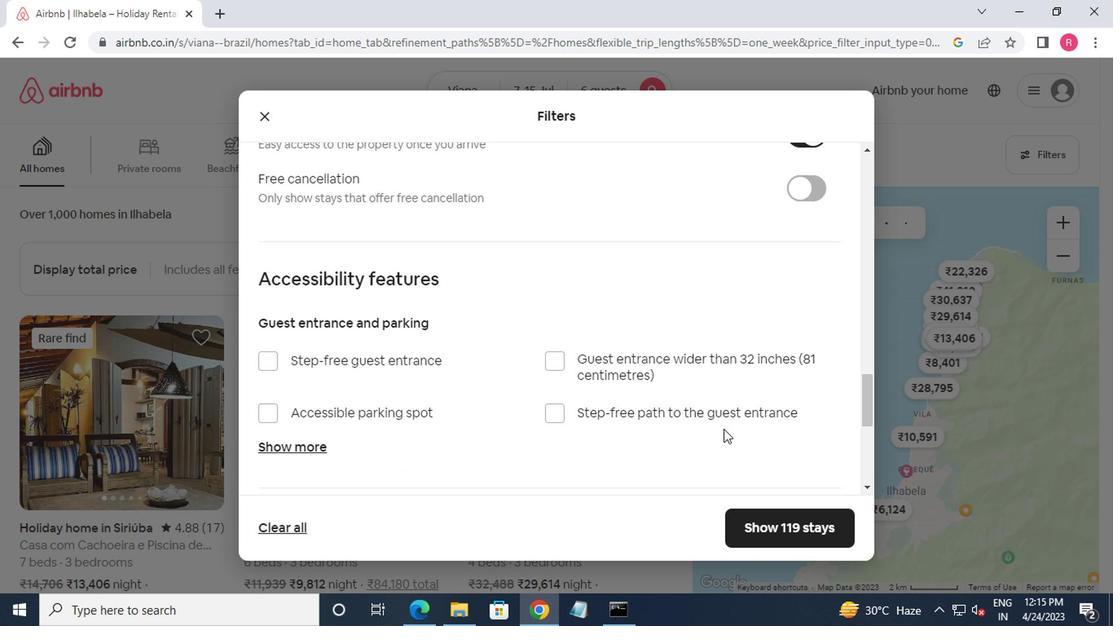 
Action: Mouse moved to (679, 444)
Screenshot: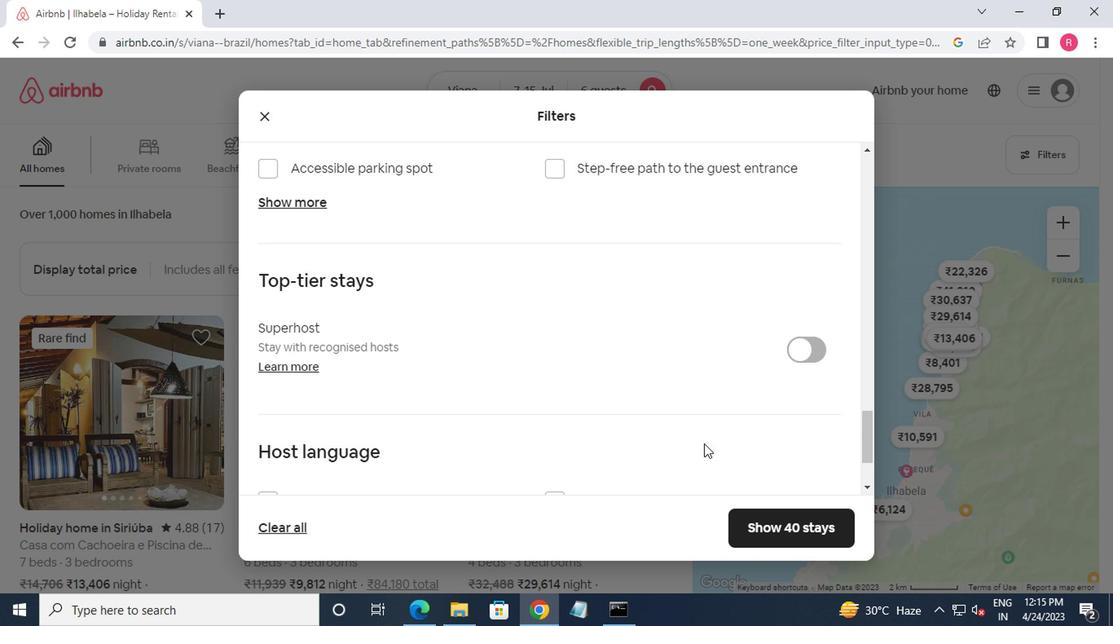 
Action: Mouse scrolled (679, 443) with delta (0, 0)
Screenshot: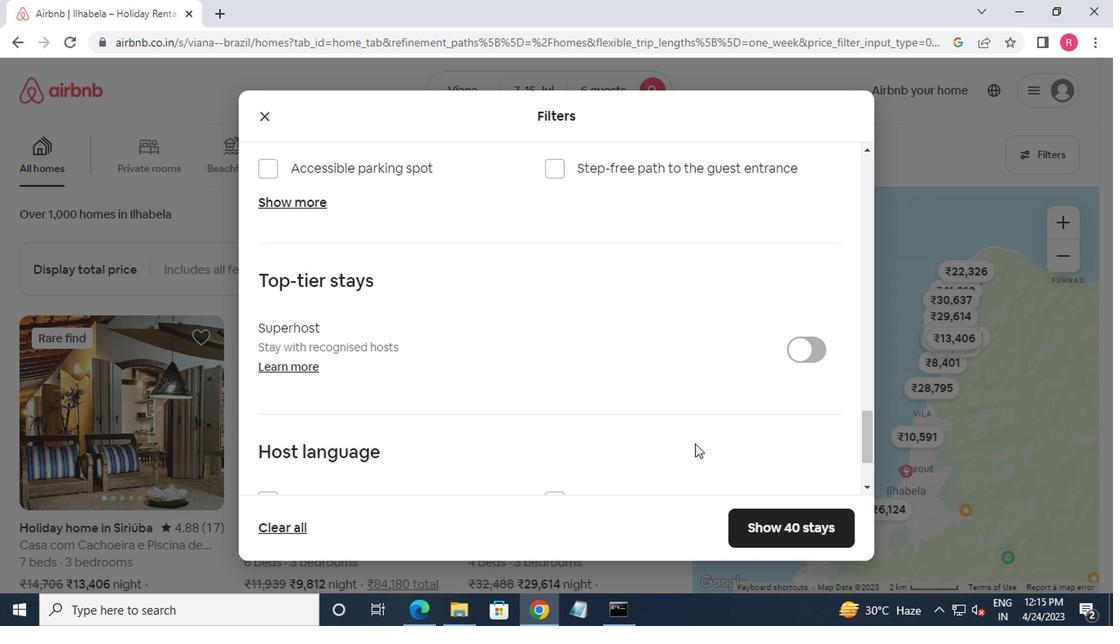 
Action: Mouse moved to (678, 444)
Screenshot: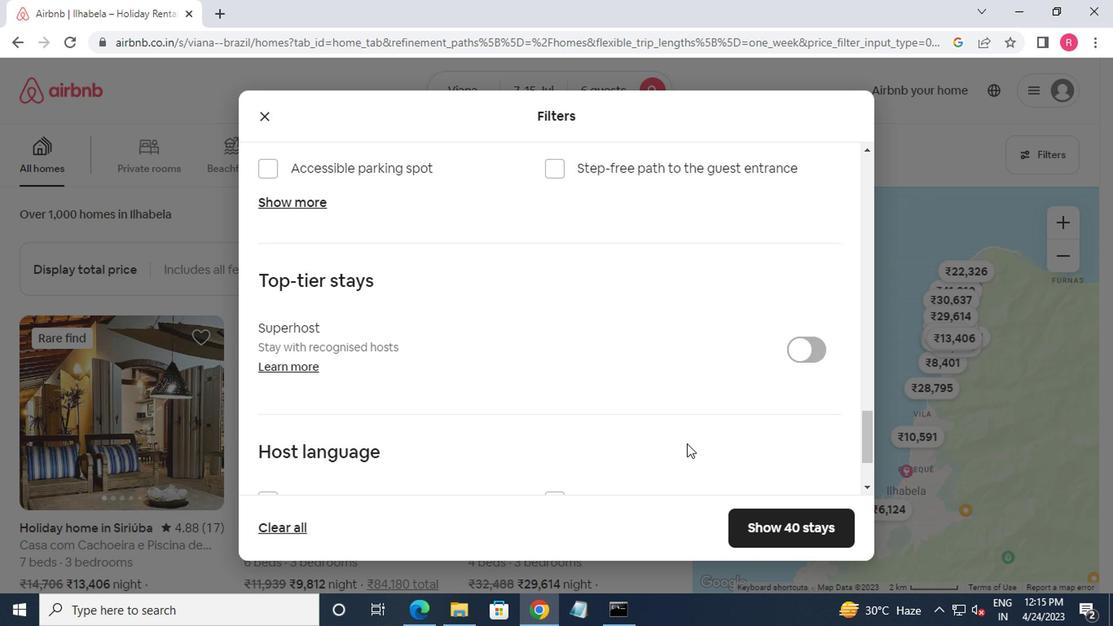
Action: Mouse scrolled (678, 444) with delta (0, 0)
Screenshot: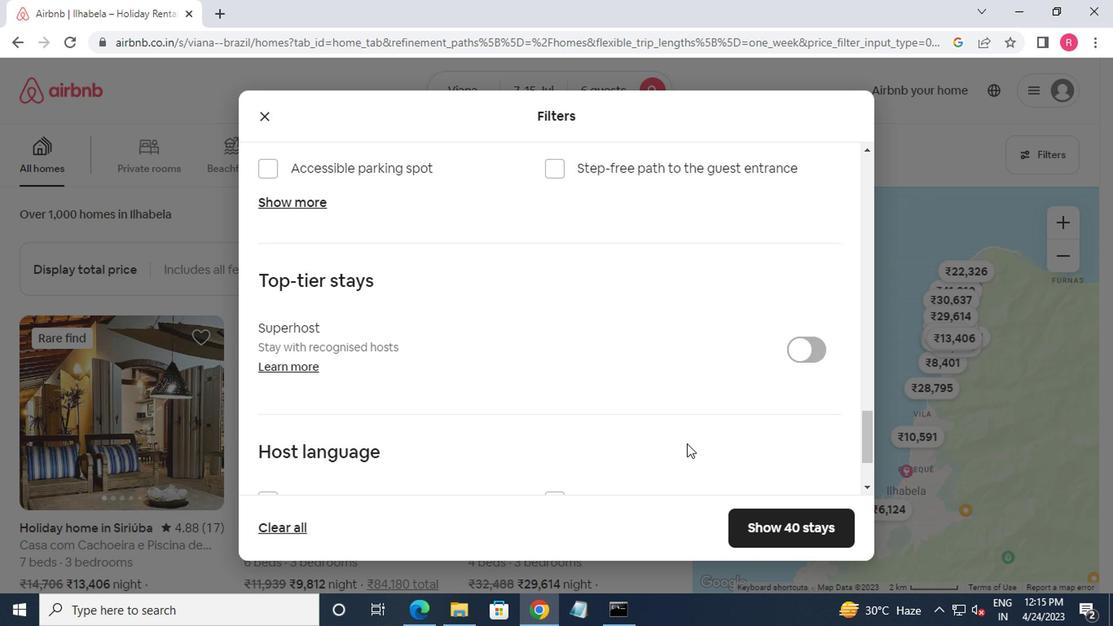 
Action: Mouse moved to (367, 411)
Screenshot: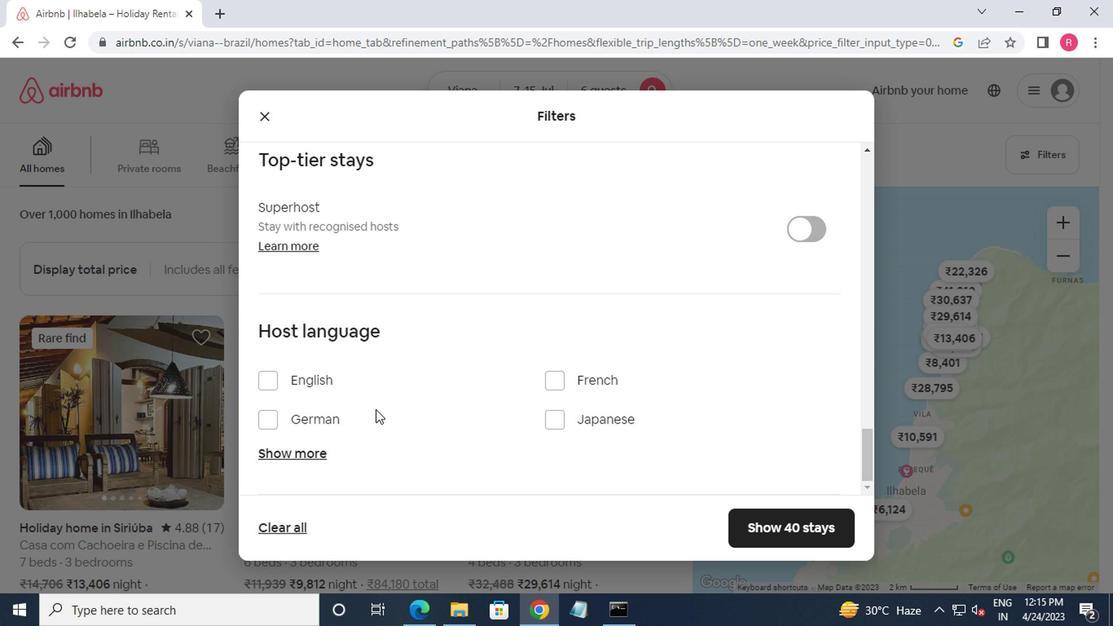 
Action: Mouse scrolled (367, 410) with delta (0, -1)
Screenshot: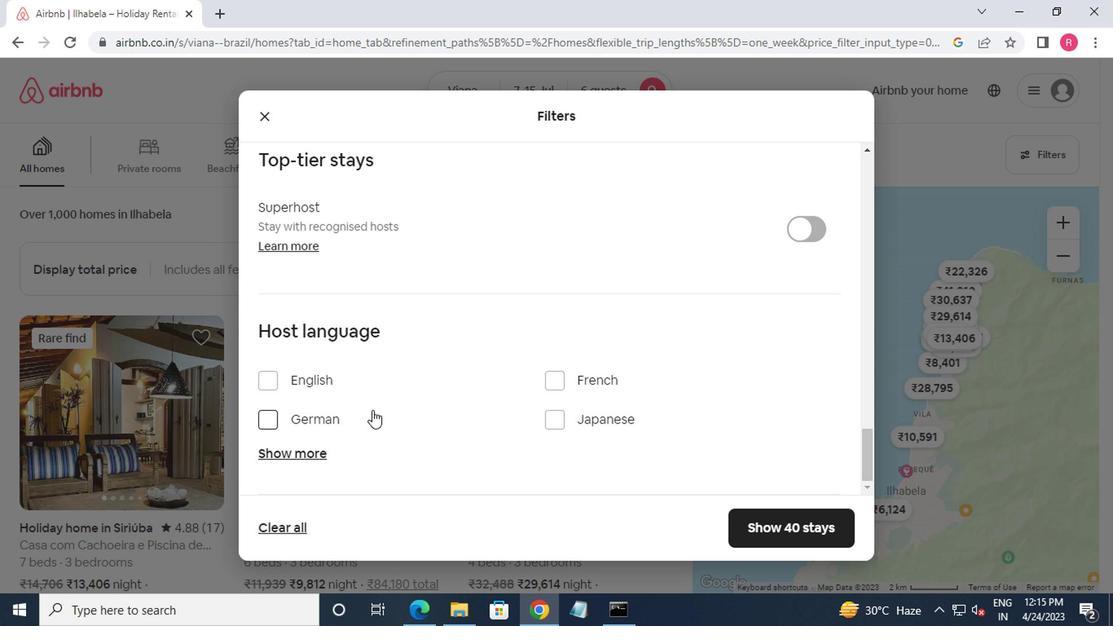 
Action: Mouse moved to (367, 412)
Screenshot: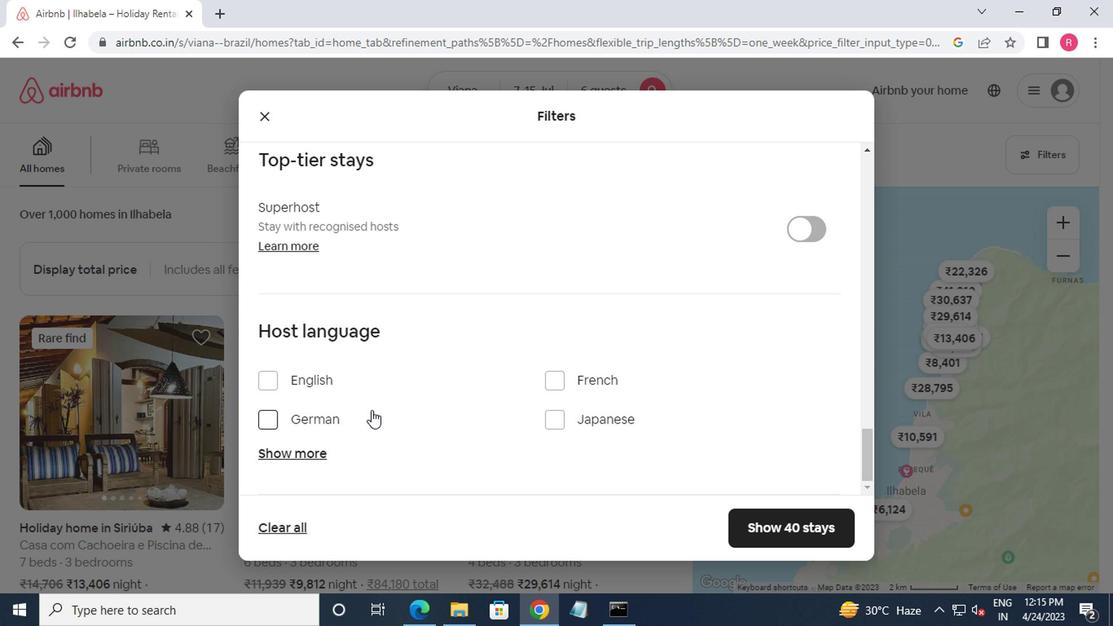 
Action: Mouse scrolled (367, 411) with delta (0, 0)
Screenshot: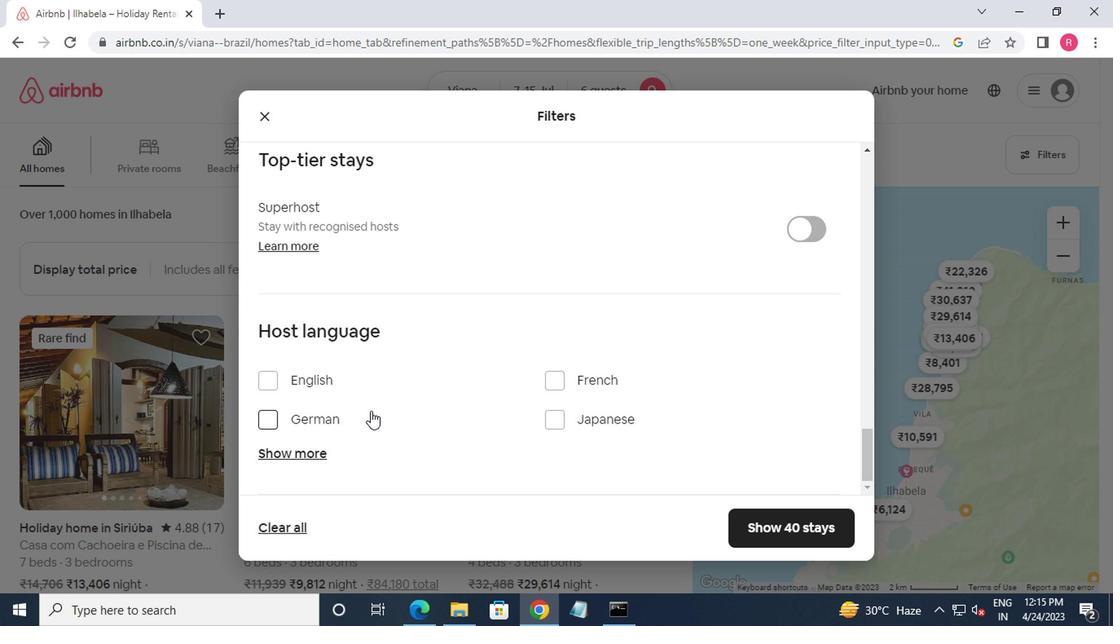 
Action: Mouse moved to (367, 413)
Screenshot: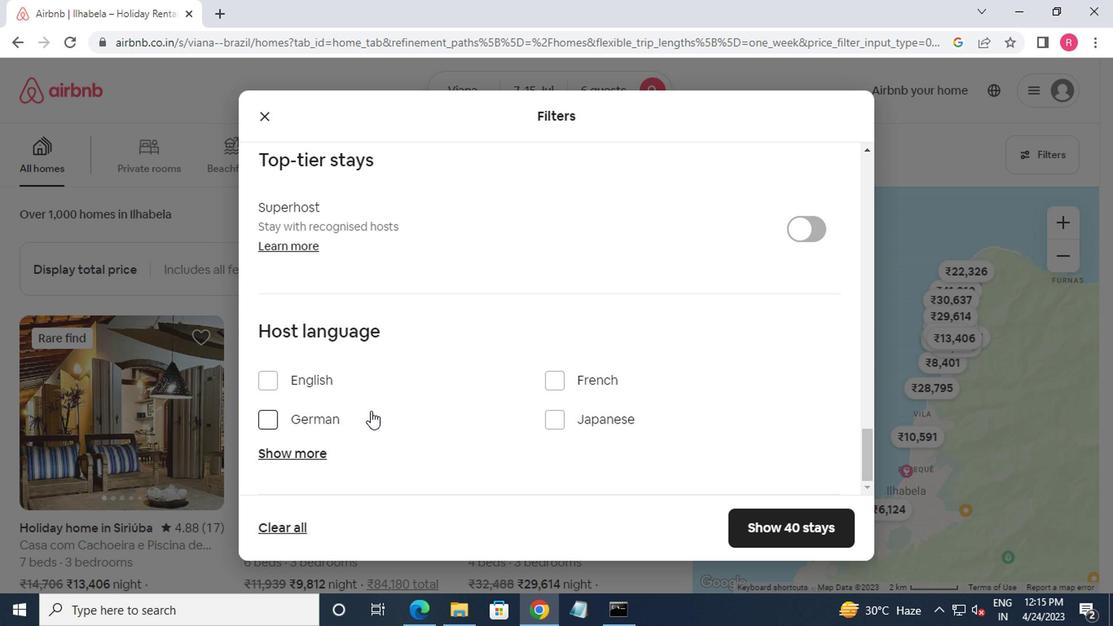 
Action: Mouse scrolled (367, 412) with delta (0, -1)
Screenshot: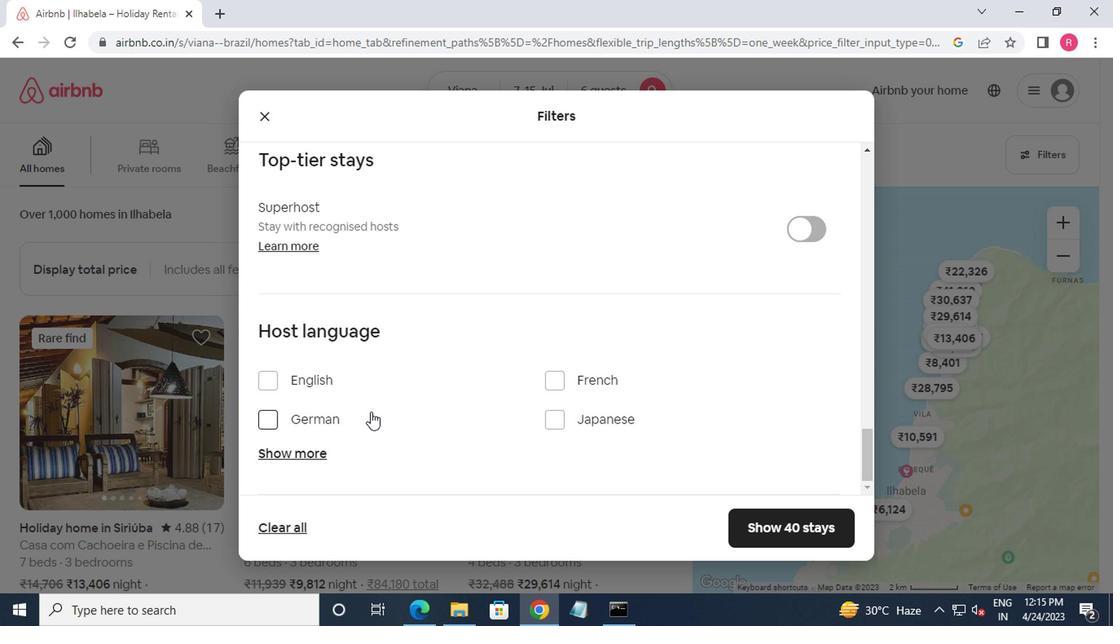 
Action: Mouse moved to (302, 454)
Screenshot: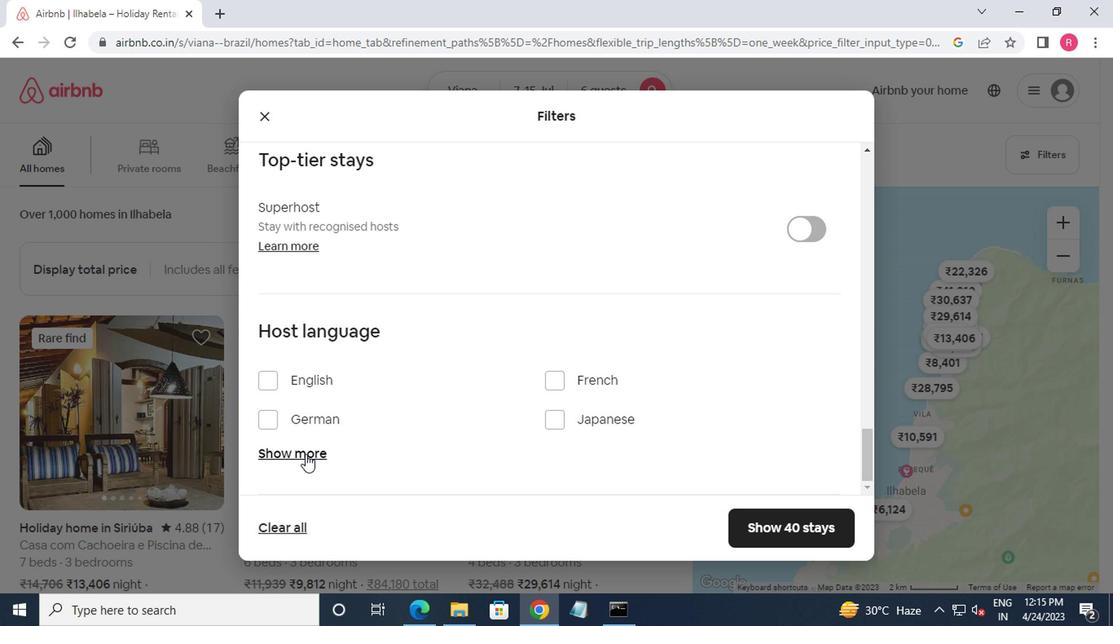
Action: Mouse pressed left at (302, 454)
Screenshot: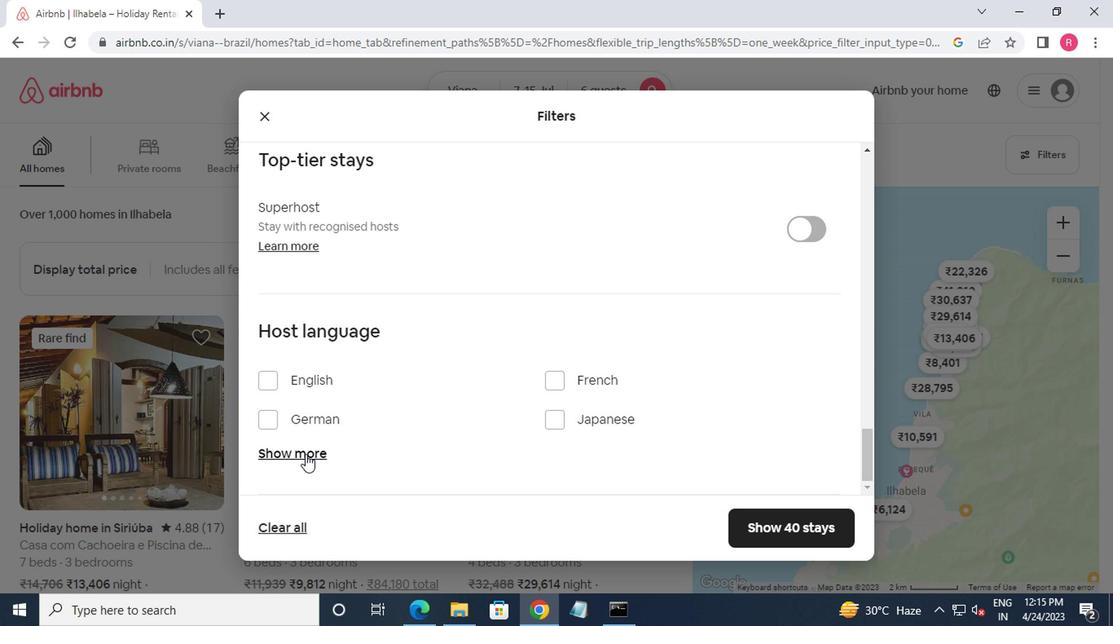 
Action: Mouse moved to (398, 458)
Screenshot: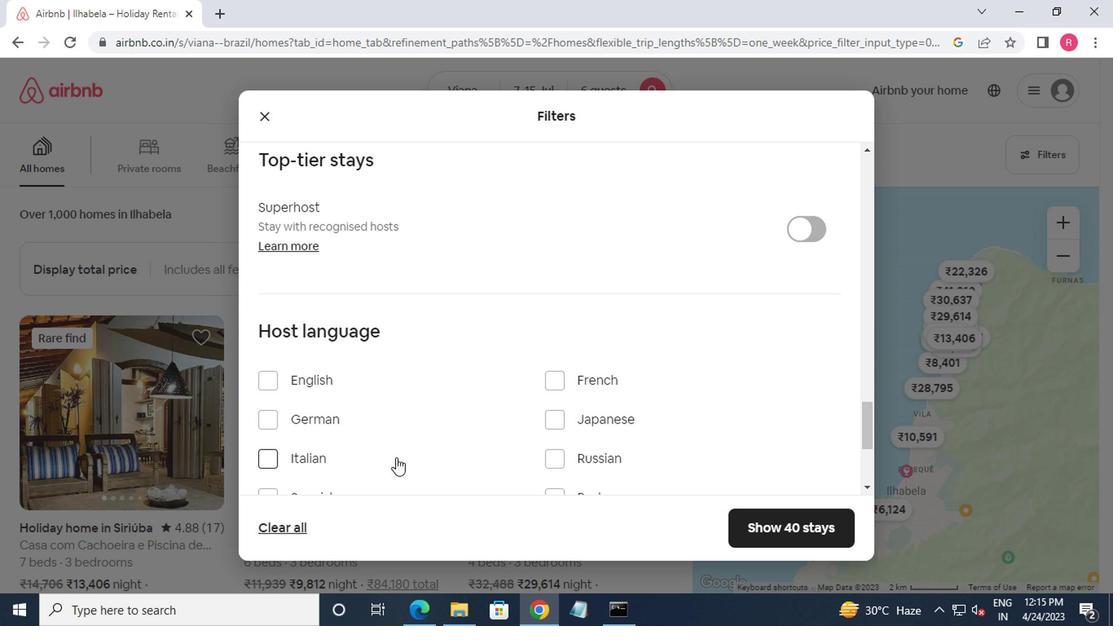 
Action: Mouse scrolled (398, 457) with delta (0, -1)
Screenshot: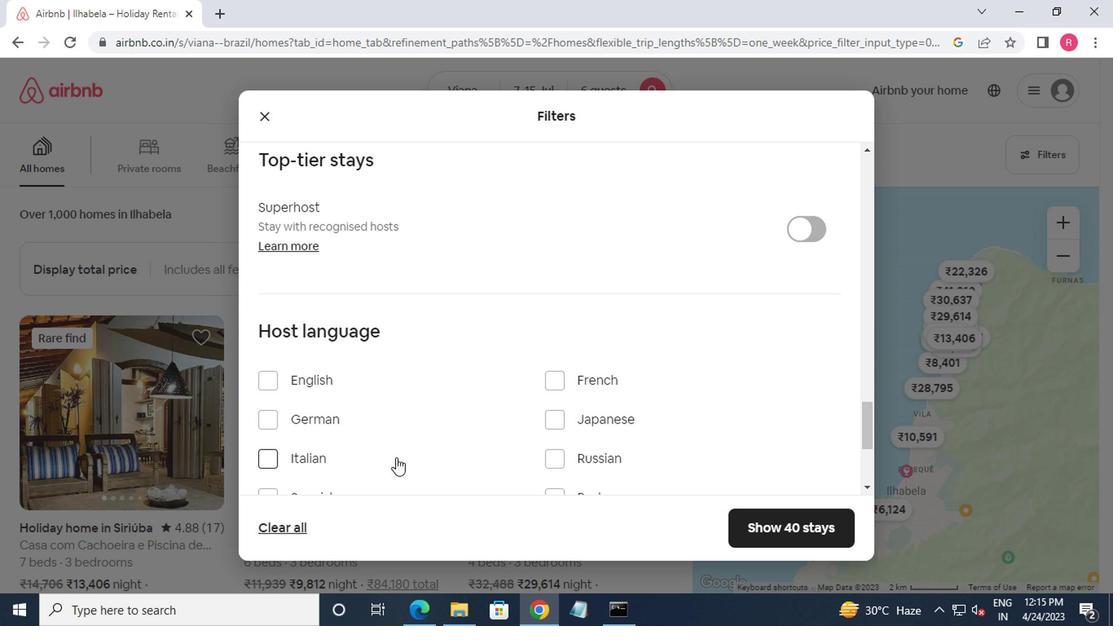 
Action: Mouse moved to (448, 458)
Screenshot: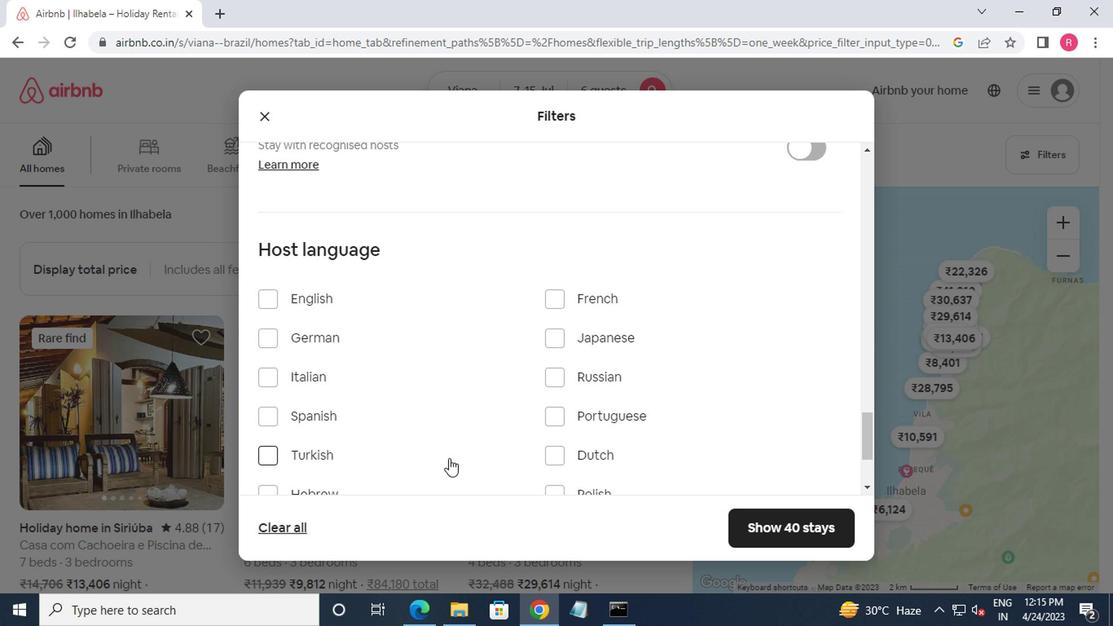 
Action: Mouse scrolled (448, 457) with delta (0, -1)
Screenshot: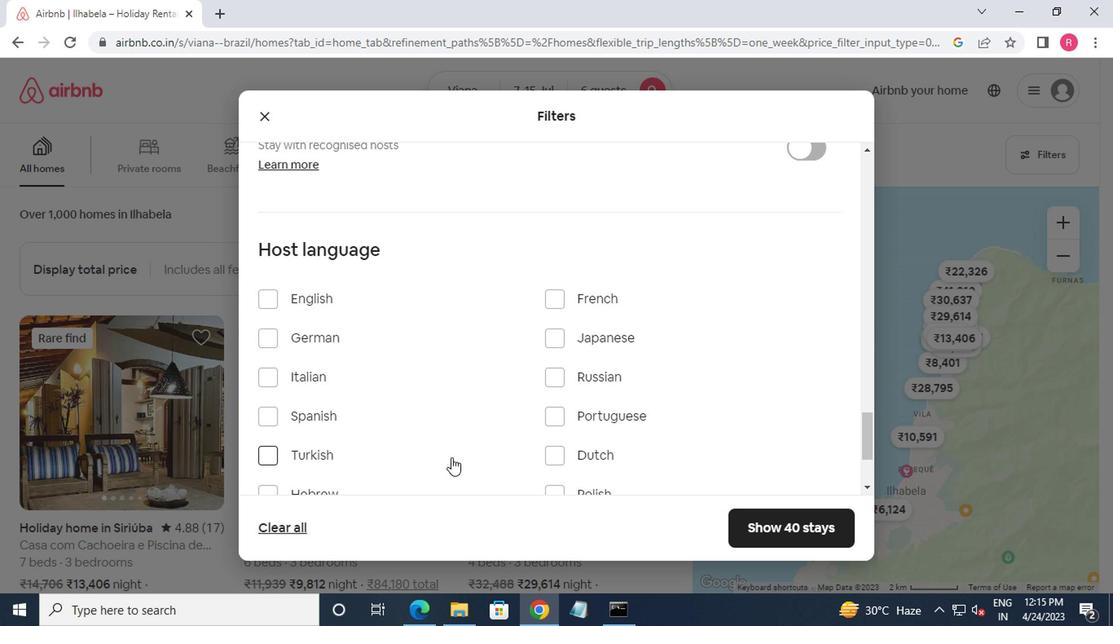 
Action: Mouse moved to (449, 457)
Screenshot: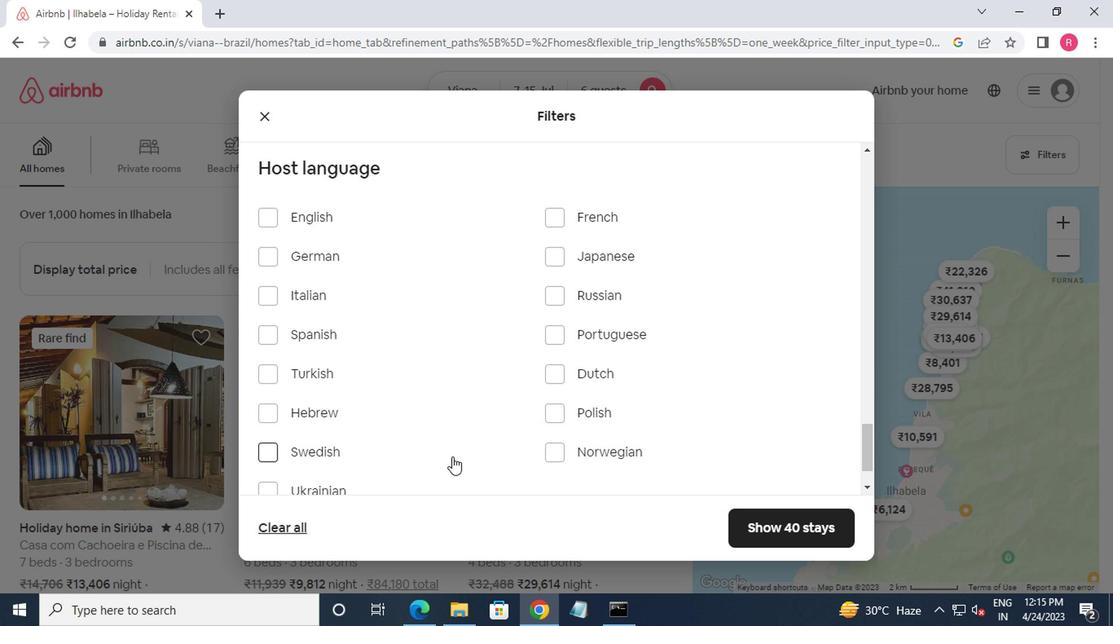 
Action: Mouse scrolled (449, 456) with delta (0, 0)
Screenshot: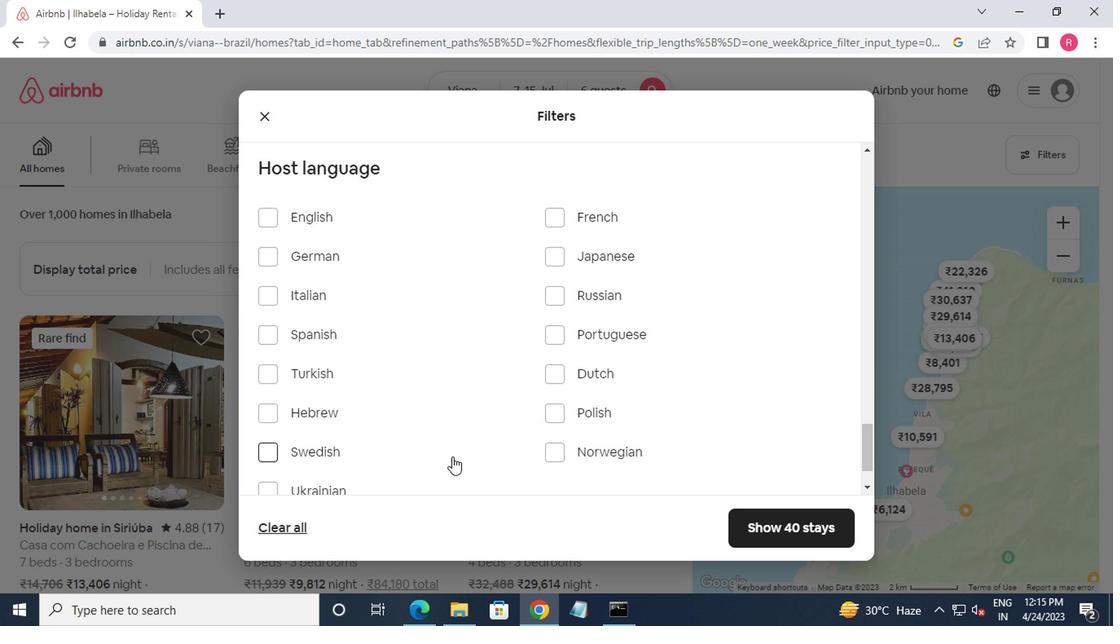 
Action: Mouse moved to (273, 265)
Screenshot: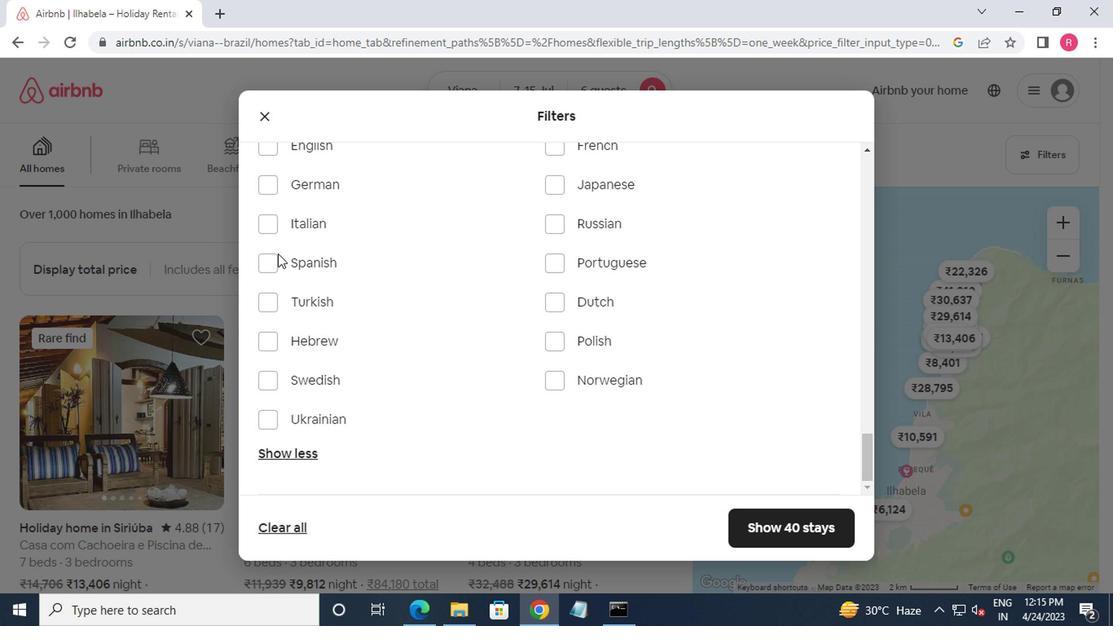 
Action: Mouse pressed left at (273, 265)
Screenshot: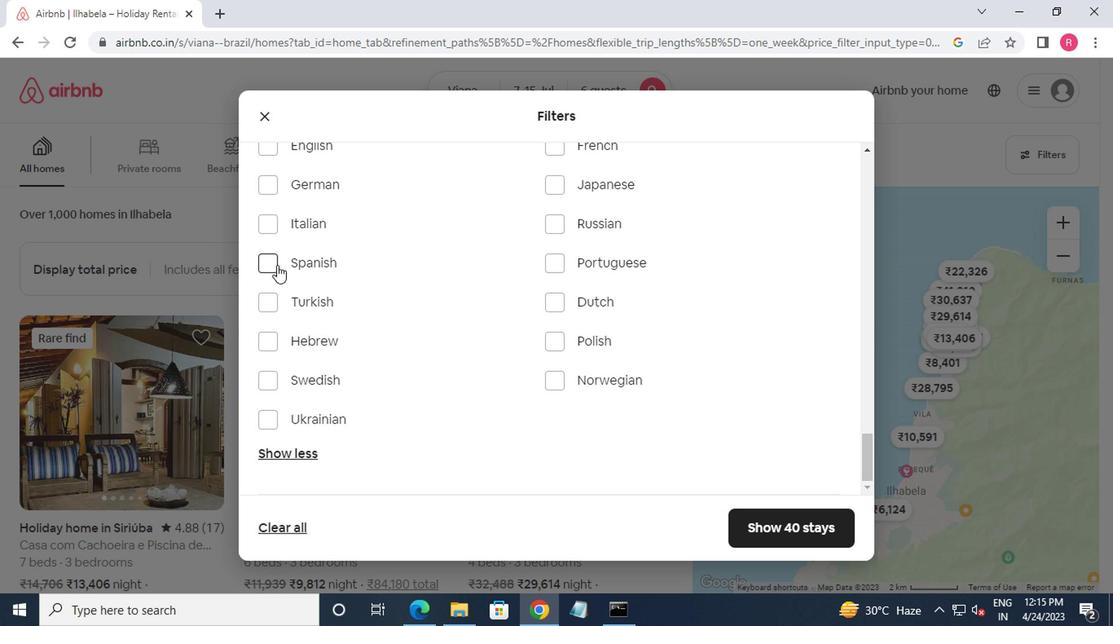 
Action: Mouse moved to (702, 508)
Screenshot: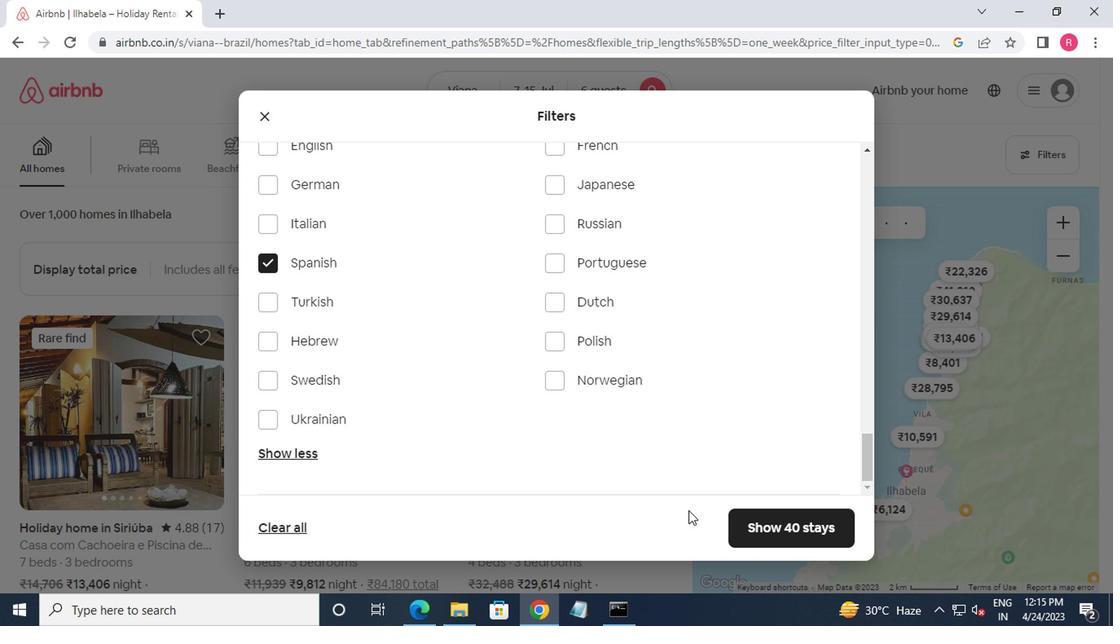 
Action: Mouse scrolled (702, 507) with delta (0, -1)
Screenshot: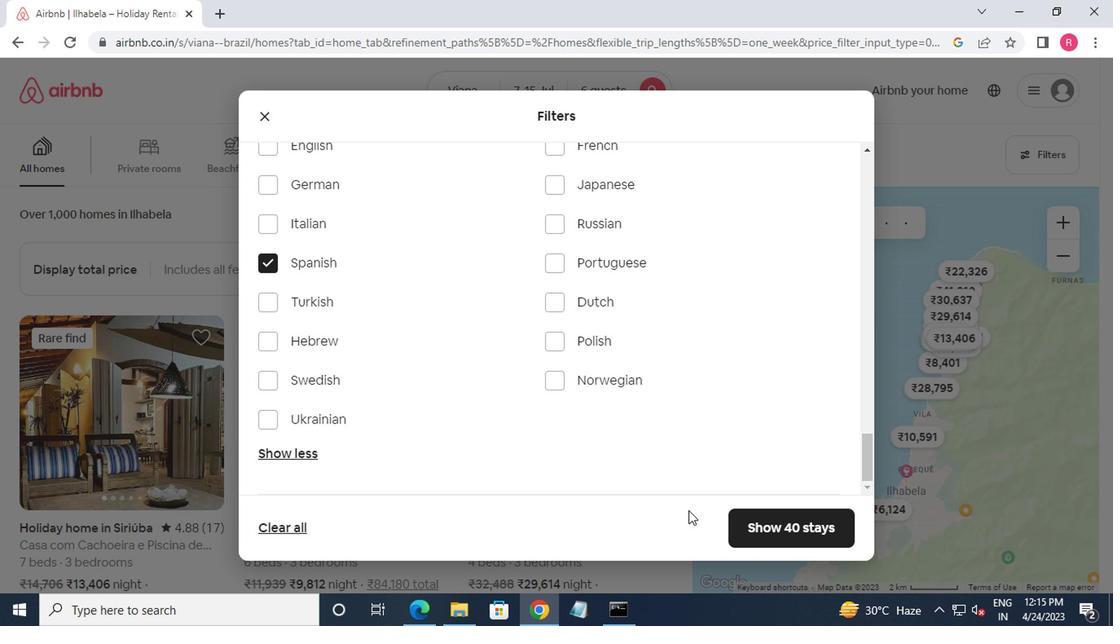 
Action: Mouse moved to (762, 523)
Screenshot: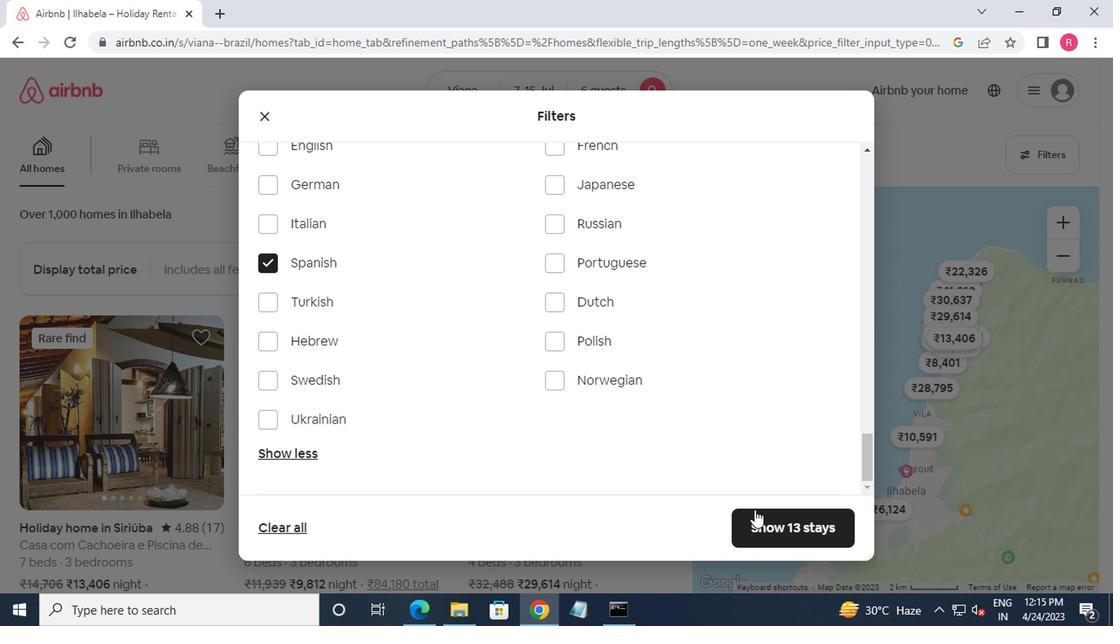 
Action: Mouse pressed left at (762, 523)
Screenshot: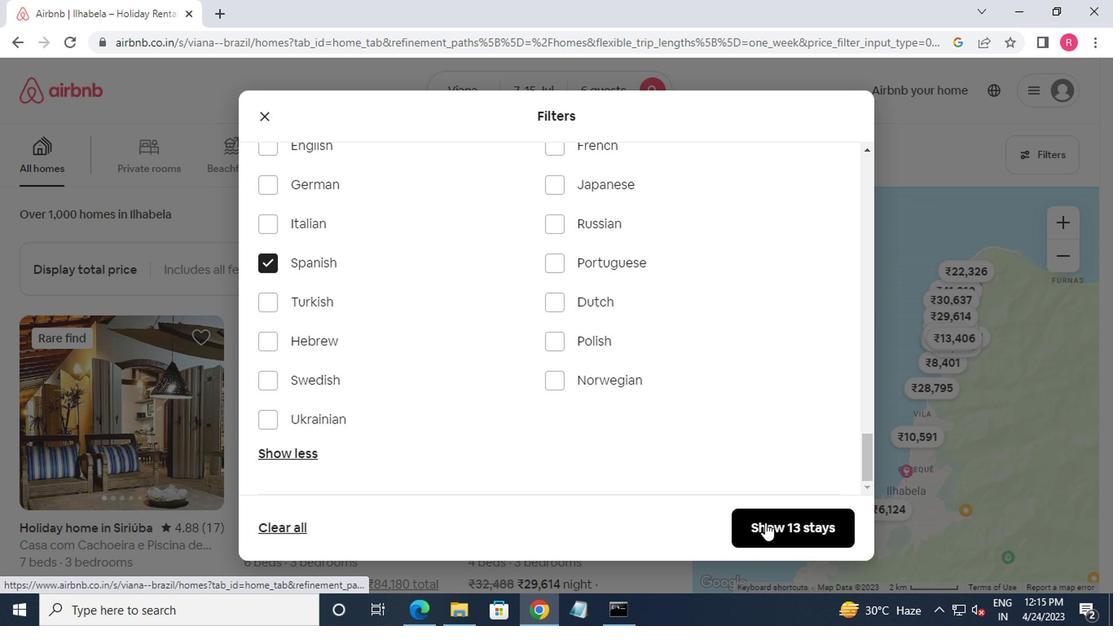 
Action: Mouse moved to (753, 530)
Screenshot: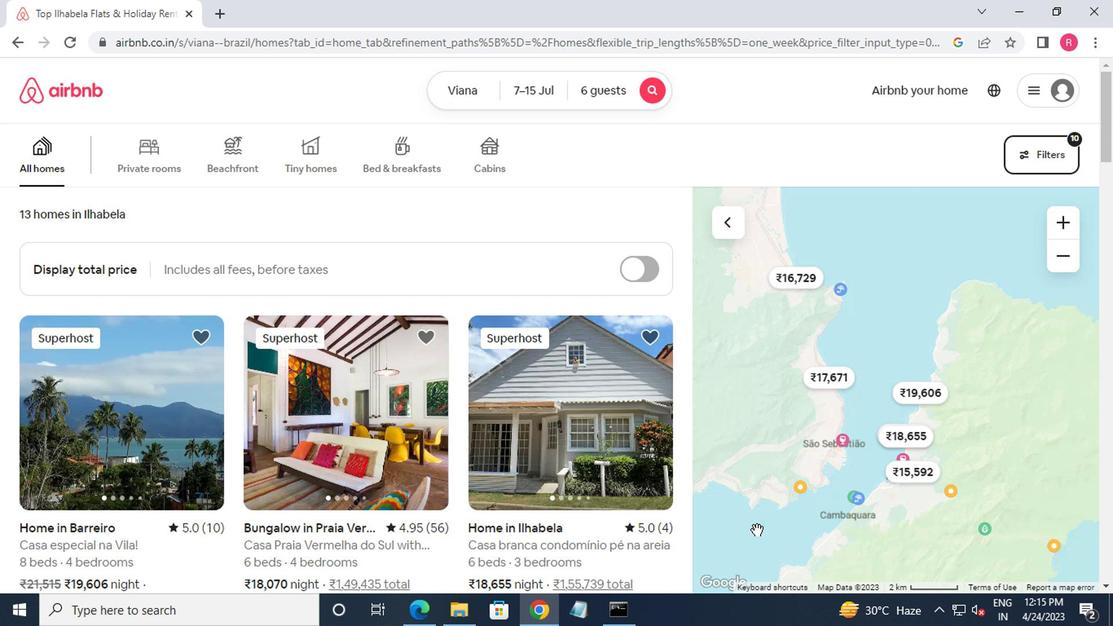 
Action: Key pressed <Key.f8>
Screenshot: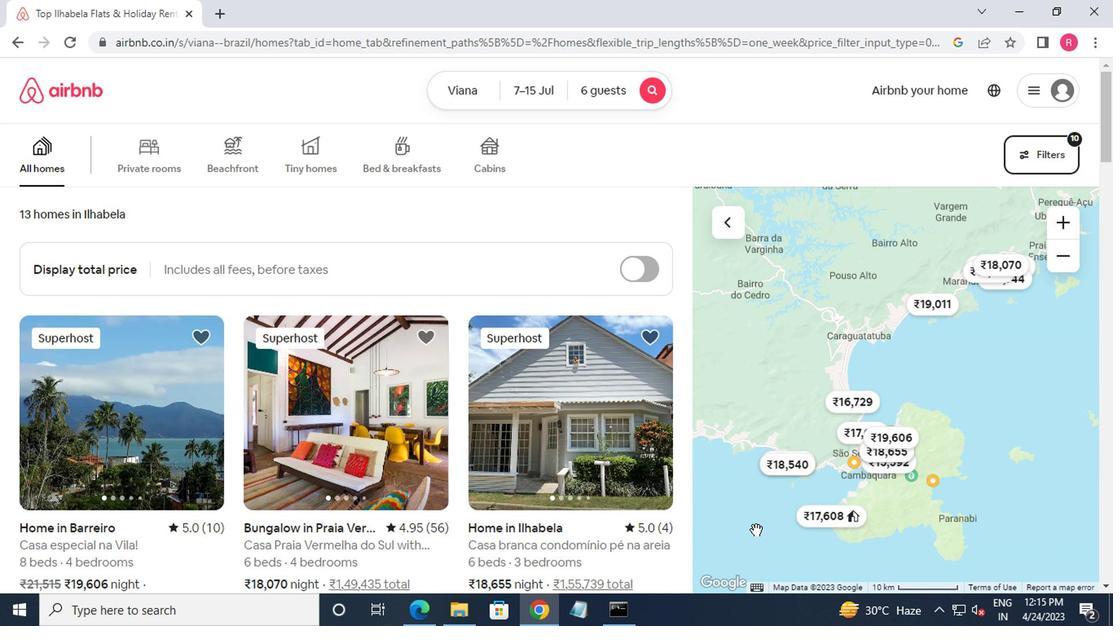 
